 Task: Create a due date automation trigger when advanced on, 2 working days after a card is due add fields without custom field "Resume" set to a number lower than 1 and greater than 10 at 11:00 AM.
Action: Mouse moved to (1185, 362)
Screenshot: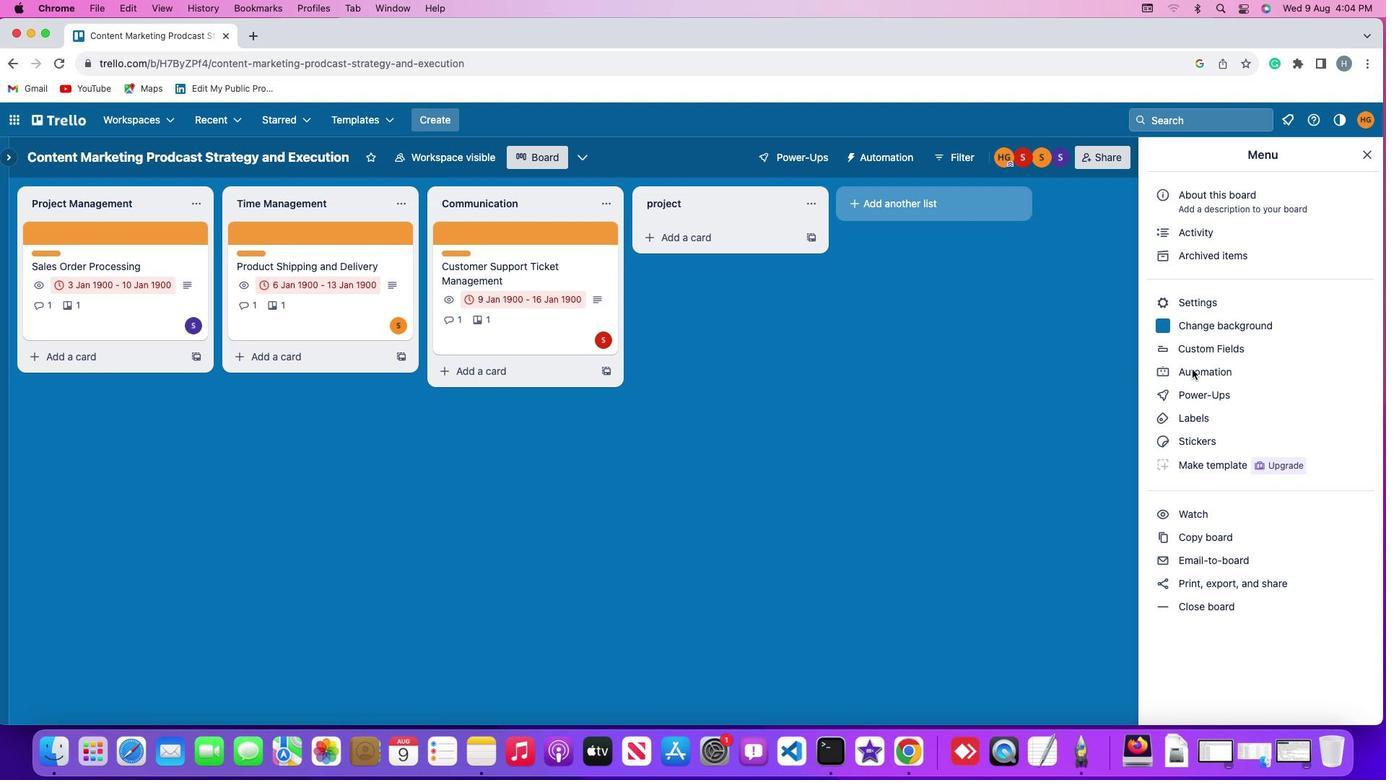 
Action: Mouse pressed left at (1185, 362)
Screenshot: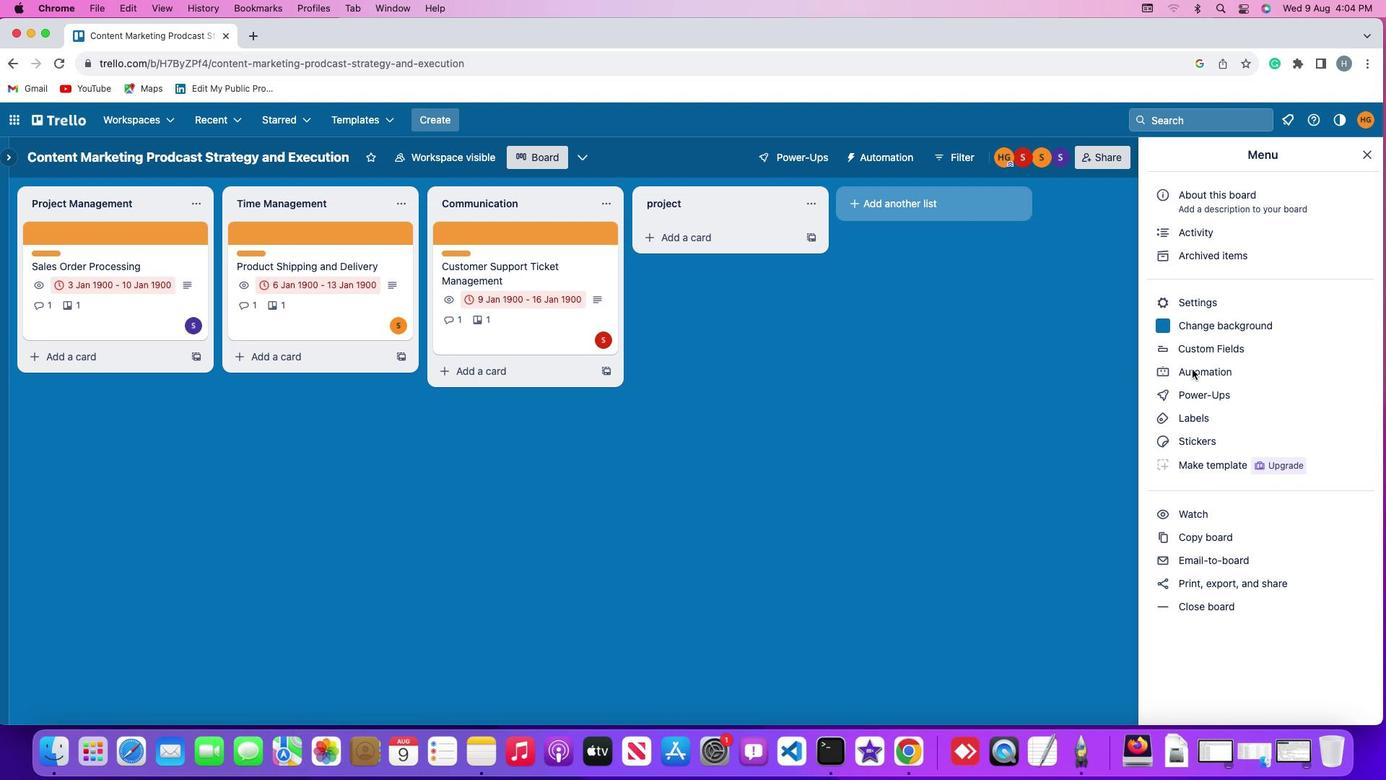 
Action: Mouse pressed left at (1185, 362)
Screenshot: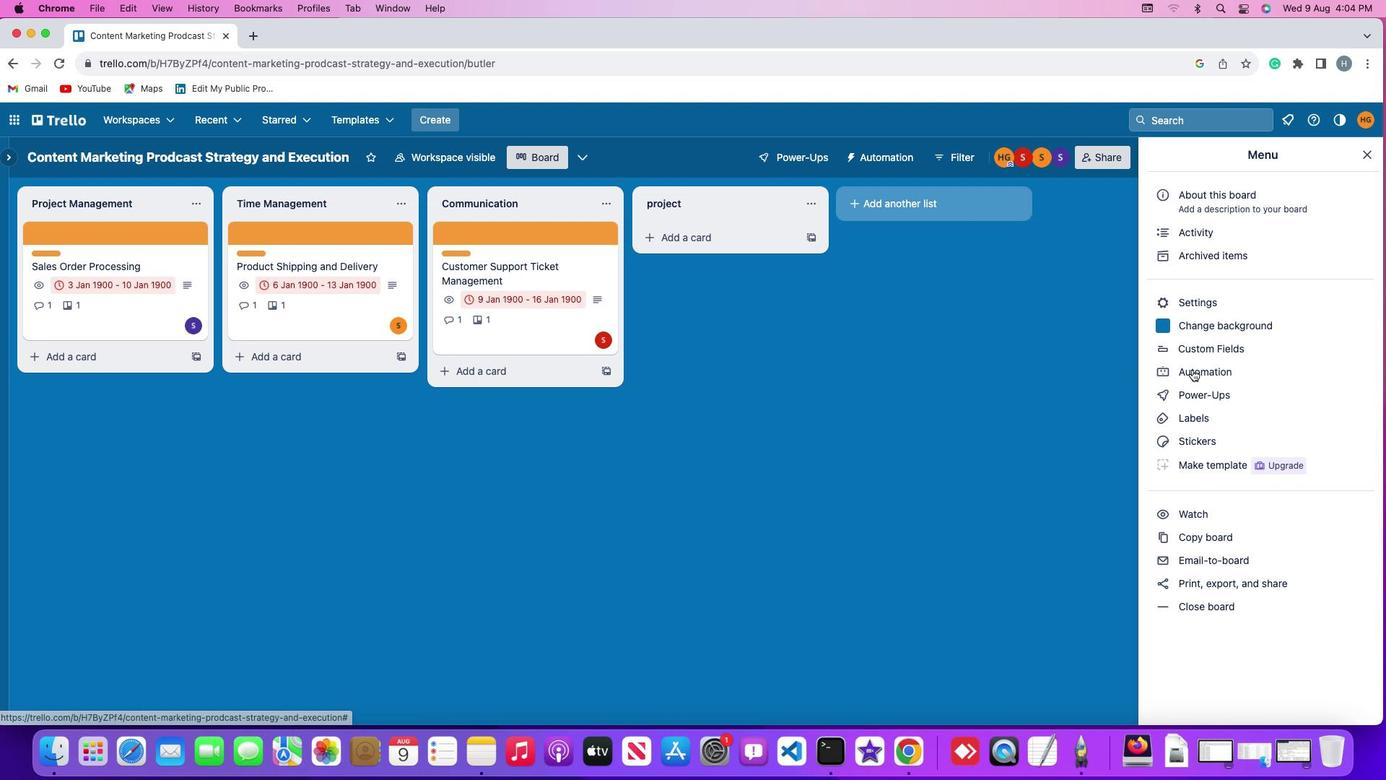 
Action: Mouse moved to (74, 335)
Screenshot: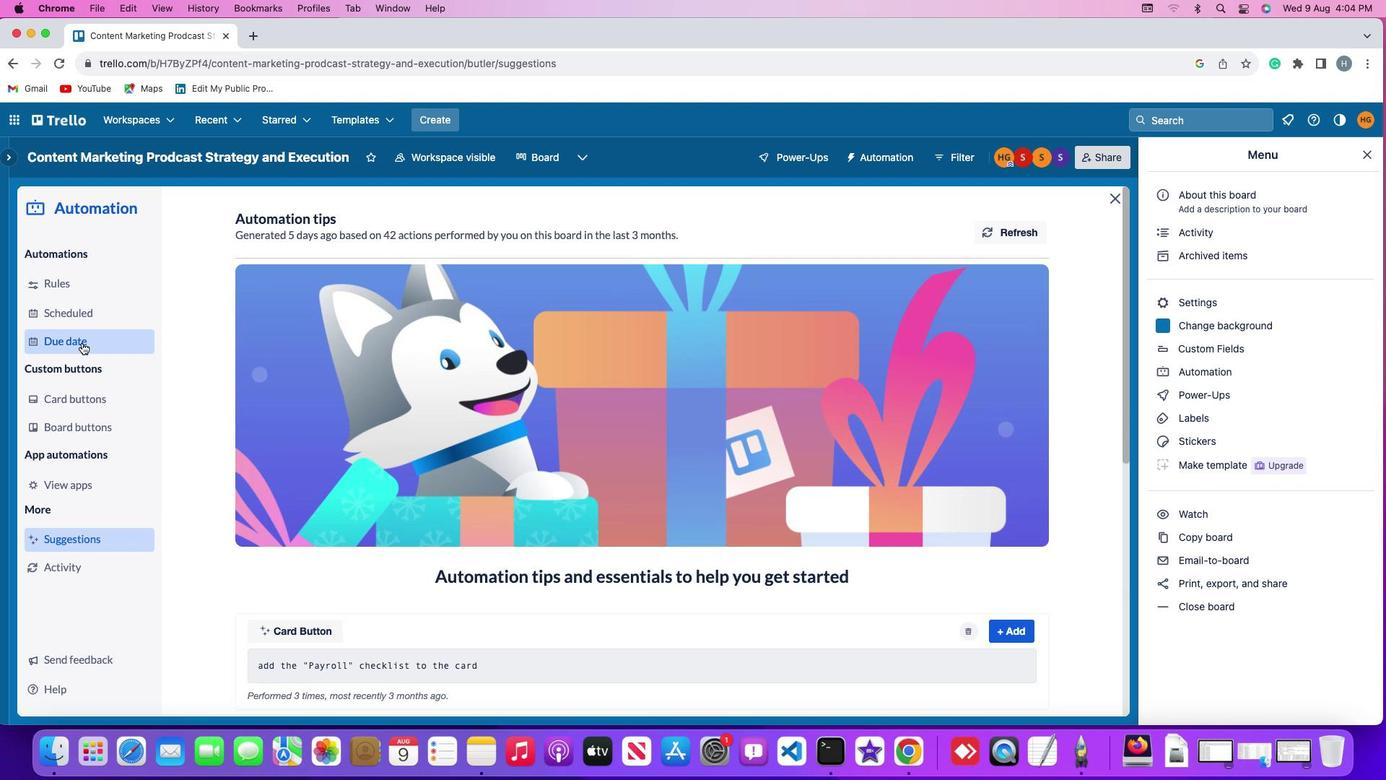 
Action: Mouse pressed left at (74, 335)
Screenshot: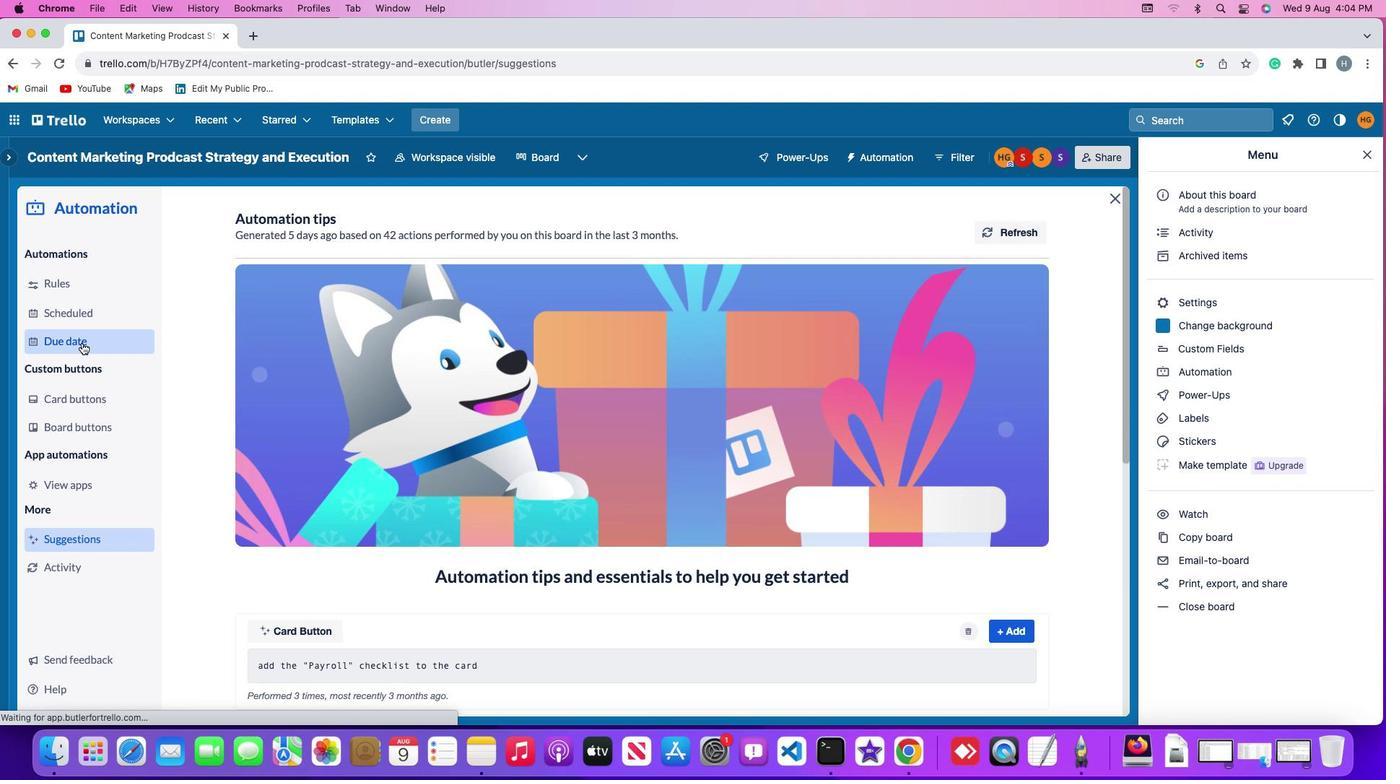 
Action: Mouse moved to (984, 211)
Screenshot: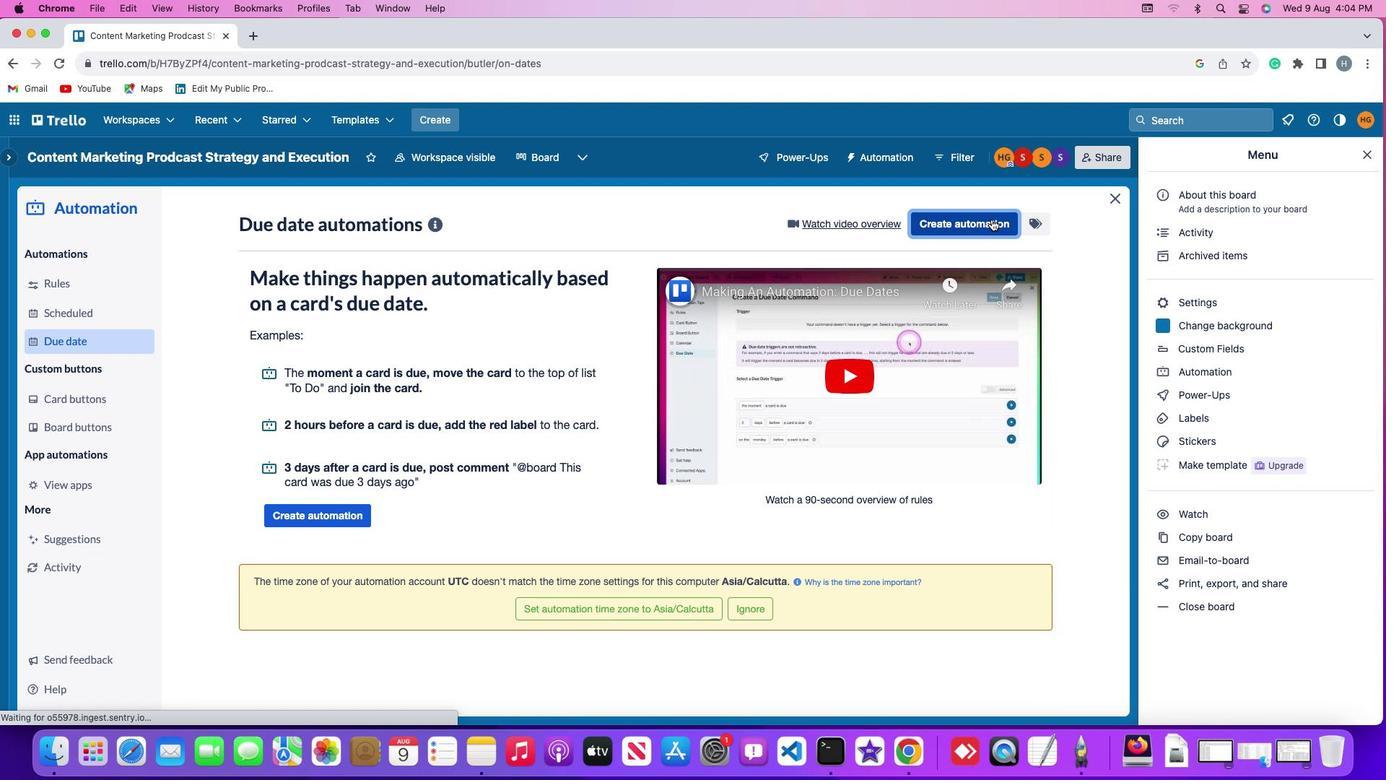 
Action: Mouse pressed left at (984, 211)
Screenshot: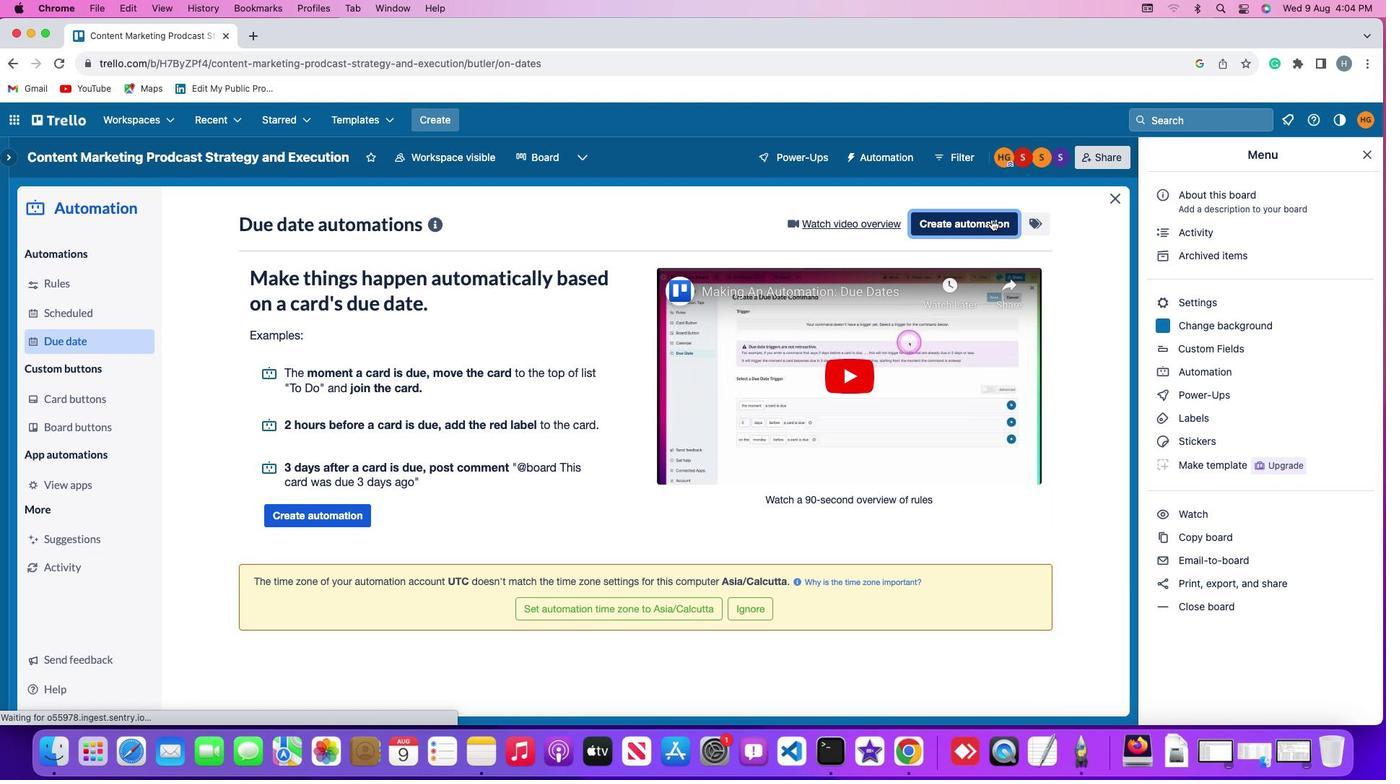 
Action: Mouse moved to (266, 353)
Screenshot: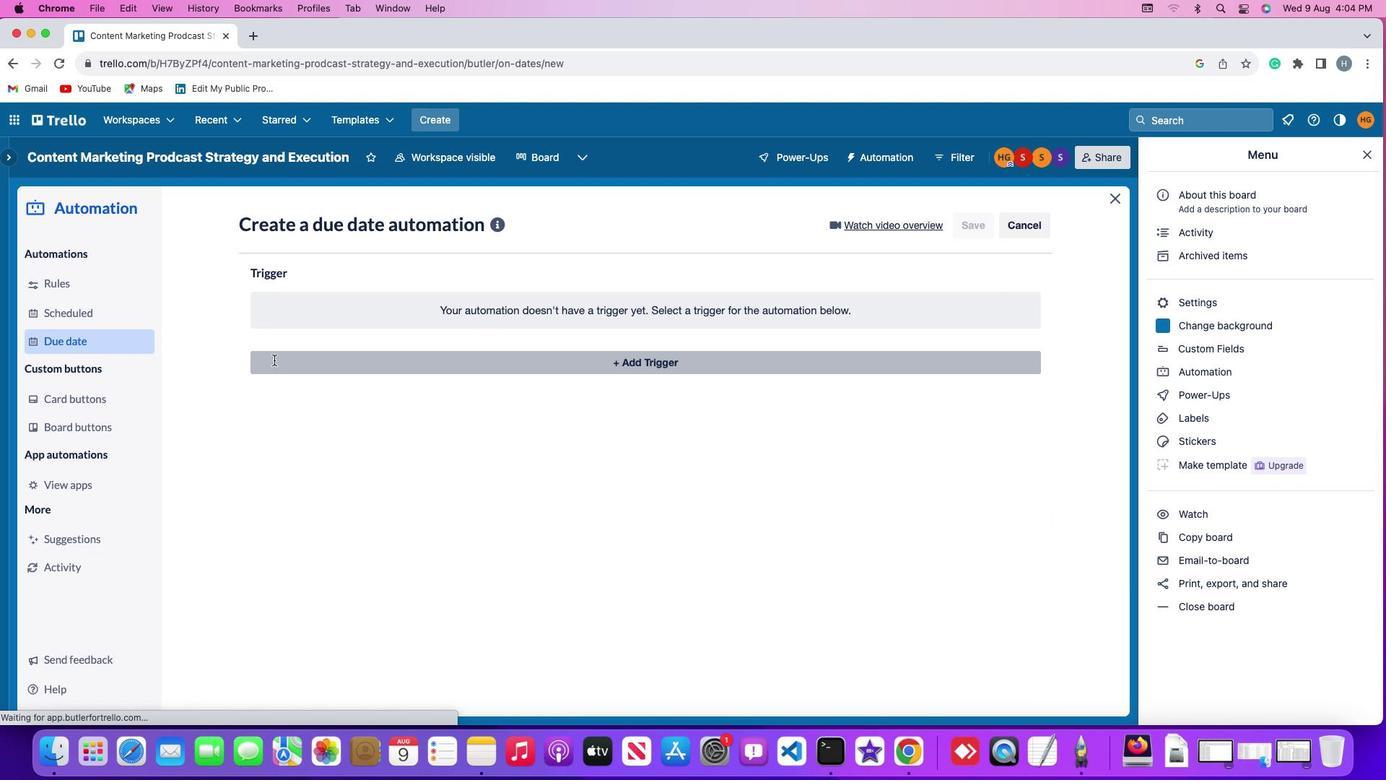 
Action: Mouse pressed left at (266, 353)
Screenshot: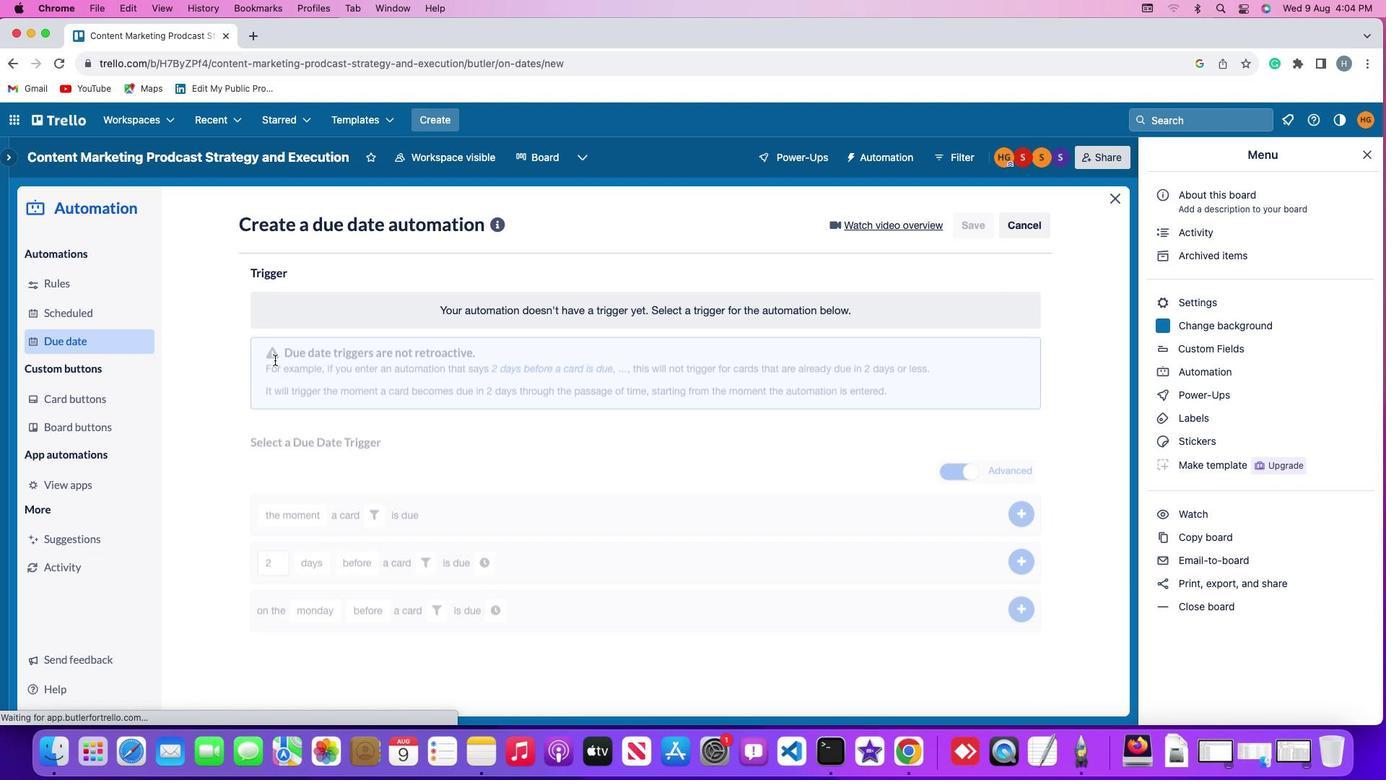 
Action: Mouse moved to (269, 571)
Screenshot: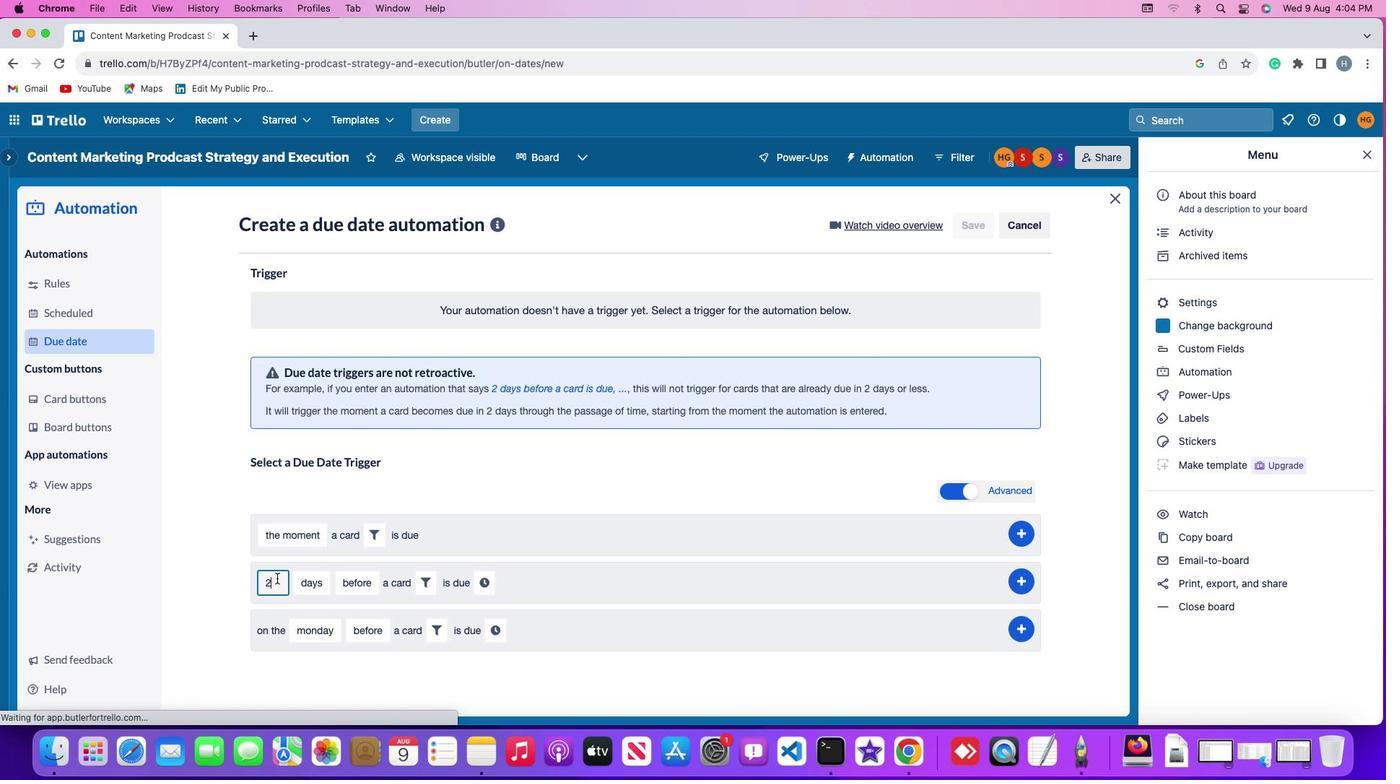 
Action: Mouse pressed left at (269, 571)
Screenshot: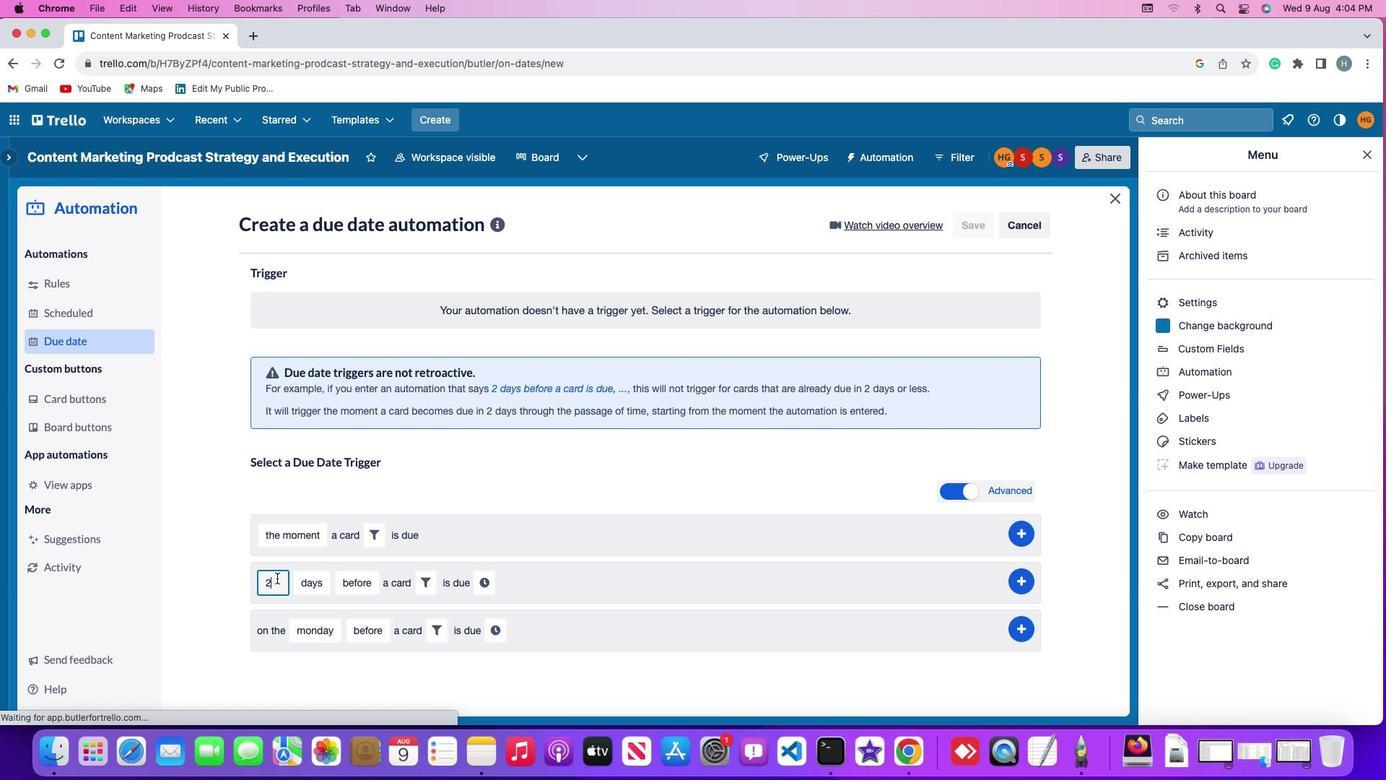 
Action: Mouse moved to (270, 571)
Screenshot: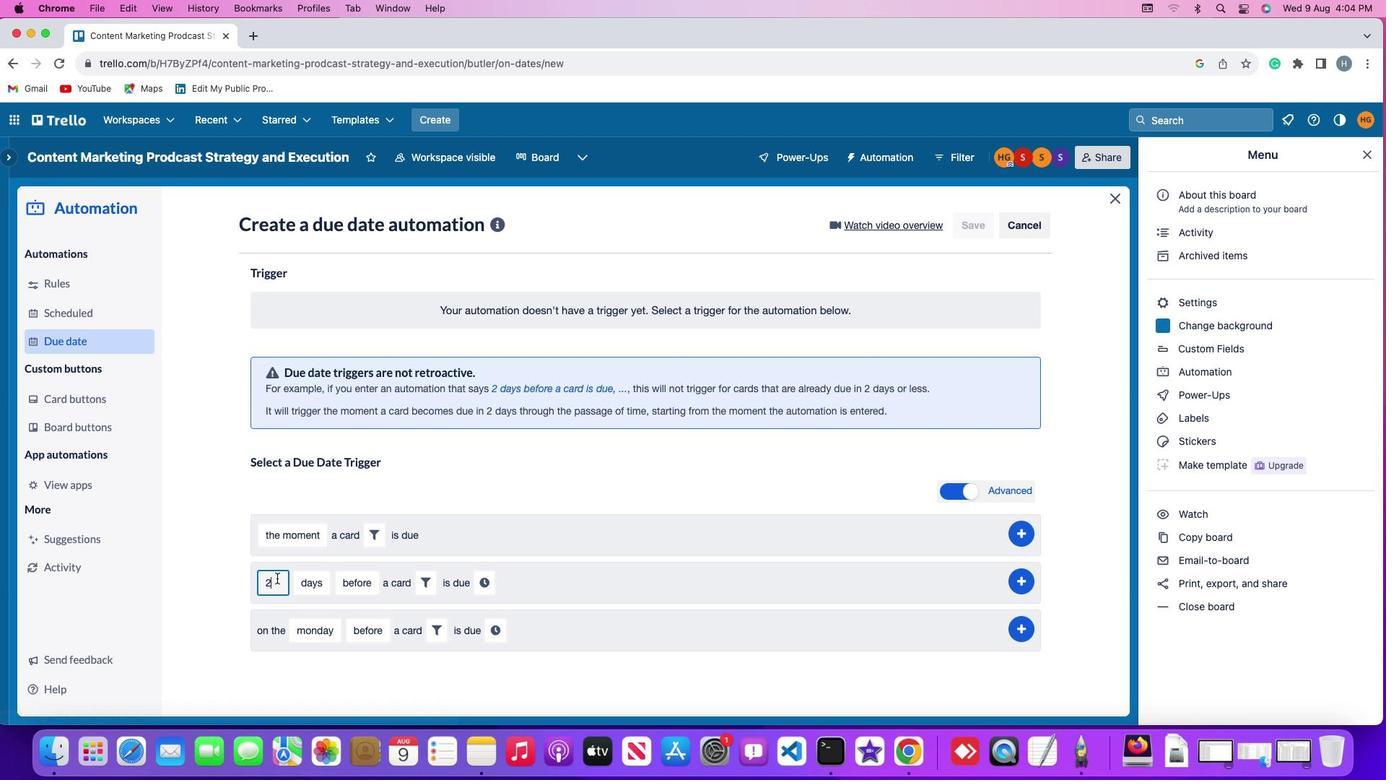 
Action: Key pressed Key.backspace
Screenshot: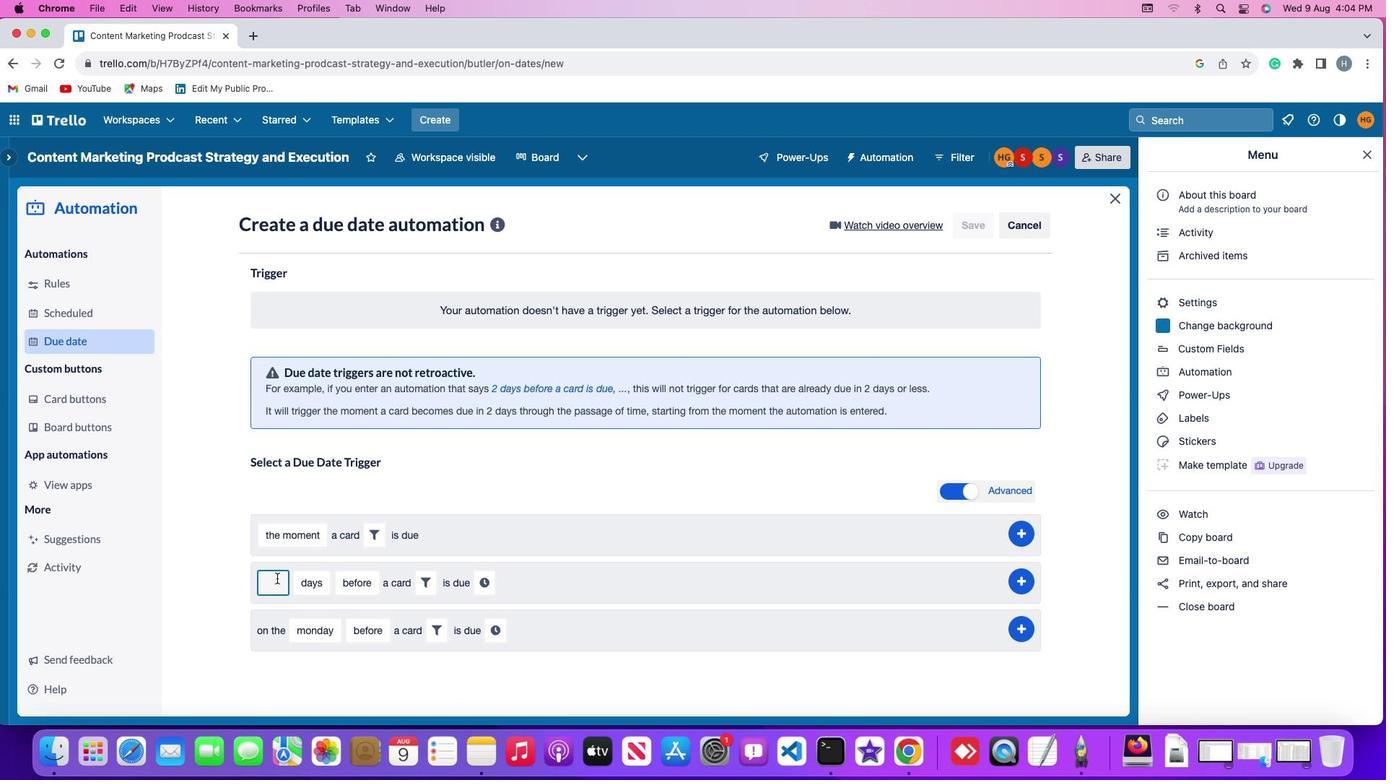 
Action: Mouse moved to (270, 571)
Screenshot: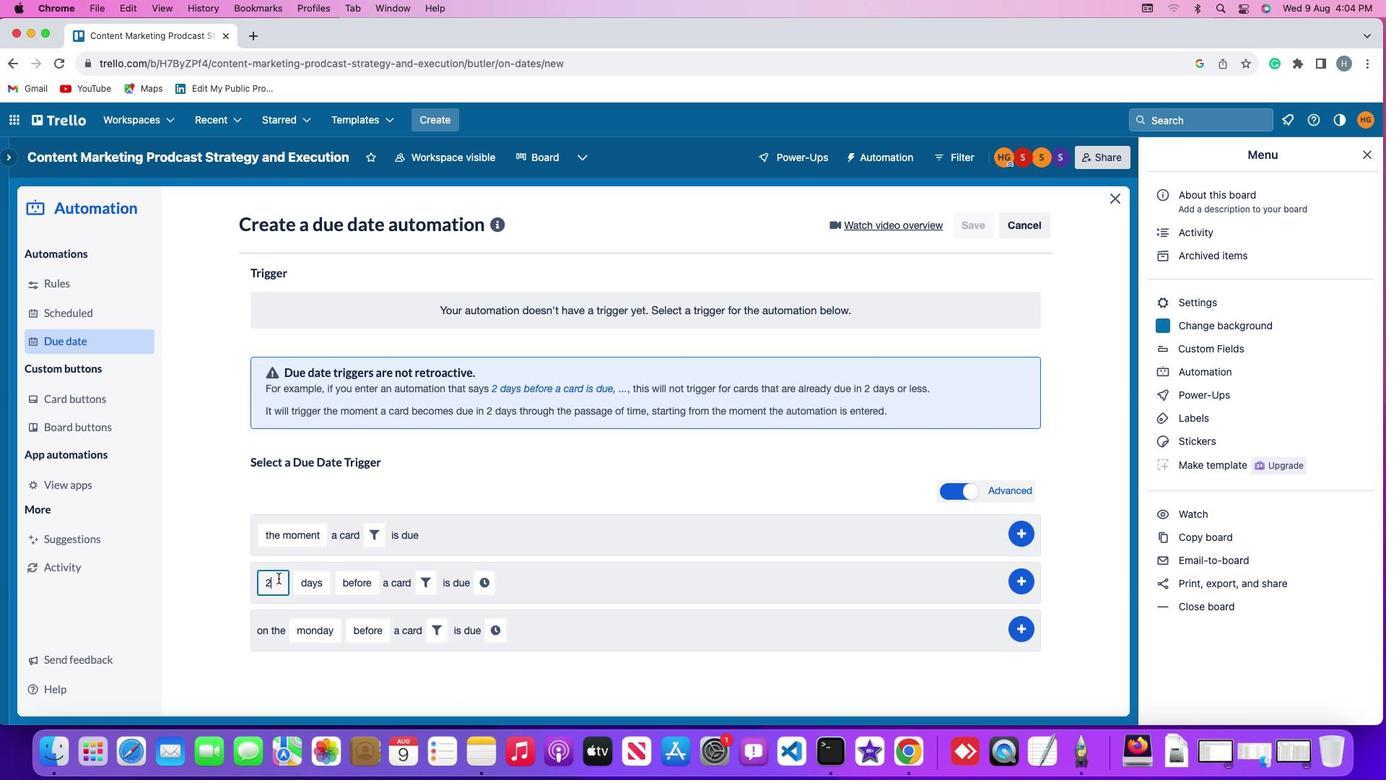 
Action: Key pressed '2'
Screenshot: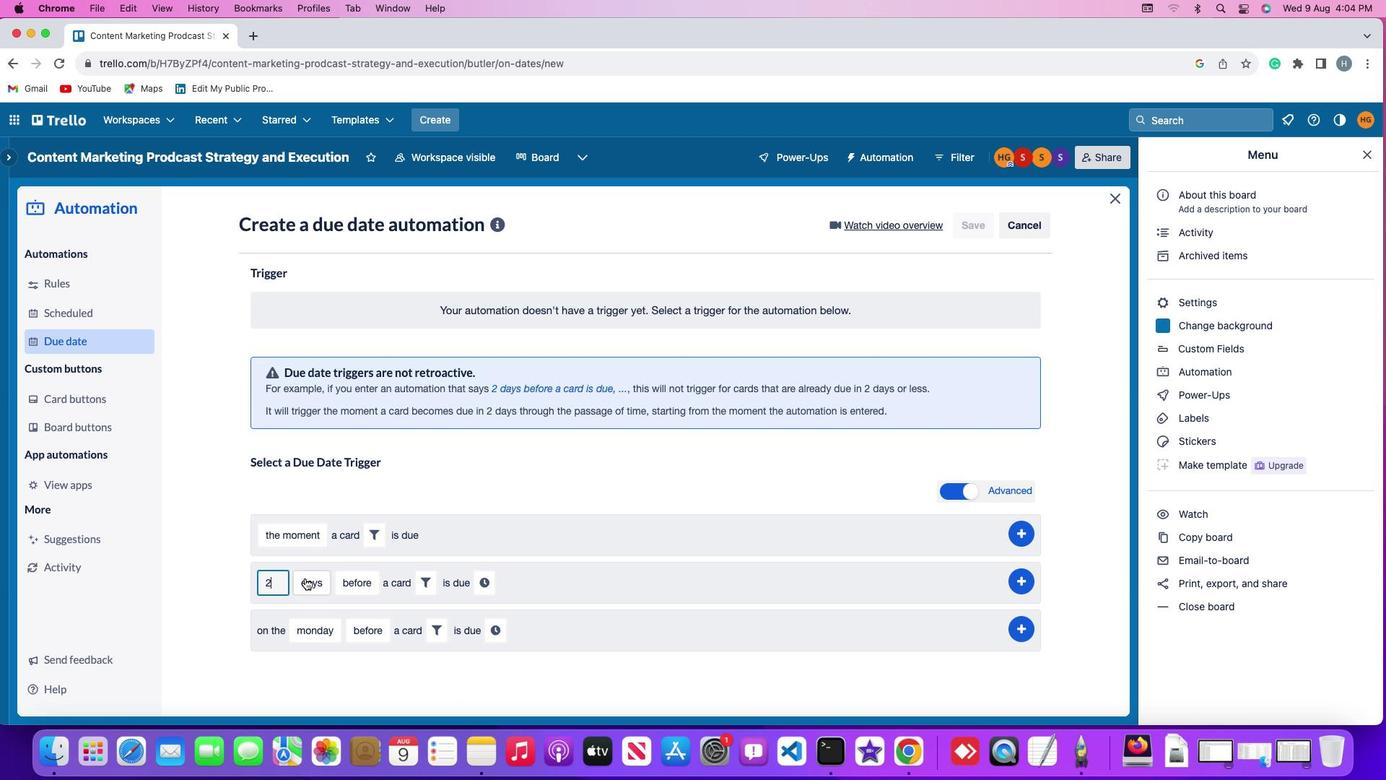 
Action: Mouse moved to (302, 572)
Screenshot: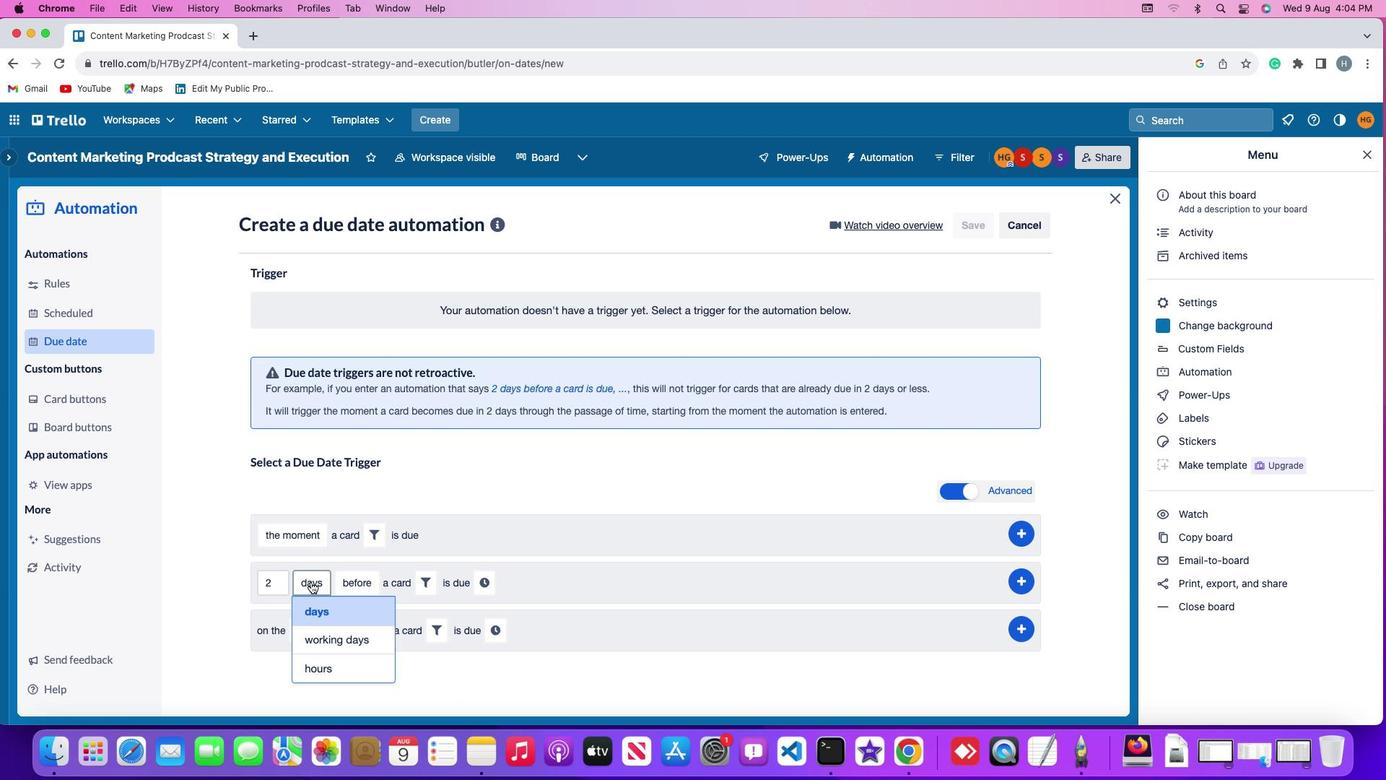 
Action: Mouse pressed left at (302, 572)
Screenshot: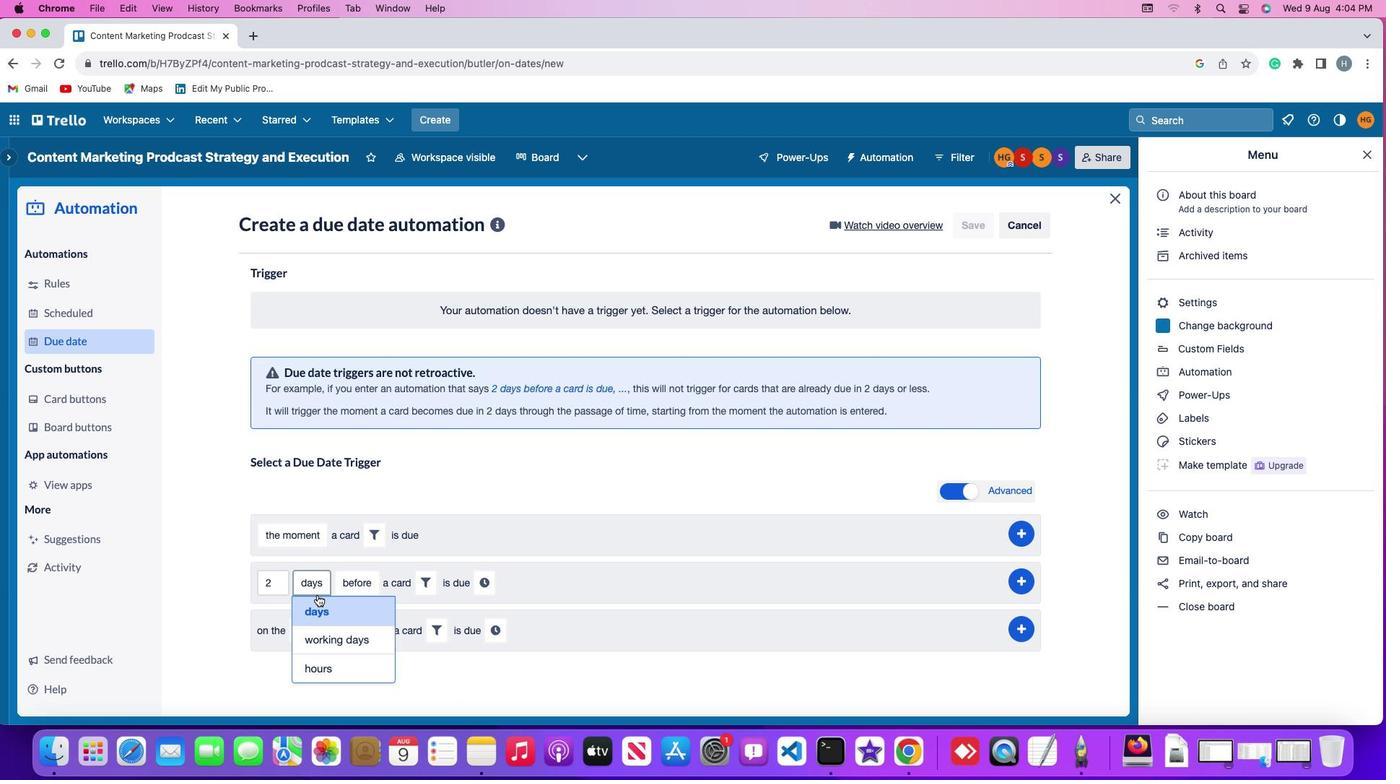 
Action: Mouse moved to (323, 628)
Screenshot: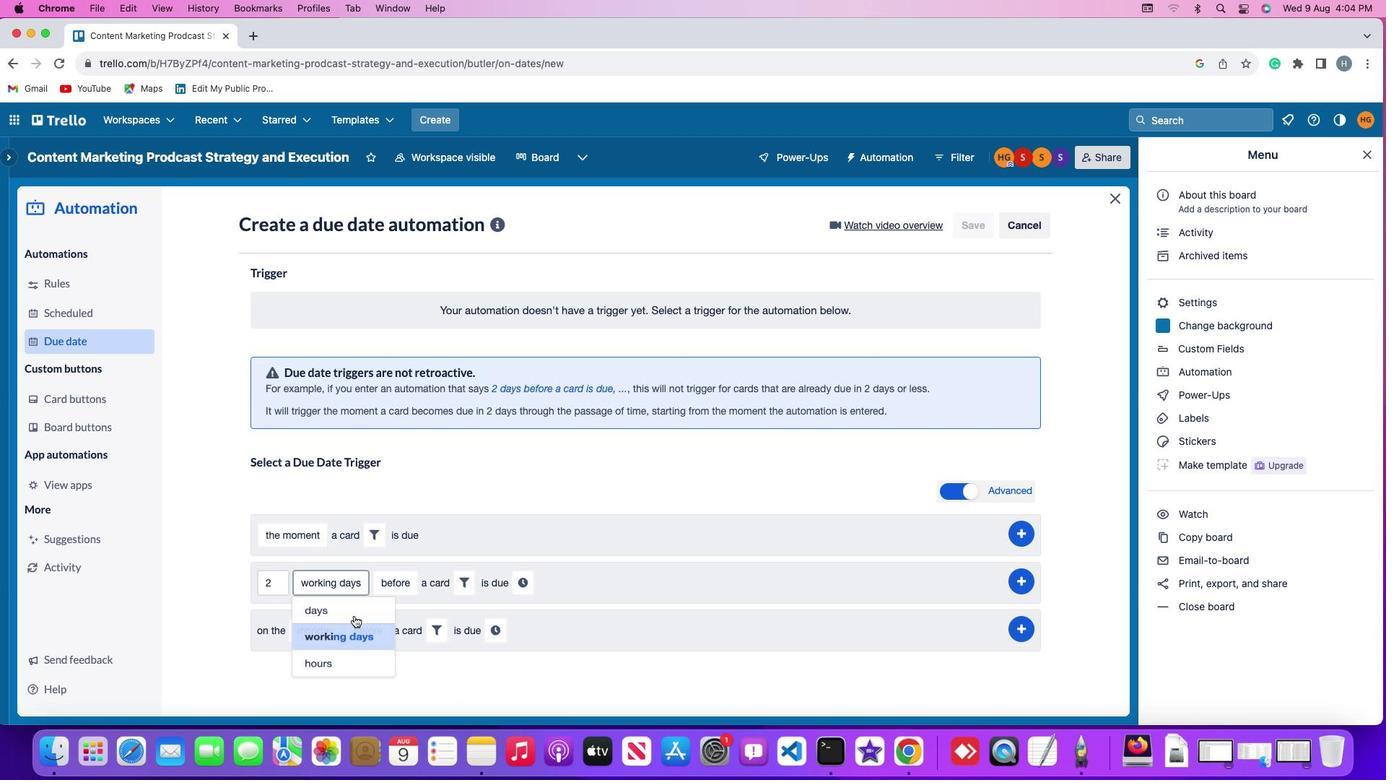 
Action: Mouse pressed left at (323, 628)
Screenshot: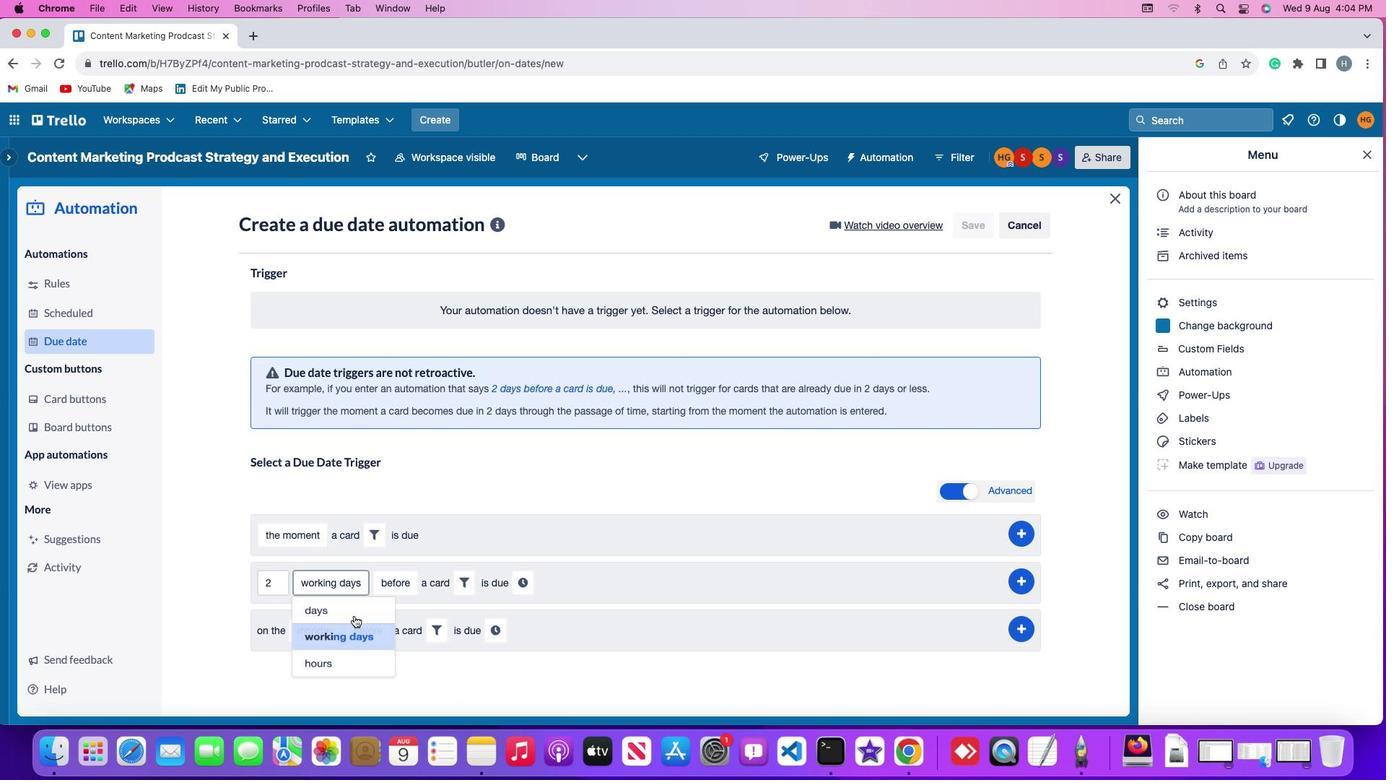 
Action: Mouse moved to (398, 580)
Screenshot: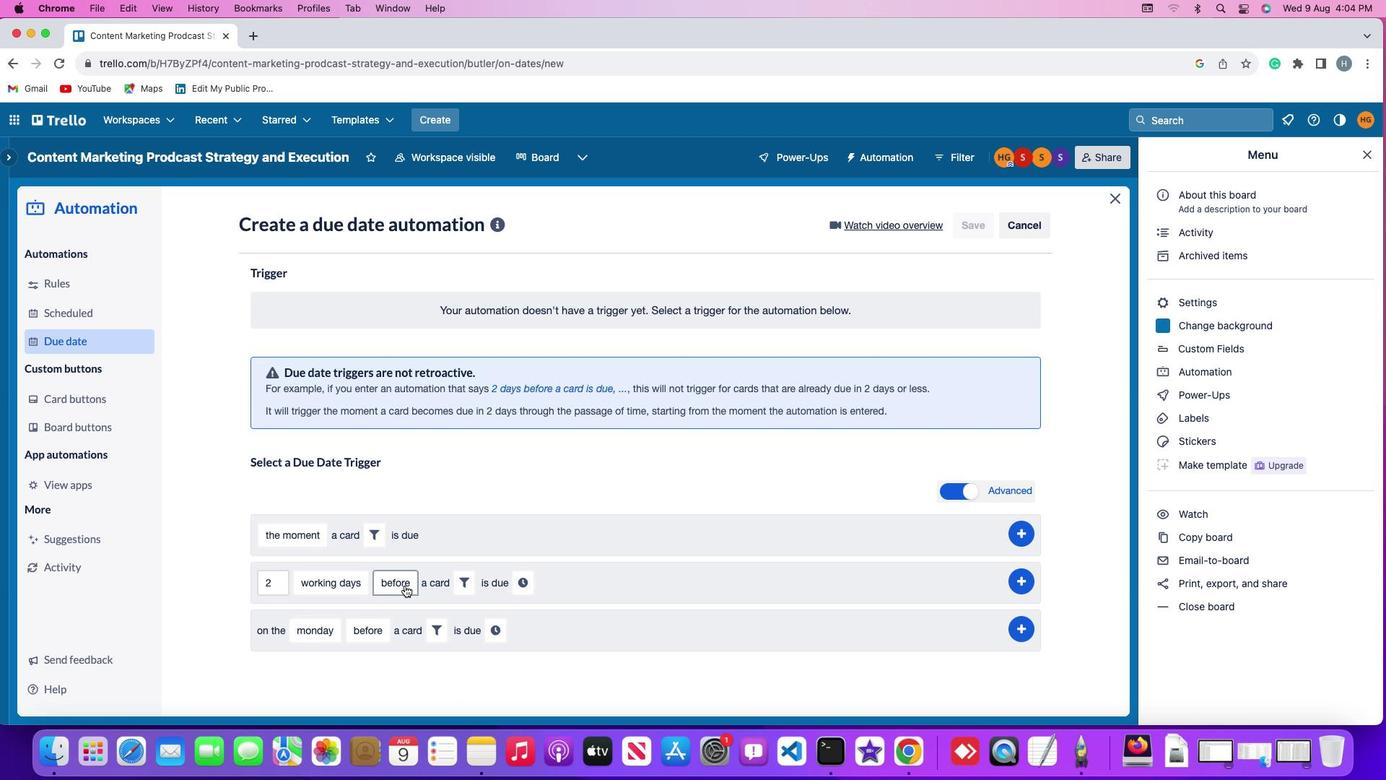 
Action: Mouse pressed left at (398, 580)
Screenshot: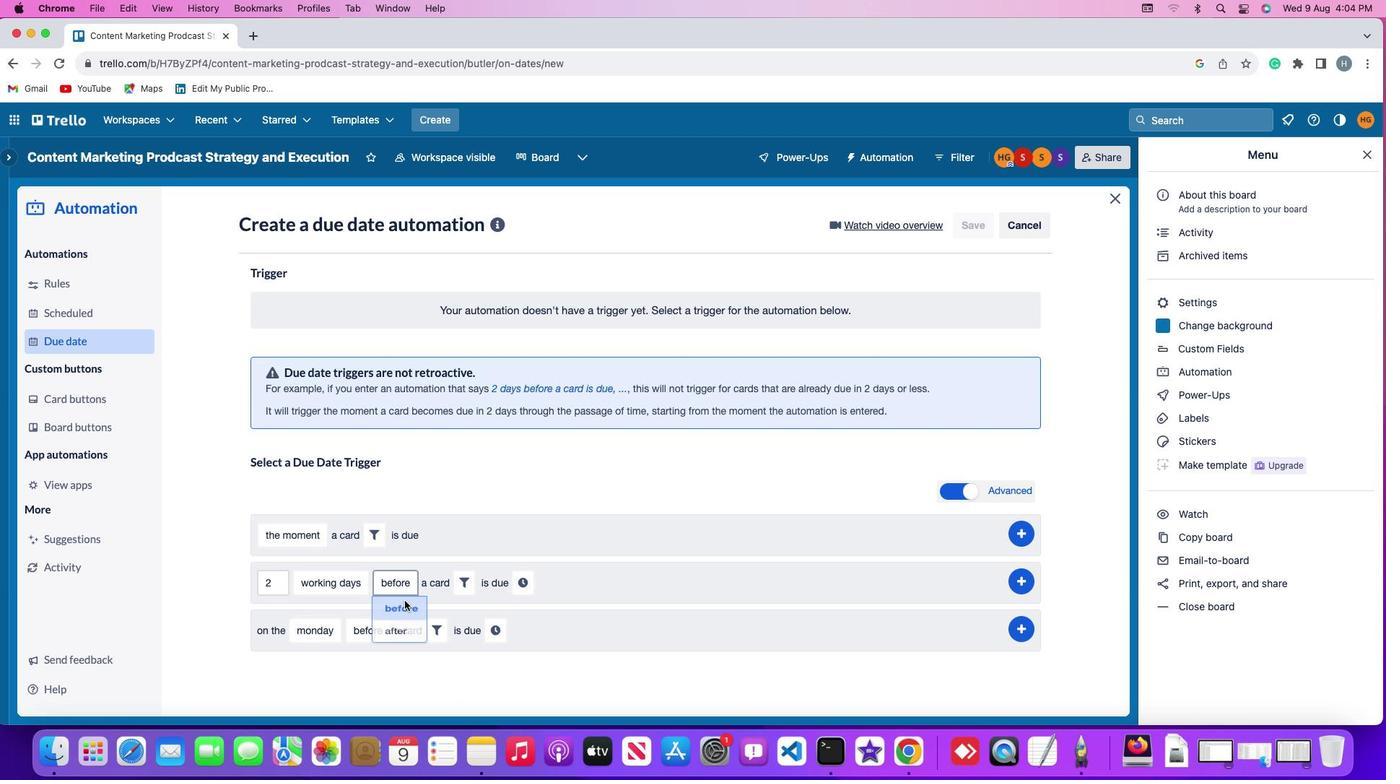 
Action: Mouse moved to (395, 627)
Screenshot: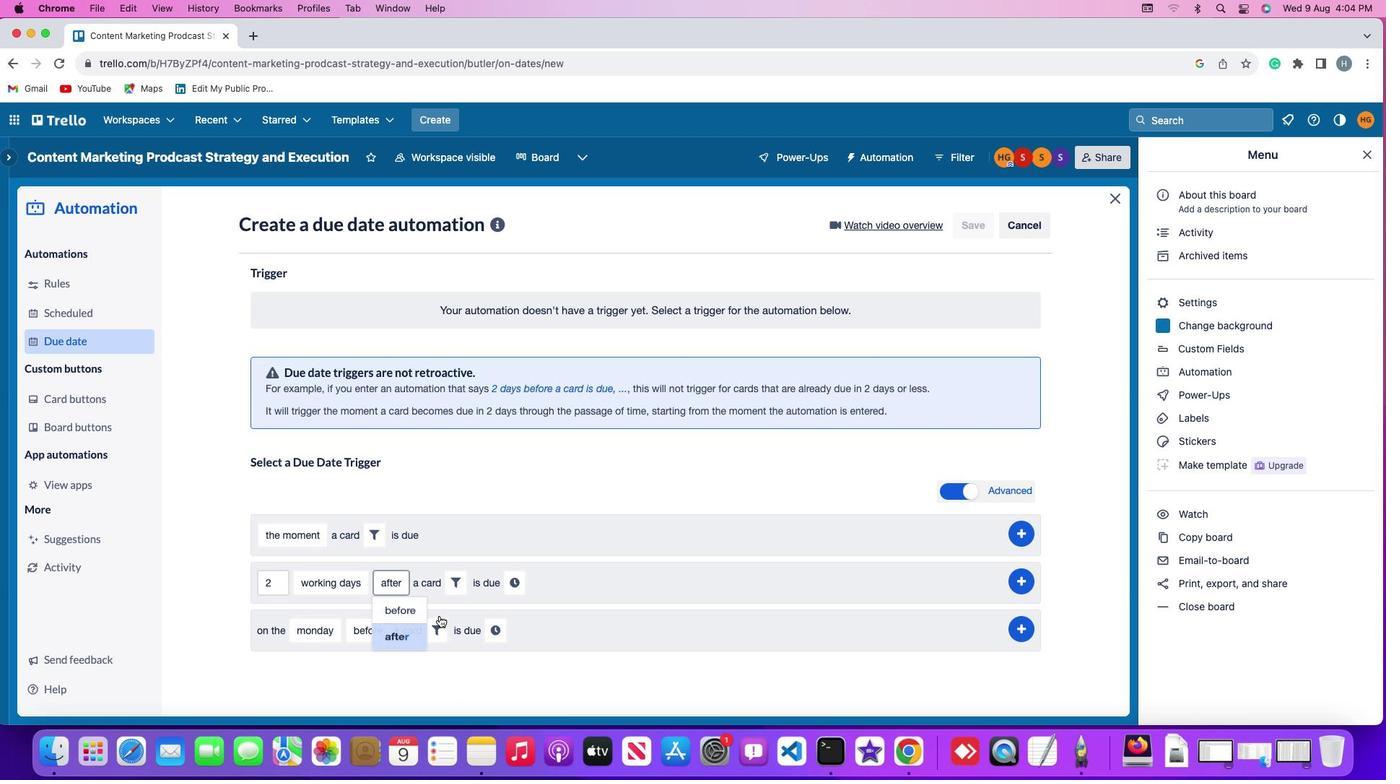 
Action: Mouse pressed left at (395, 627)
Screenshot: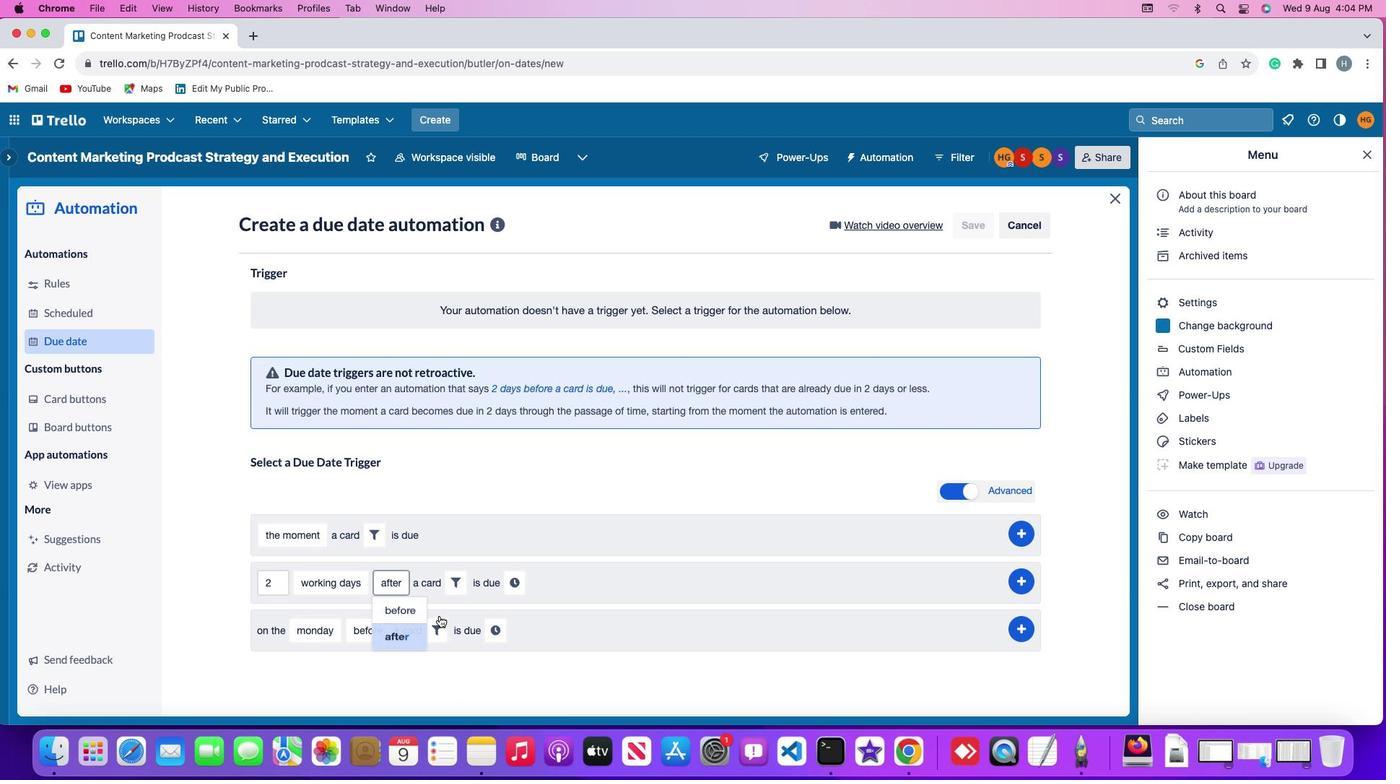 
Action: Mouse moved to (455, 577)
Screenshot: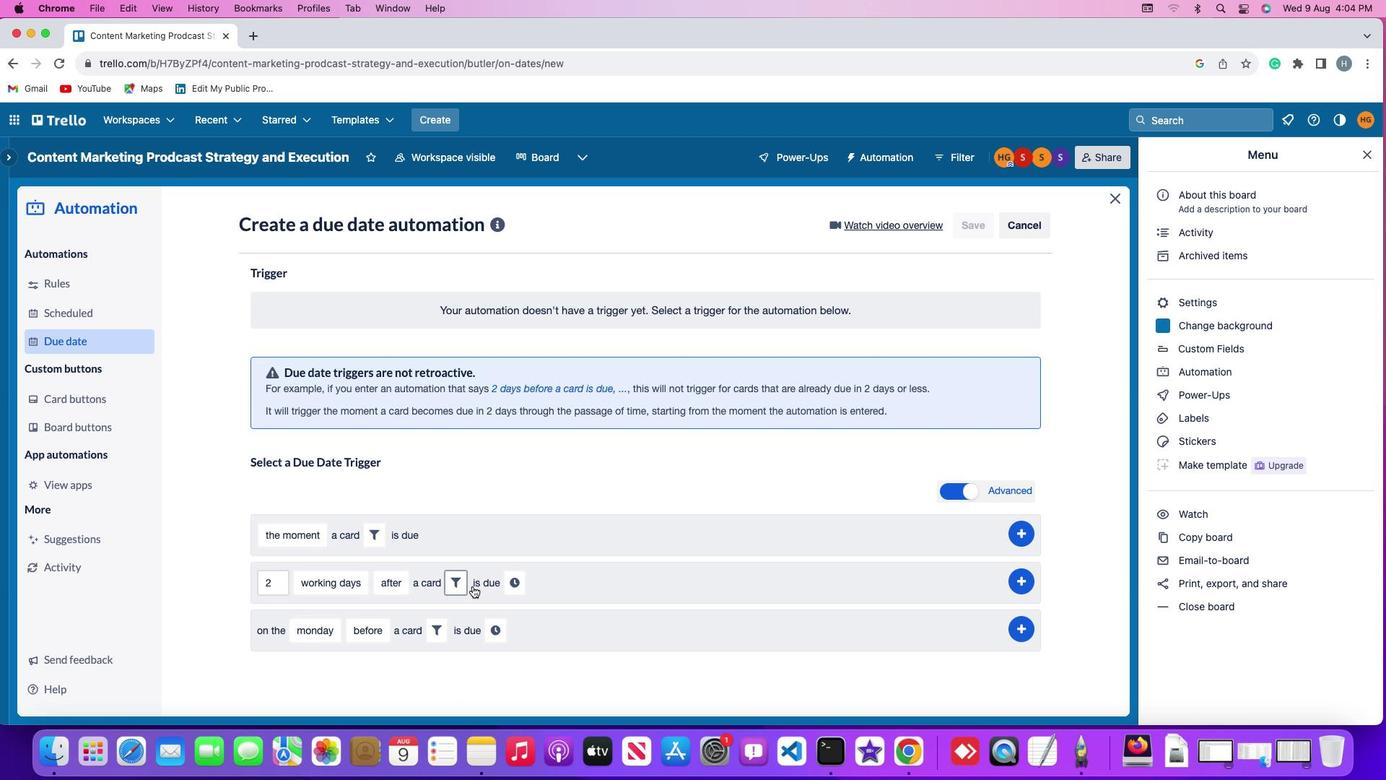 
Action: Mouse pressed left at (455, 577)
Screenshot: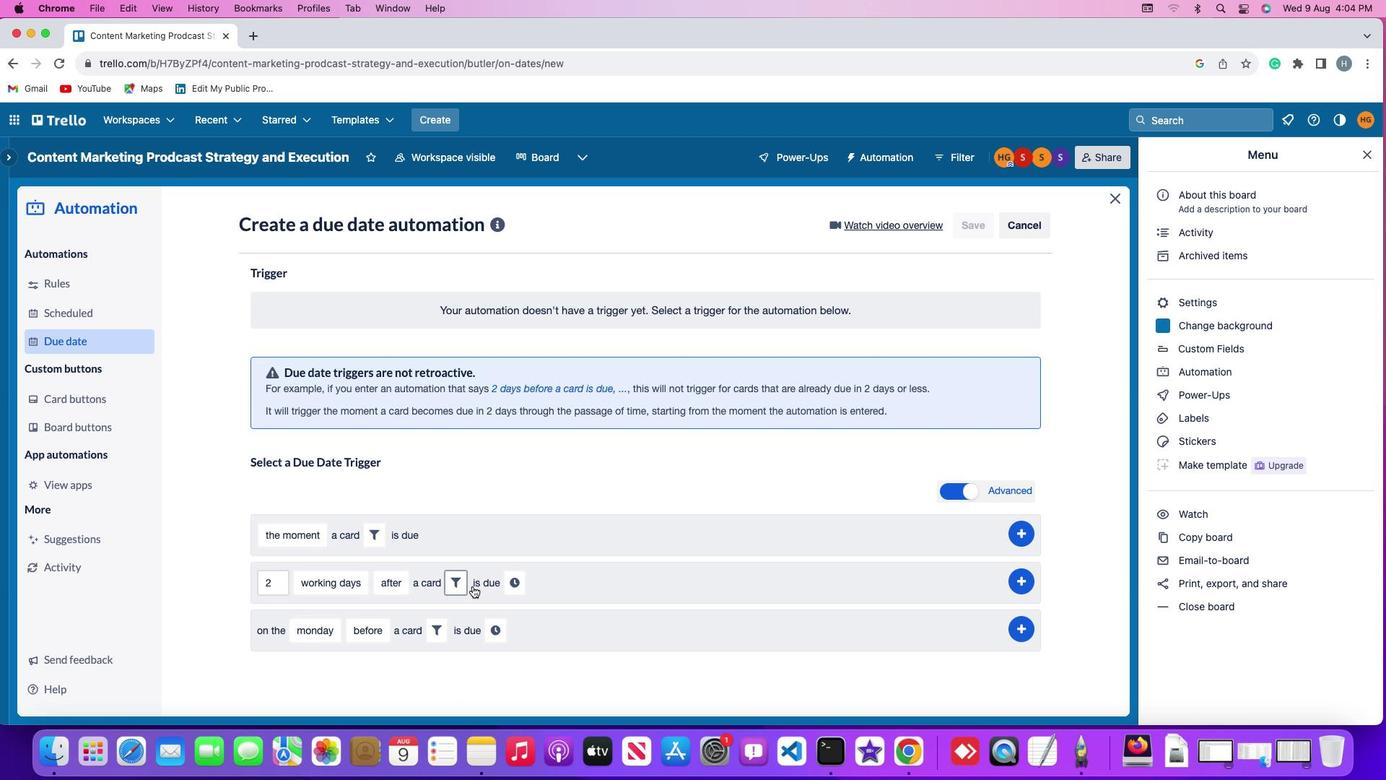 
Action: Mouse moved to (687, 616)
Screenshot: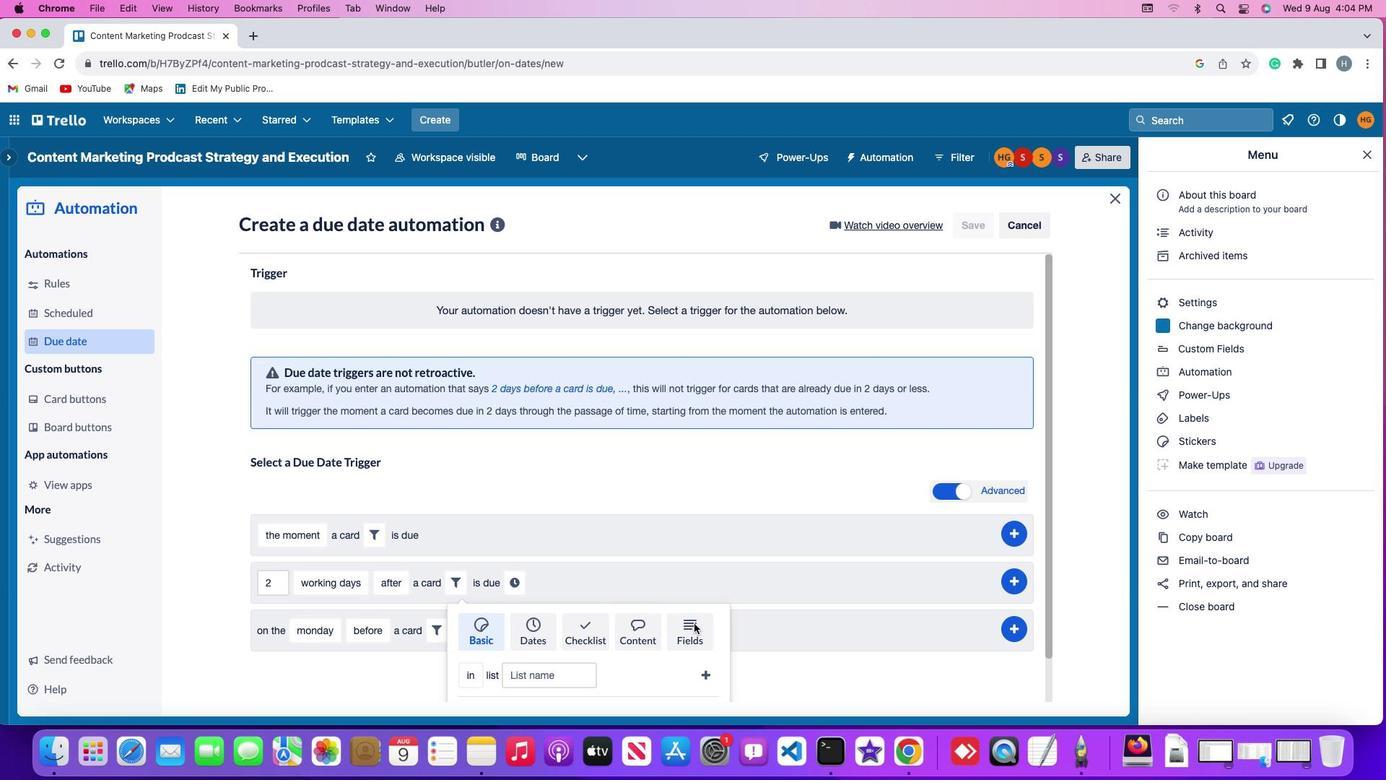 
Action: Mouse pressed left at (687, 616)
Screenshot: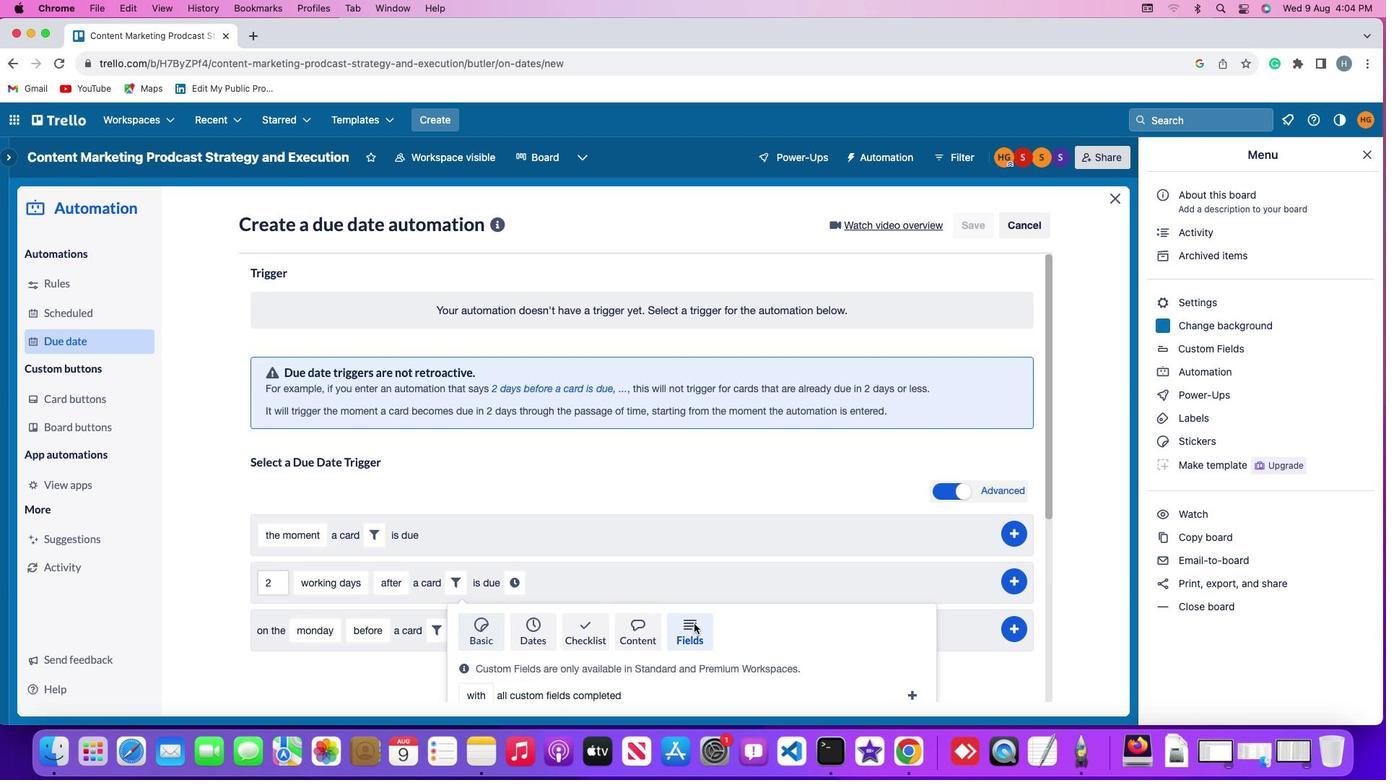 
Action: Mouse moved to (411, 664)
Screenshot: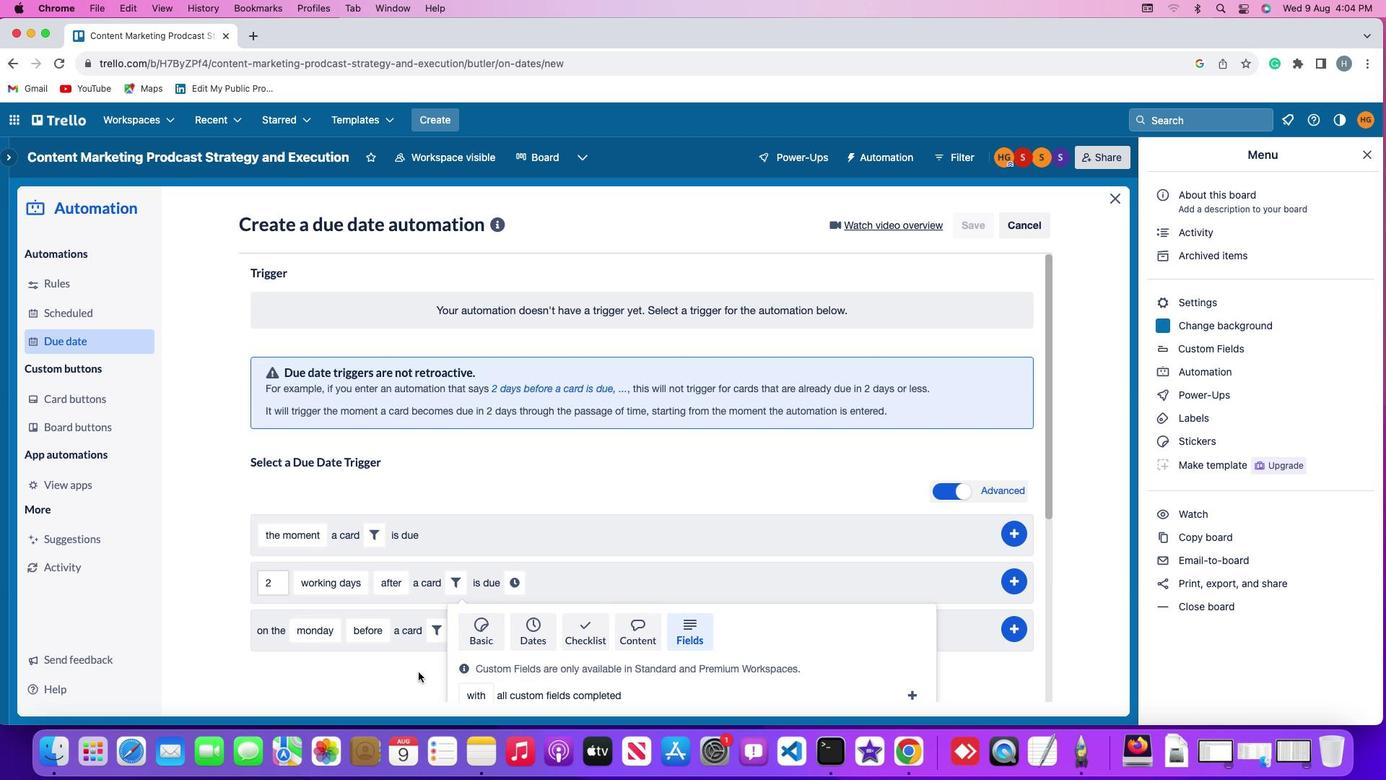 
Action: Mouse scrolled (411, 664) with delta (-6, -7)
Screenshot: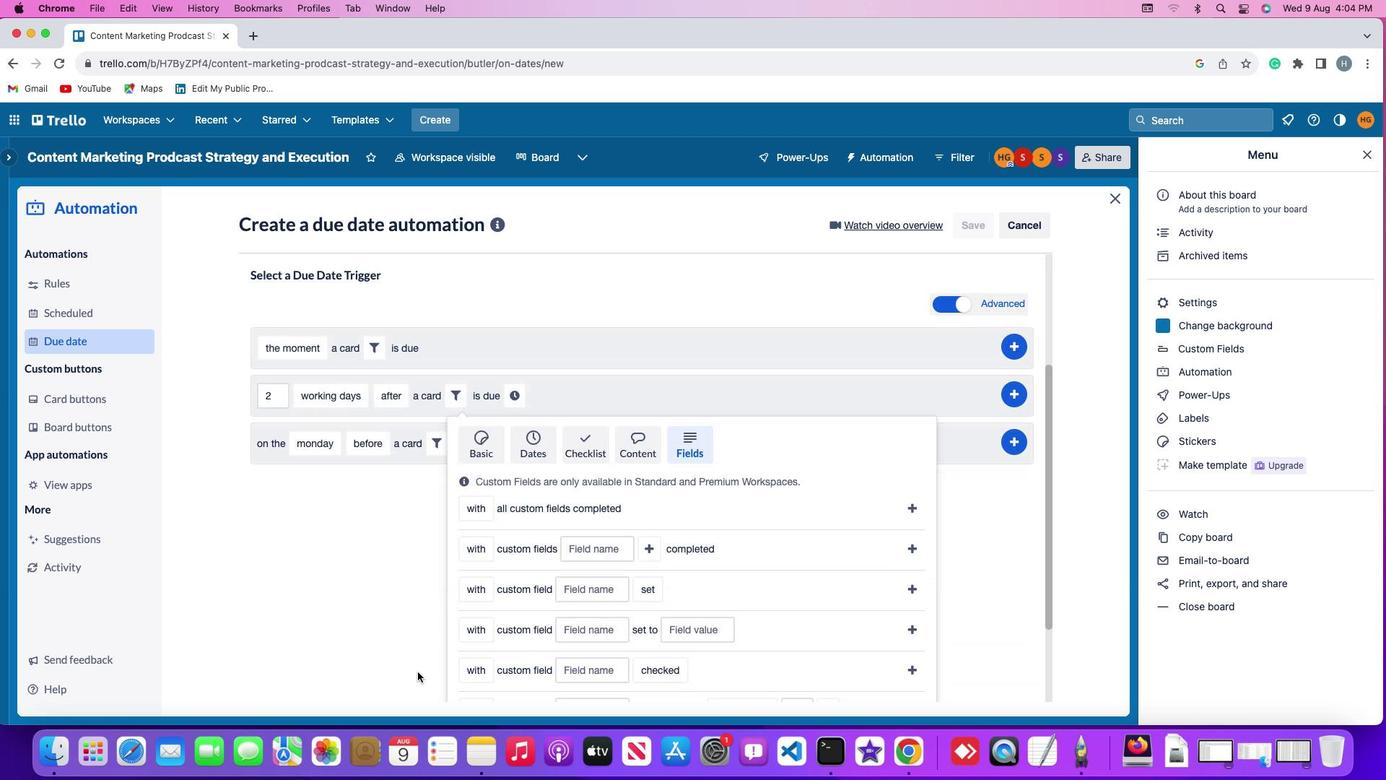 
Action: Mouse scrolled (411, 664) with delta (-6, -7)
Screenshot: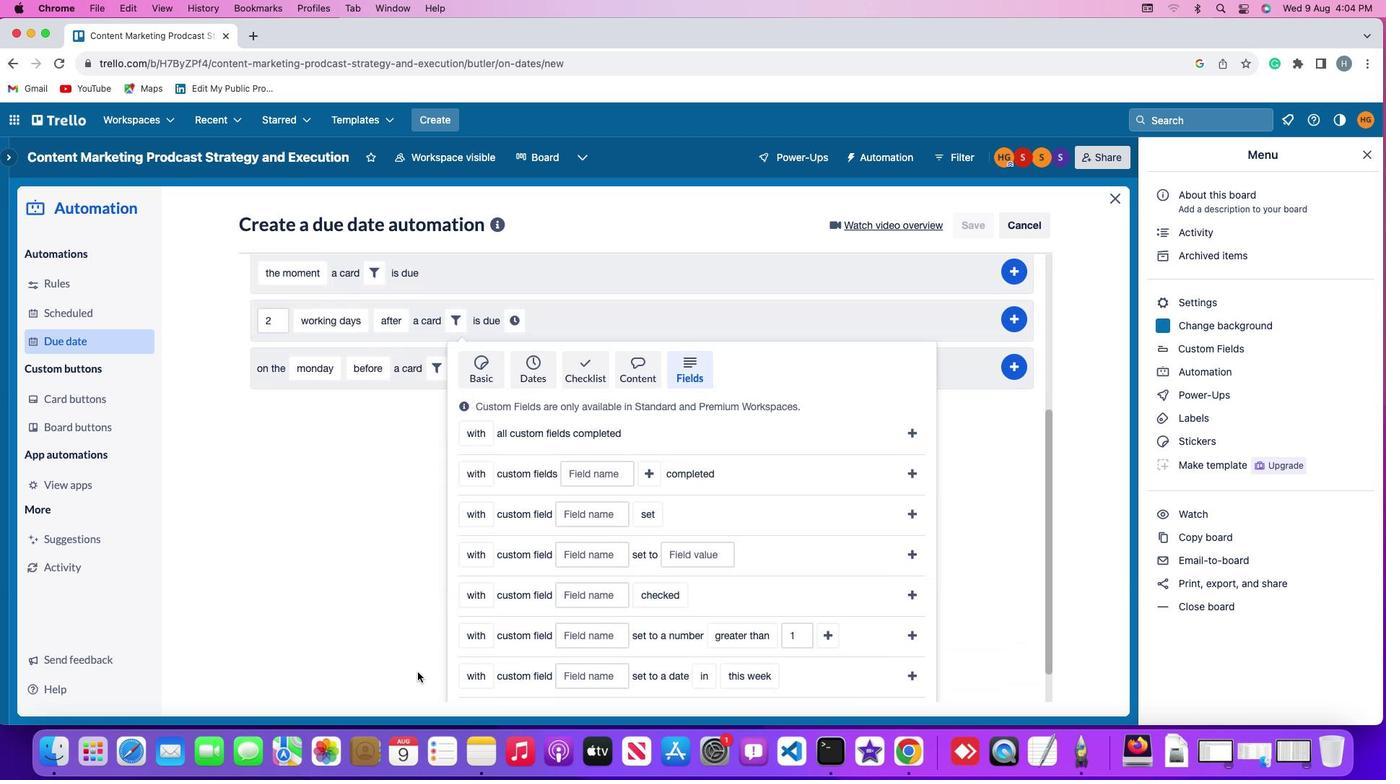 
Action: Mouse scrolled (411, 664) with delta (-6, -8)
Screenshot: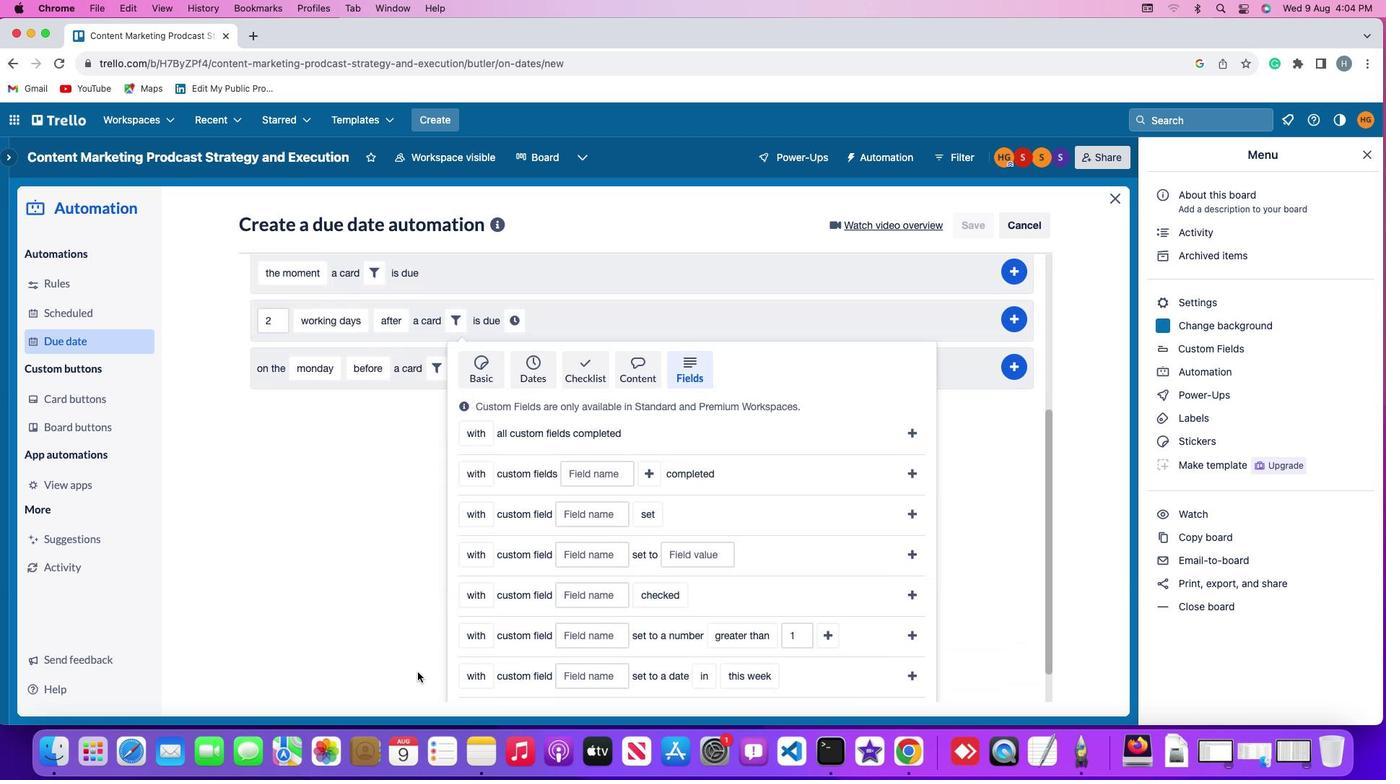 
Action: Mouse scrolled (411, 664) with delta (-6, -10)
Screenshot: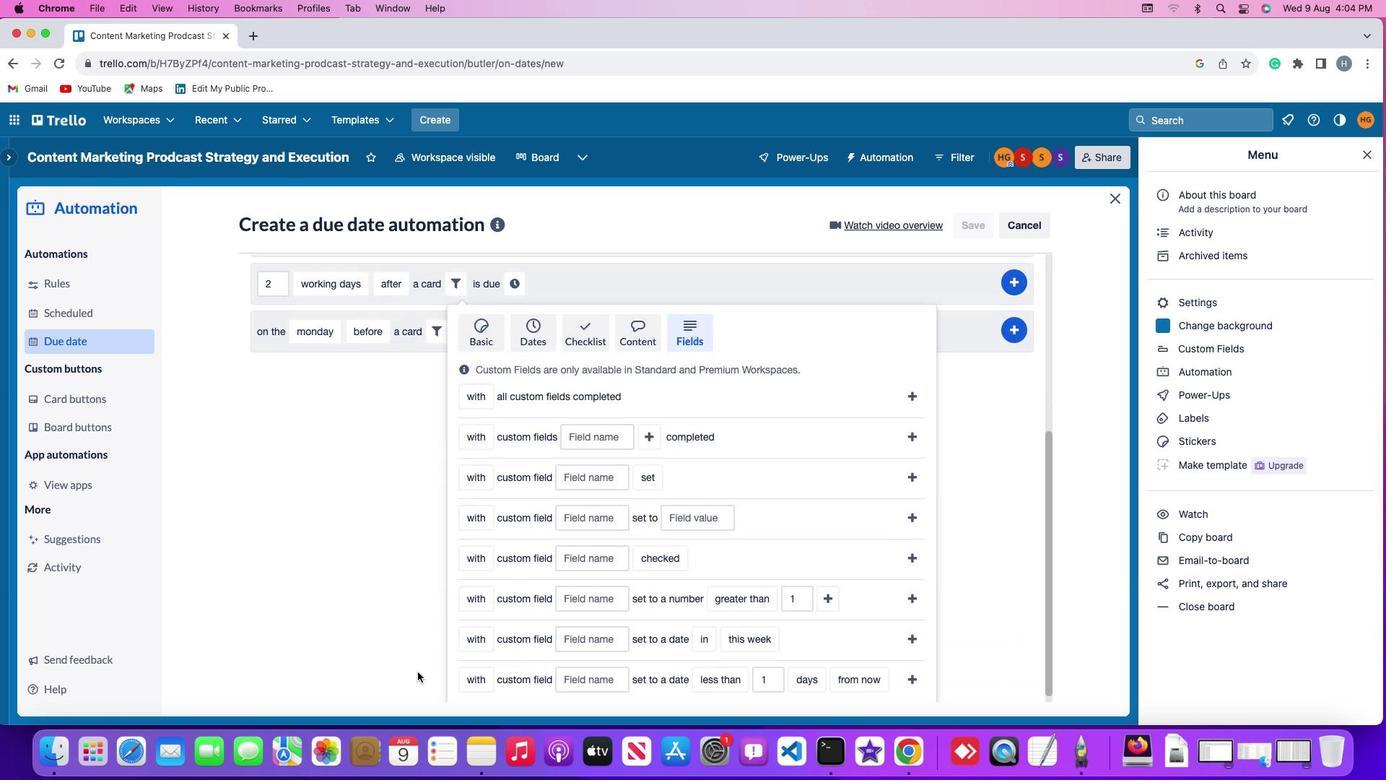 
Action: Mouse moved to (411, 664)
Screenshot: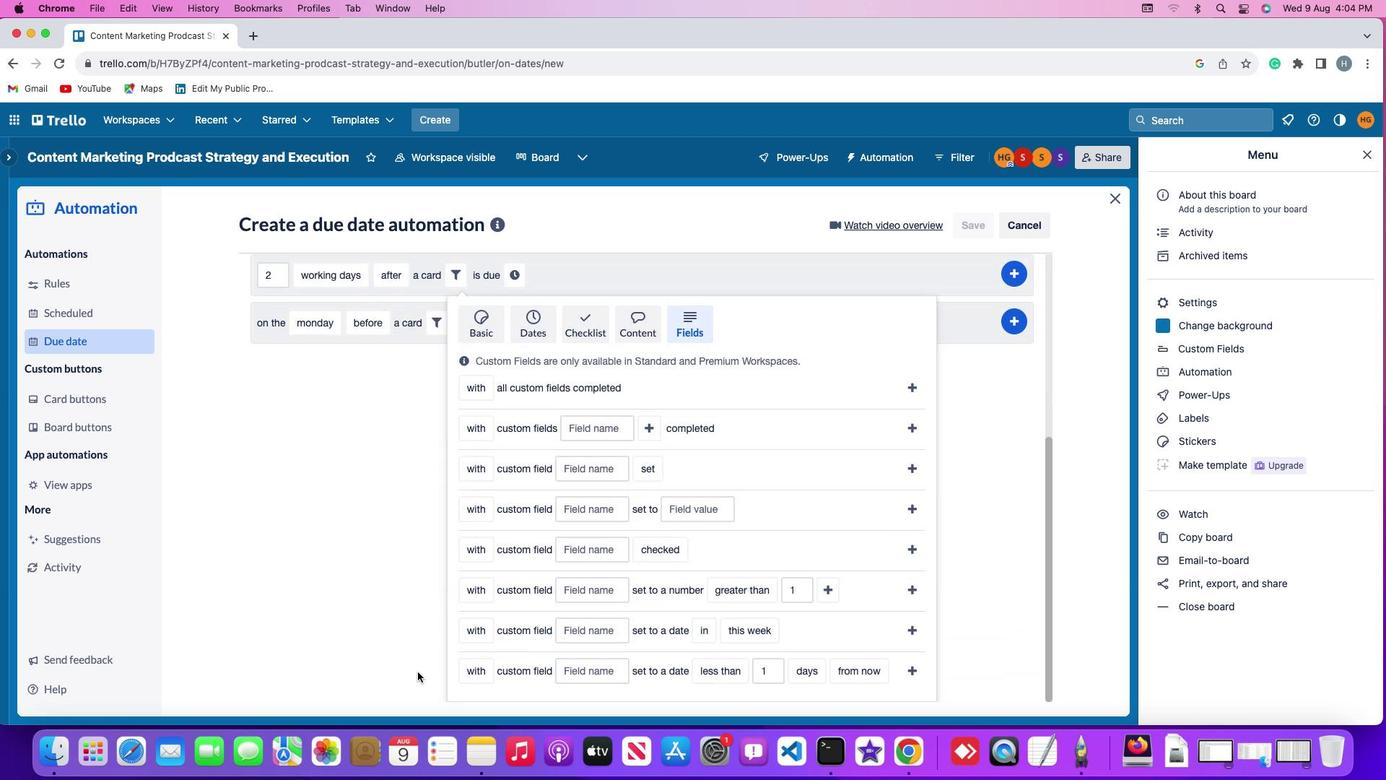 
Action: Mouse scrolled (411, 664) with delta (-6, -10)
Screenshot: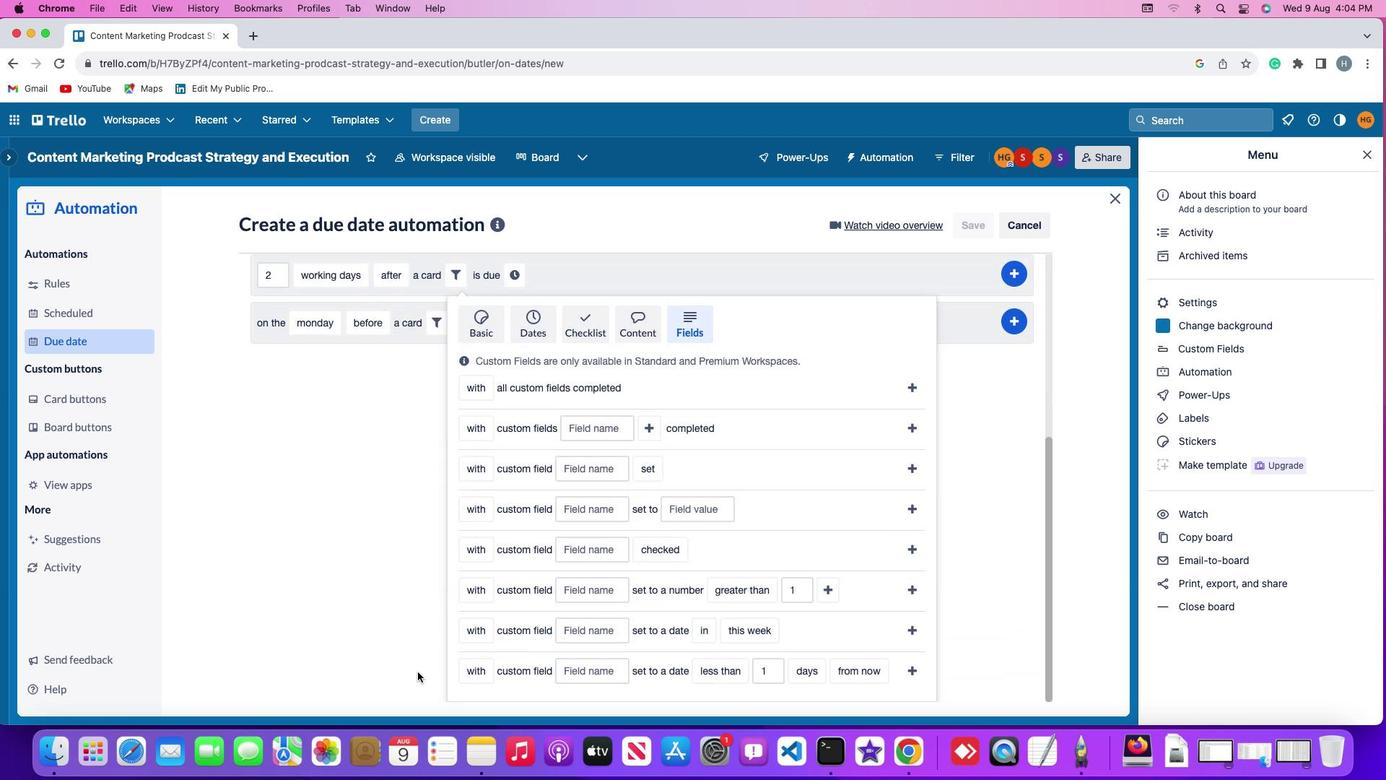 
Action: Mouse scrolled (411, 664) with delta (-6, -7)
Screenshot: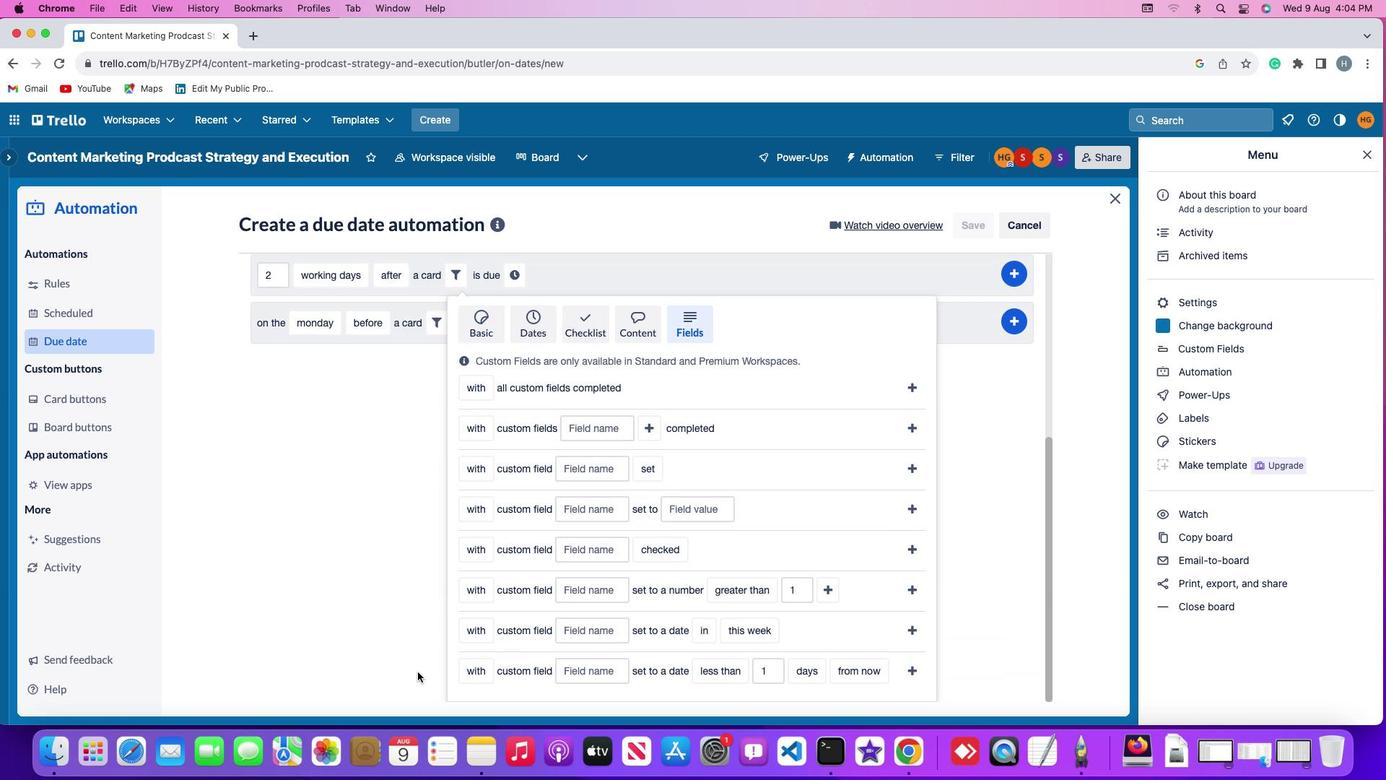 
Action: Mouse scrolled (411, 664) with delta (-6, -7)
Screenshot: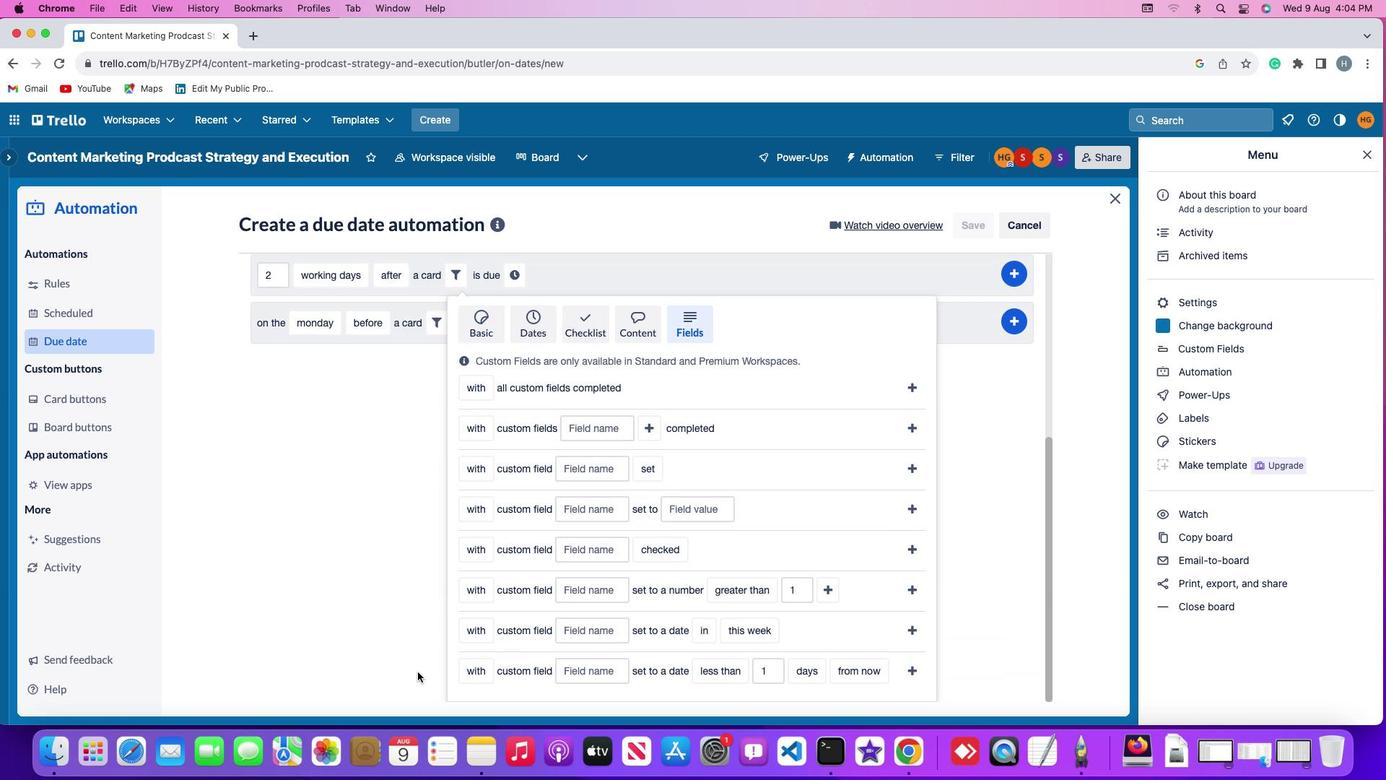 
Action: Mouse scrolled (411, 664) with delta (-6, -9)
Screenshot: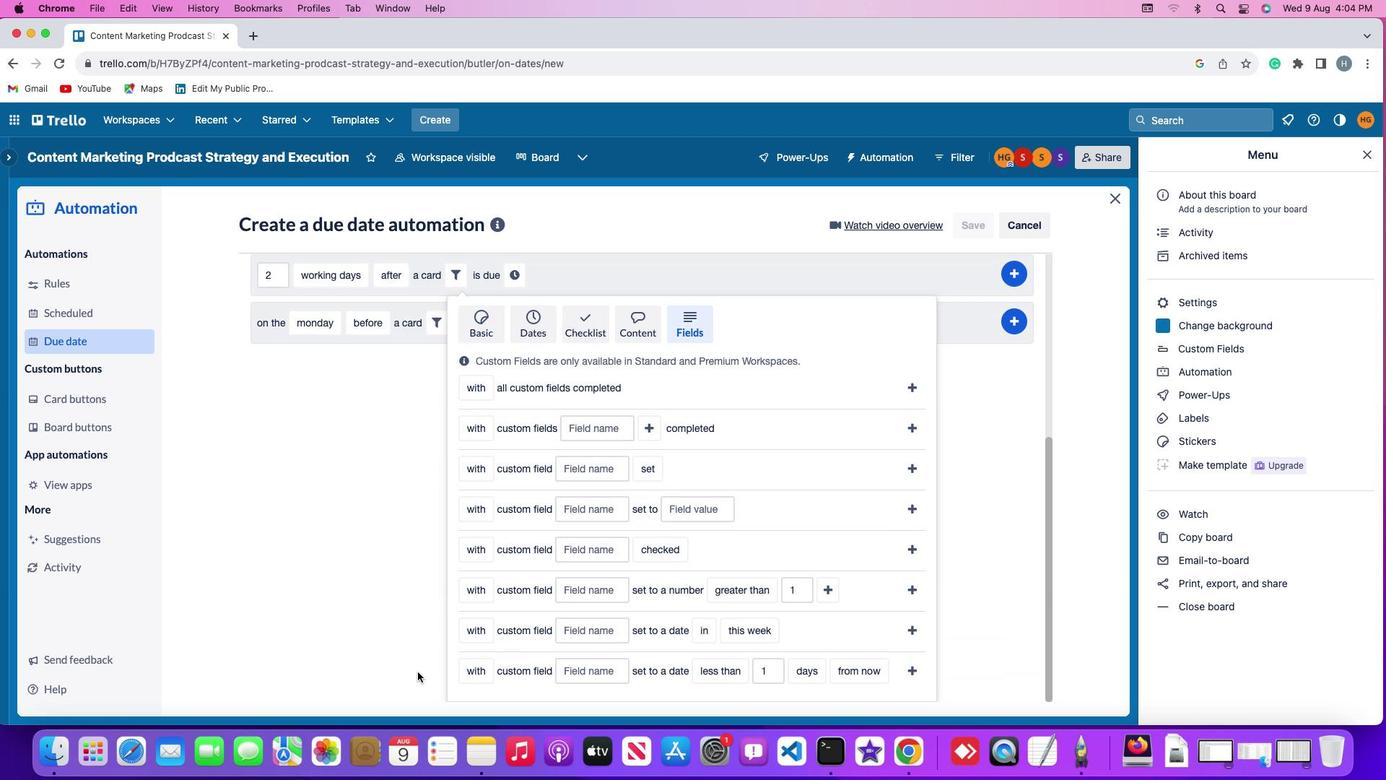 
Action: Mouse scrolled (411, 664) with delta (-6, -10)
Screenshot: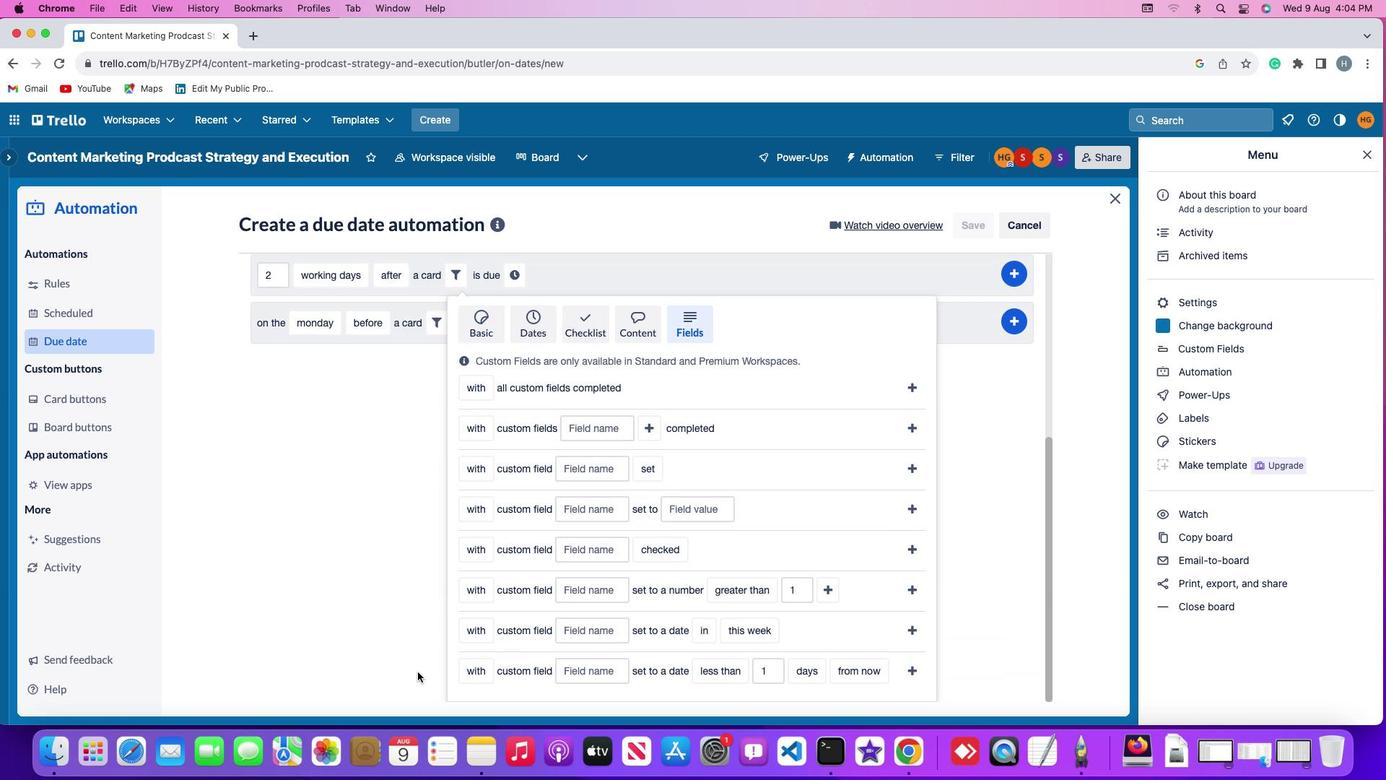 
Action: Mouse scrolled (411, 664) with delta (-6, -10)
Screenshot: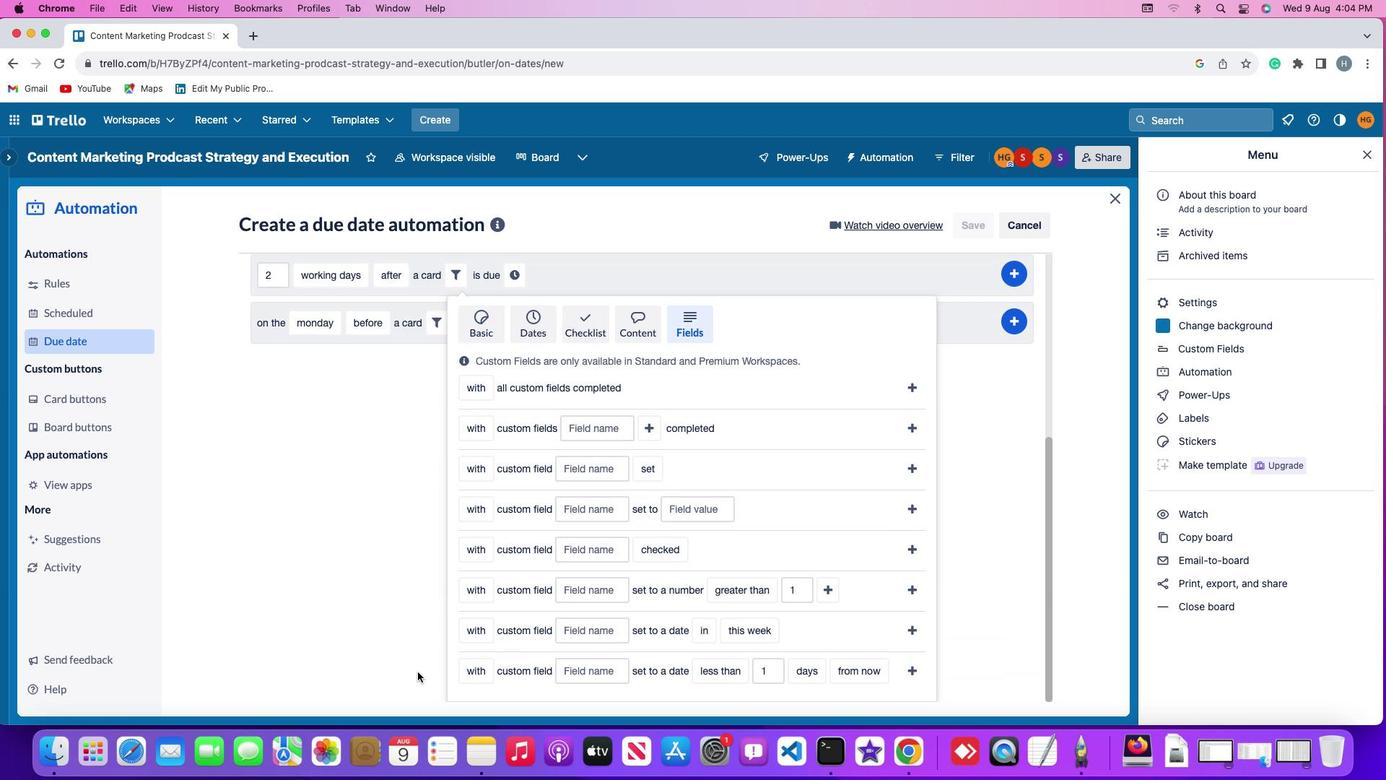 
Action: Mouse moved to (465, 588)
Screenshot: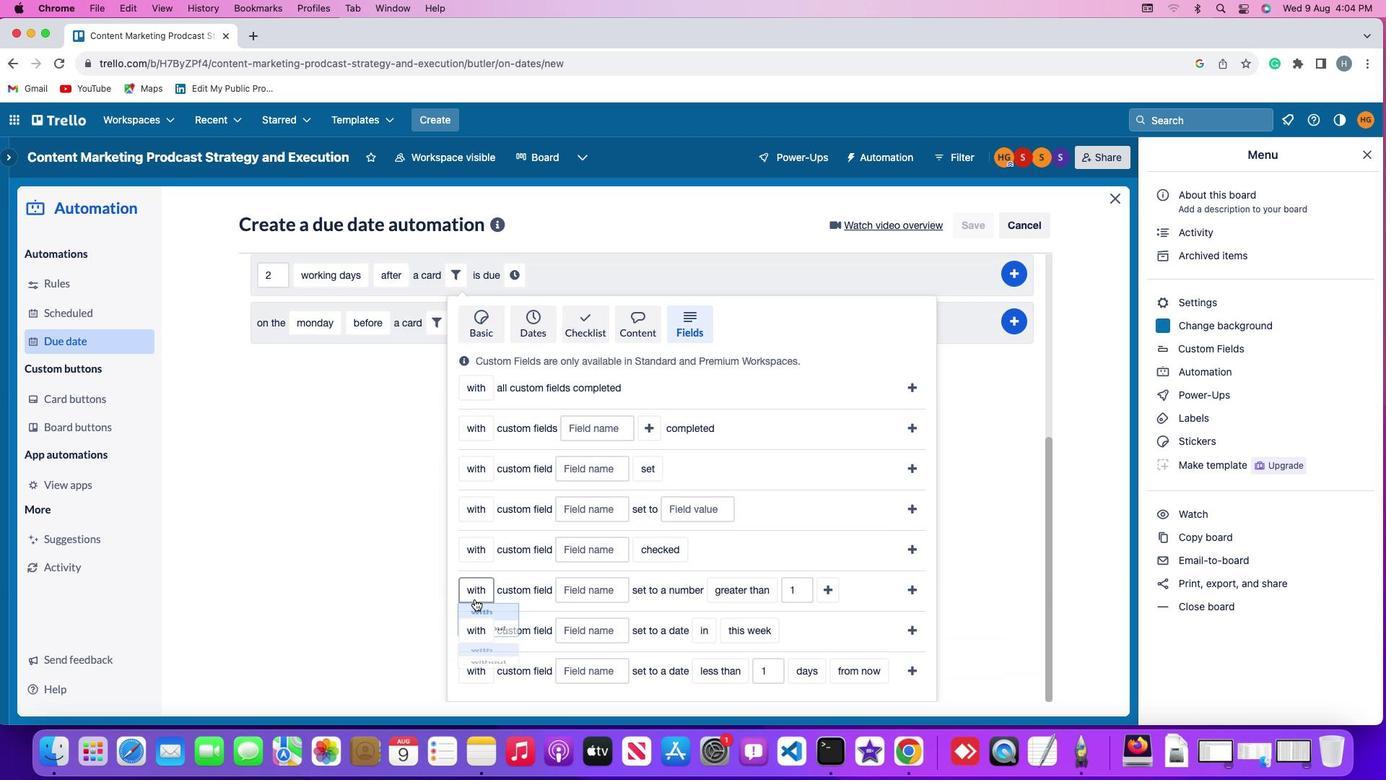 
Action: Mouse pressed left at (465, 588)
Screenshot: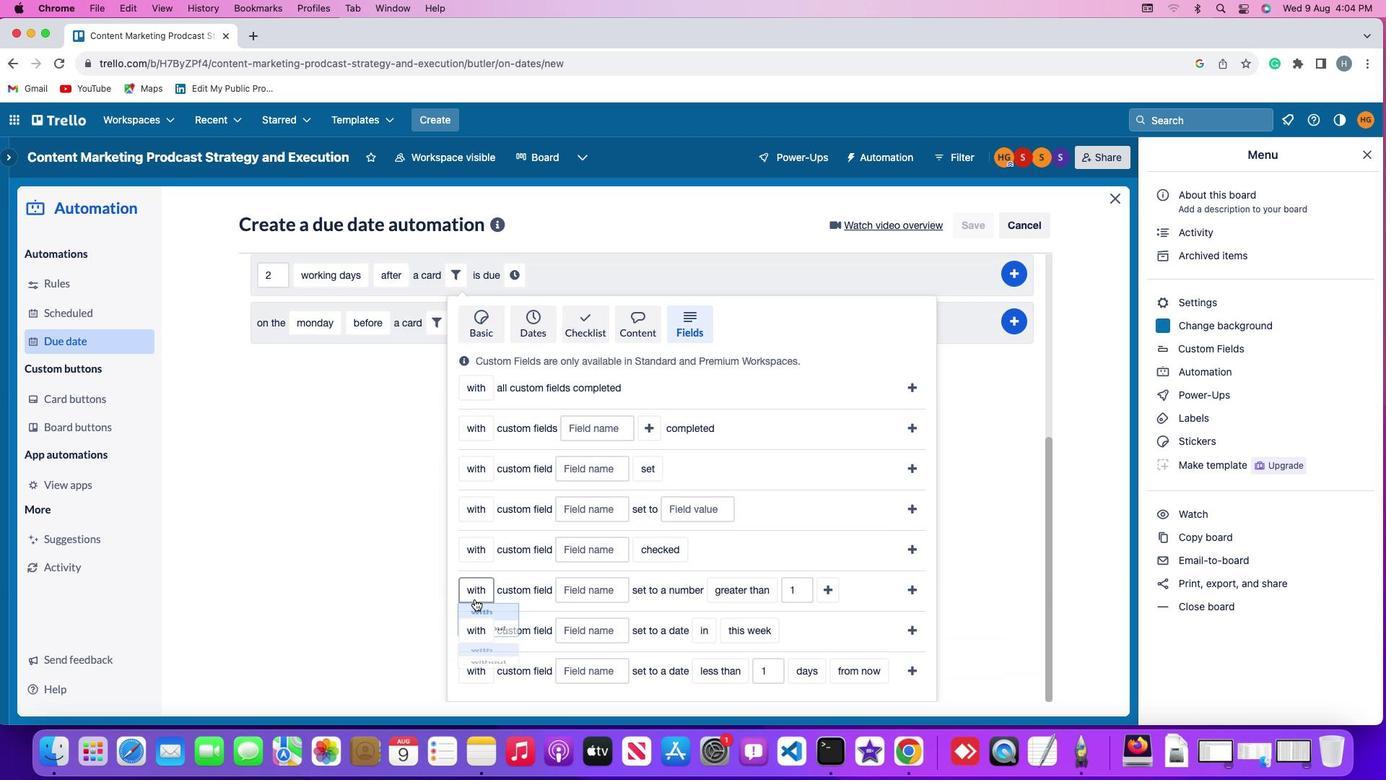 
Action: Mouse moved to (474, 633)
Screenshot: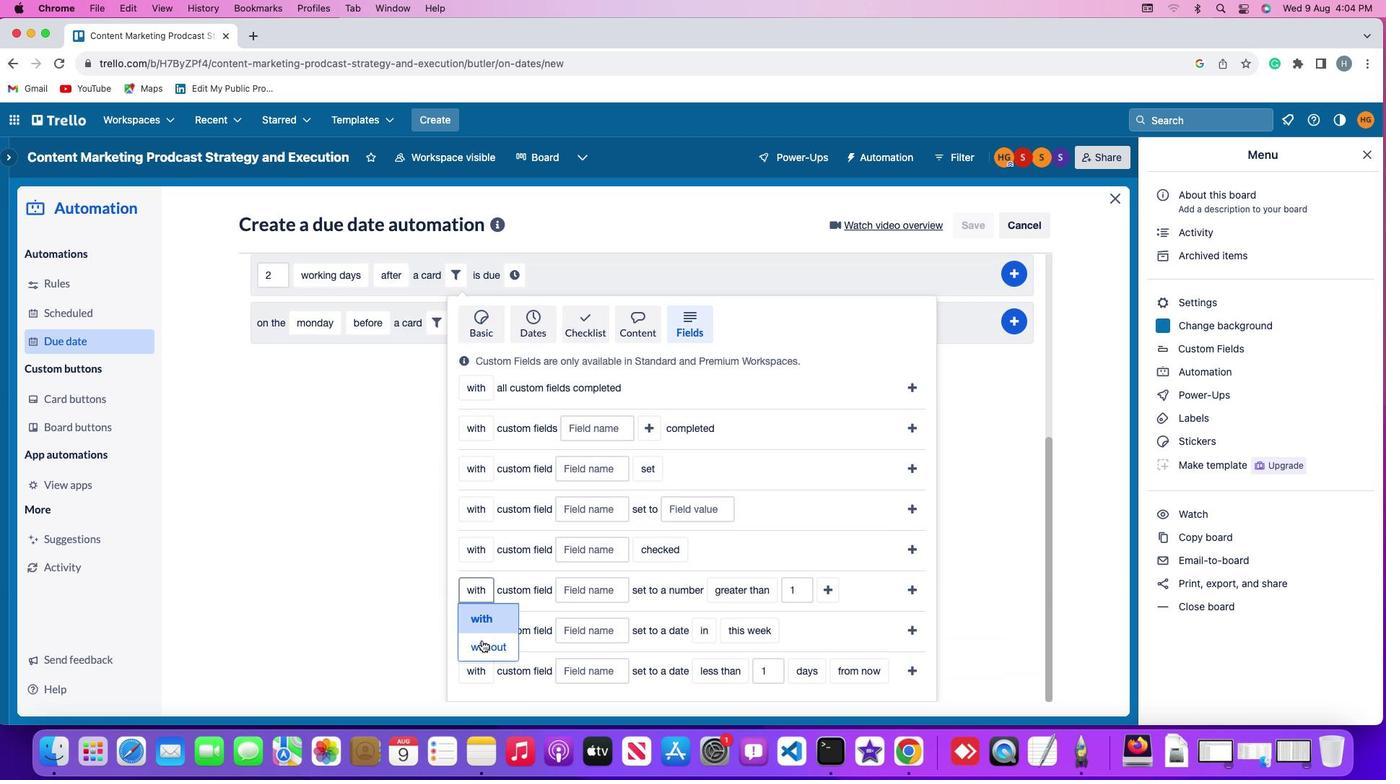 
Action: Mouse pressed left at (474, 633)
Screenshot: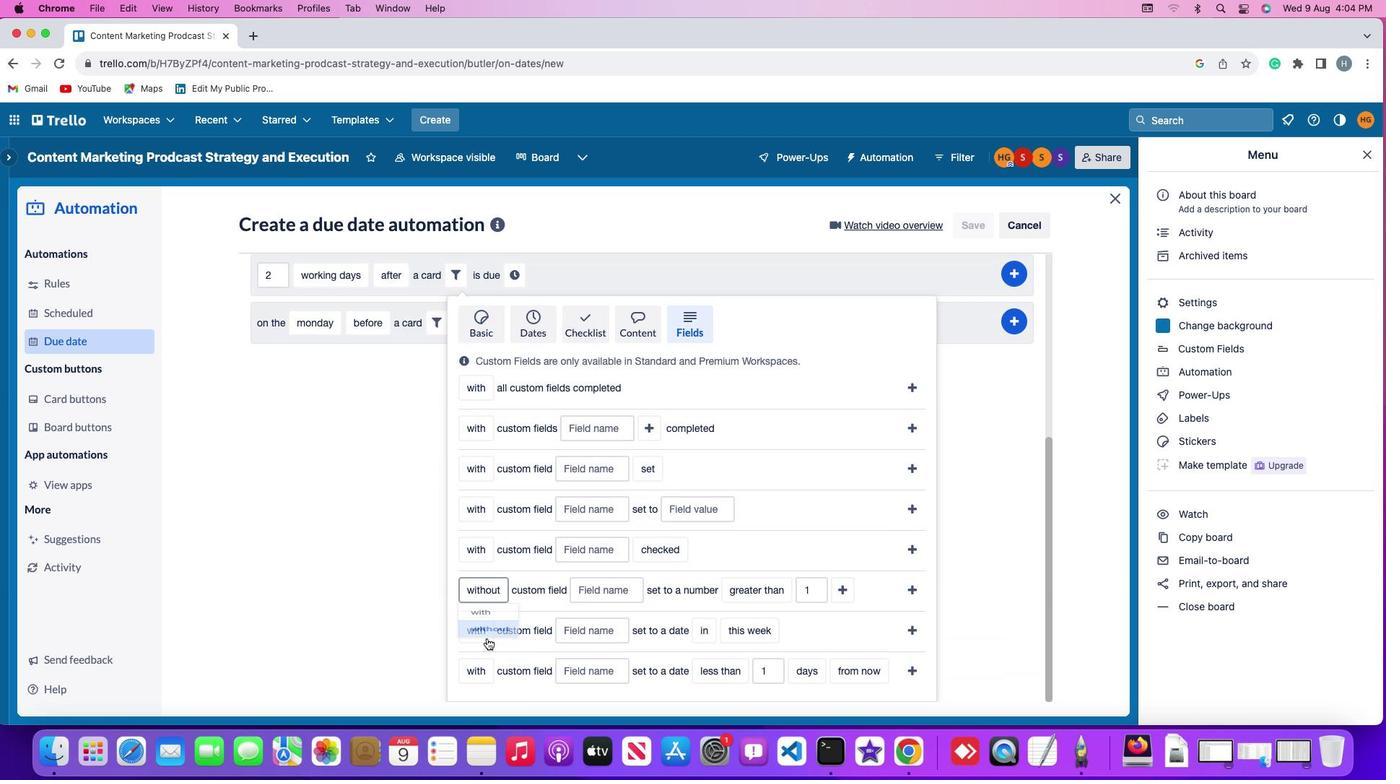 
Action: Mouse moved to (588, 584)
Screenshot: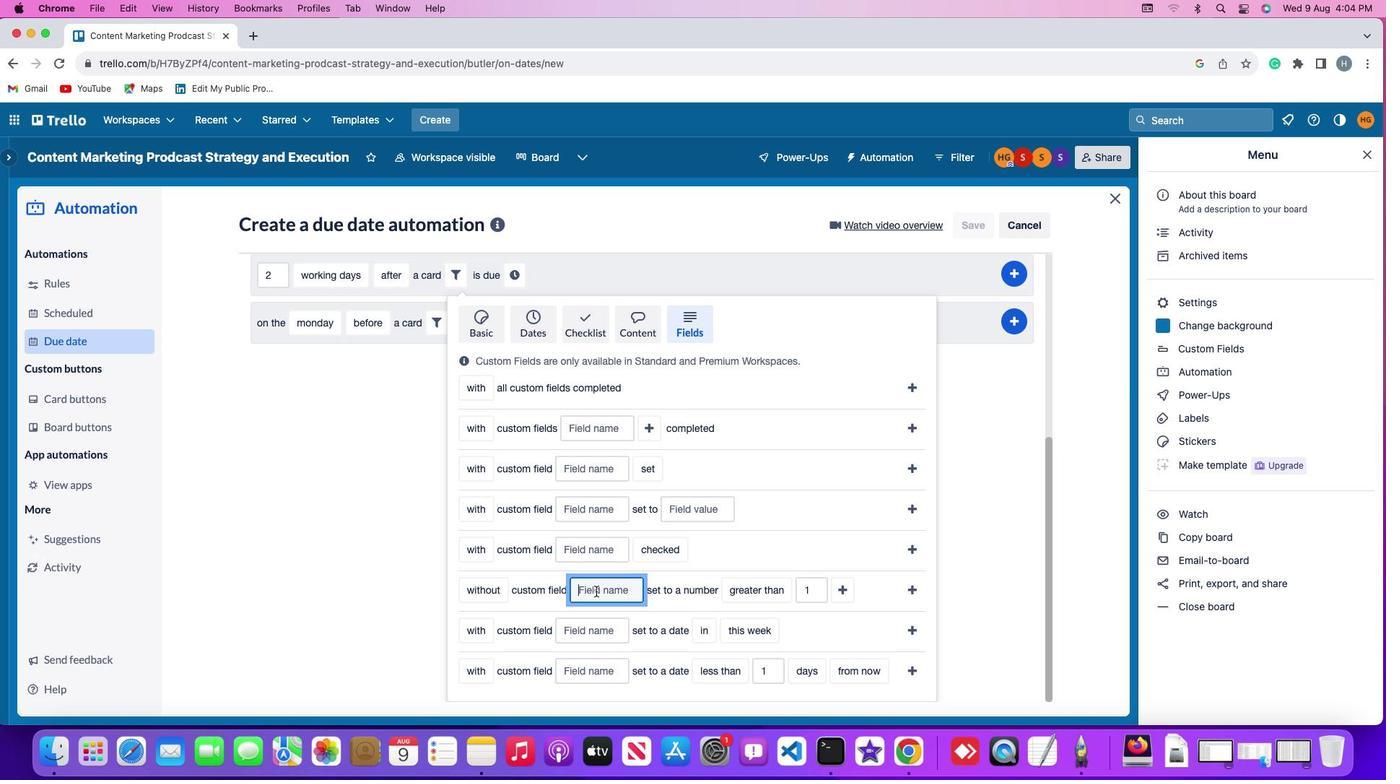 
Action: Mouse pressed left at (588, 584)
Screenshot: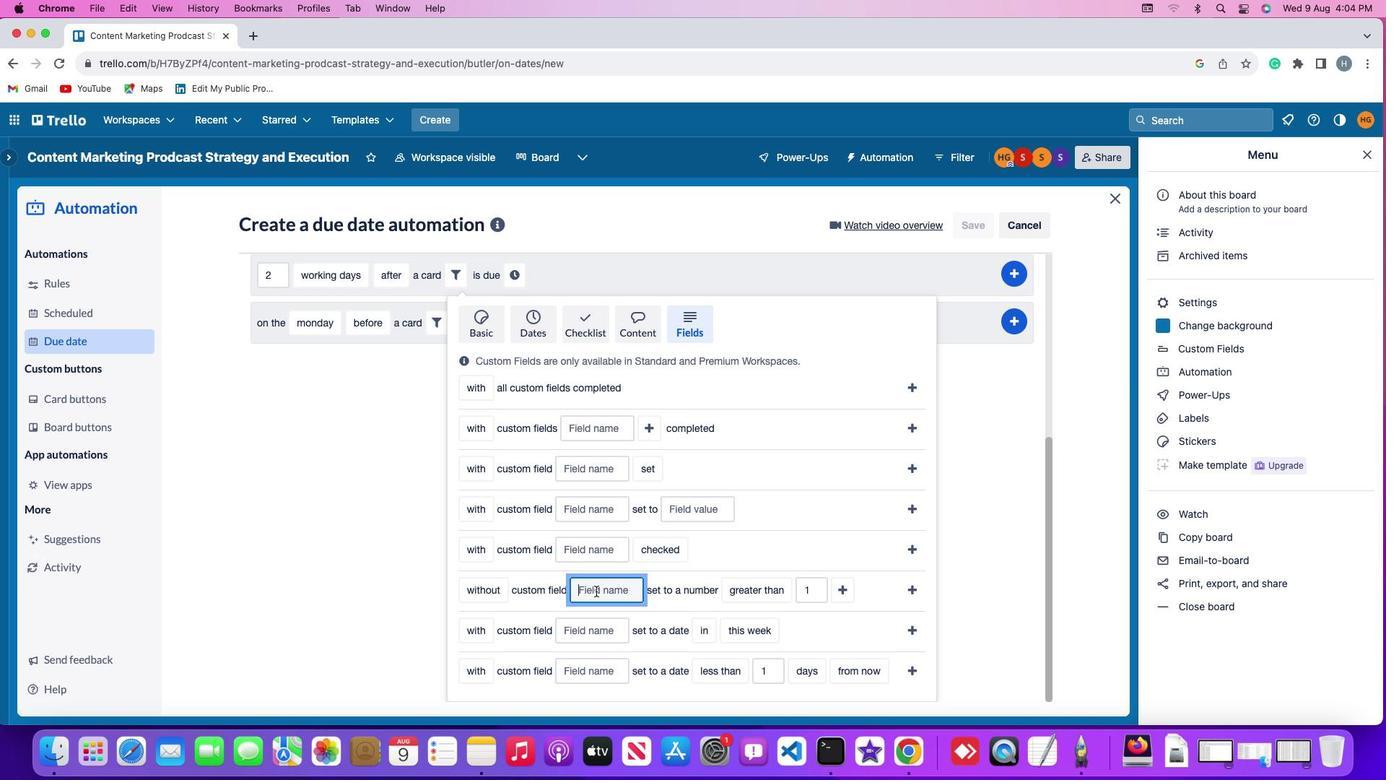 
Action: Key pressed Key.shift'R''e''s''u''m''e'
Screenshot: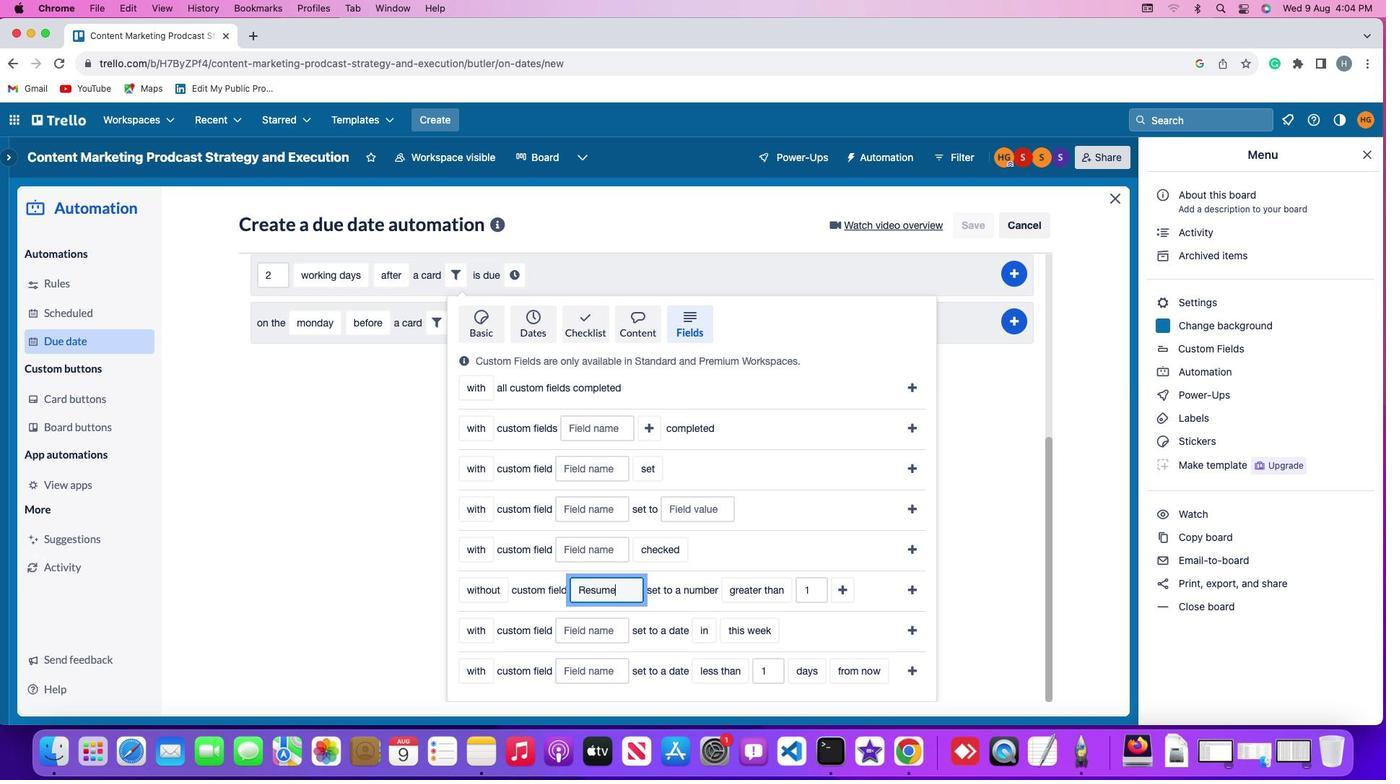 
Action: Mouse moved to (746, 580)
Screenshot: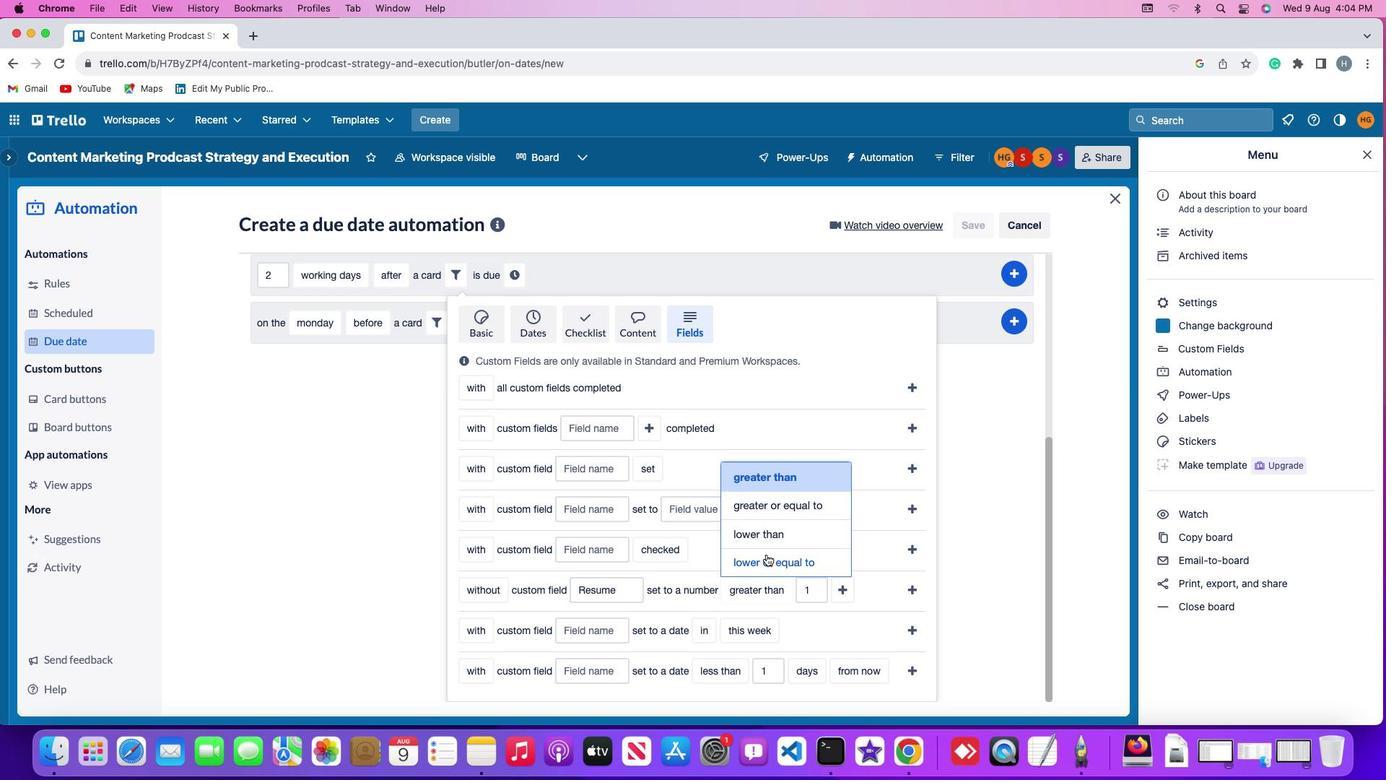 
Action: Mouse pressed left at (746, 580)
Screenshot: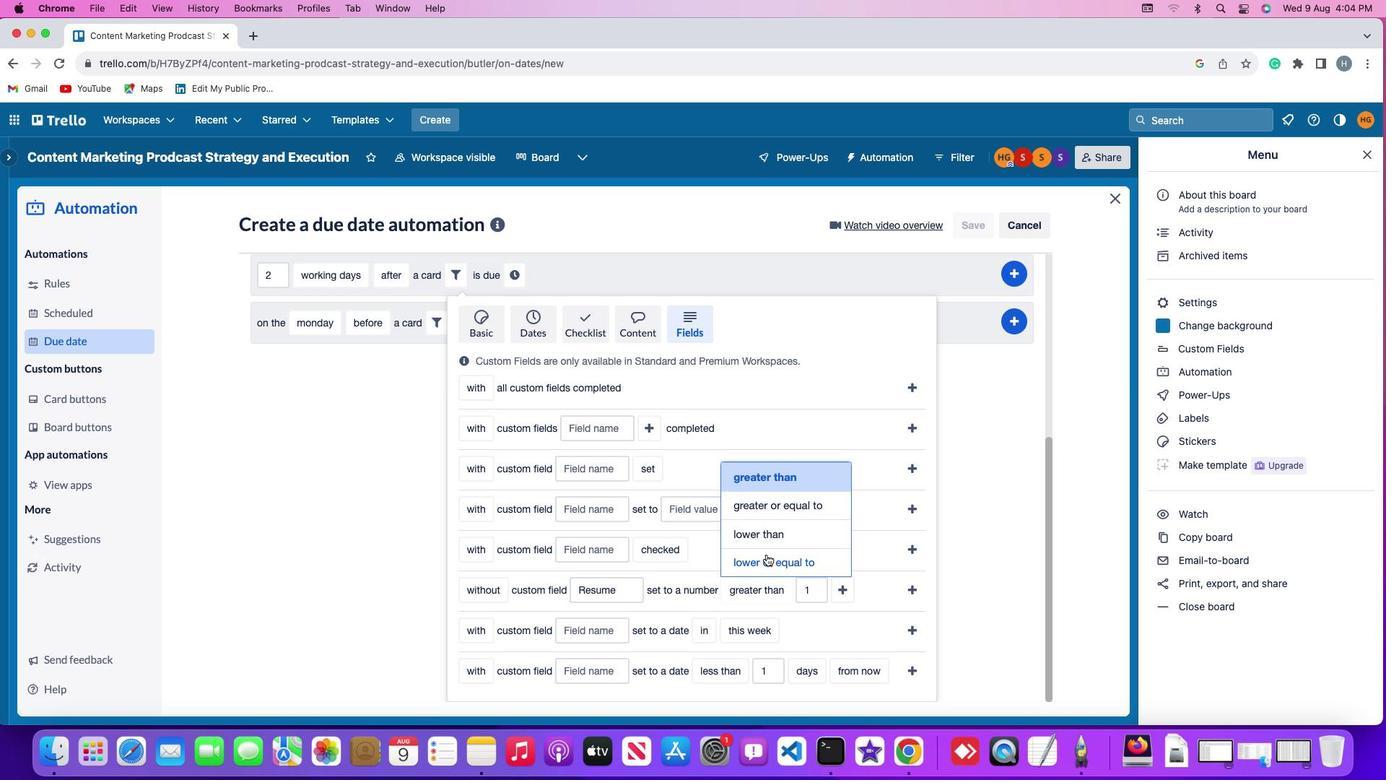 
Action: Mouse moved to (769, 528)
Screenshot: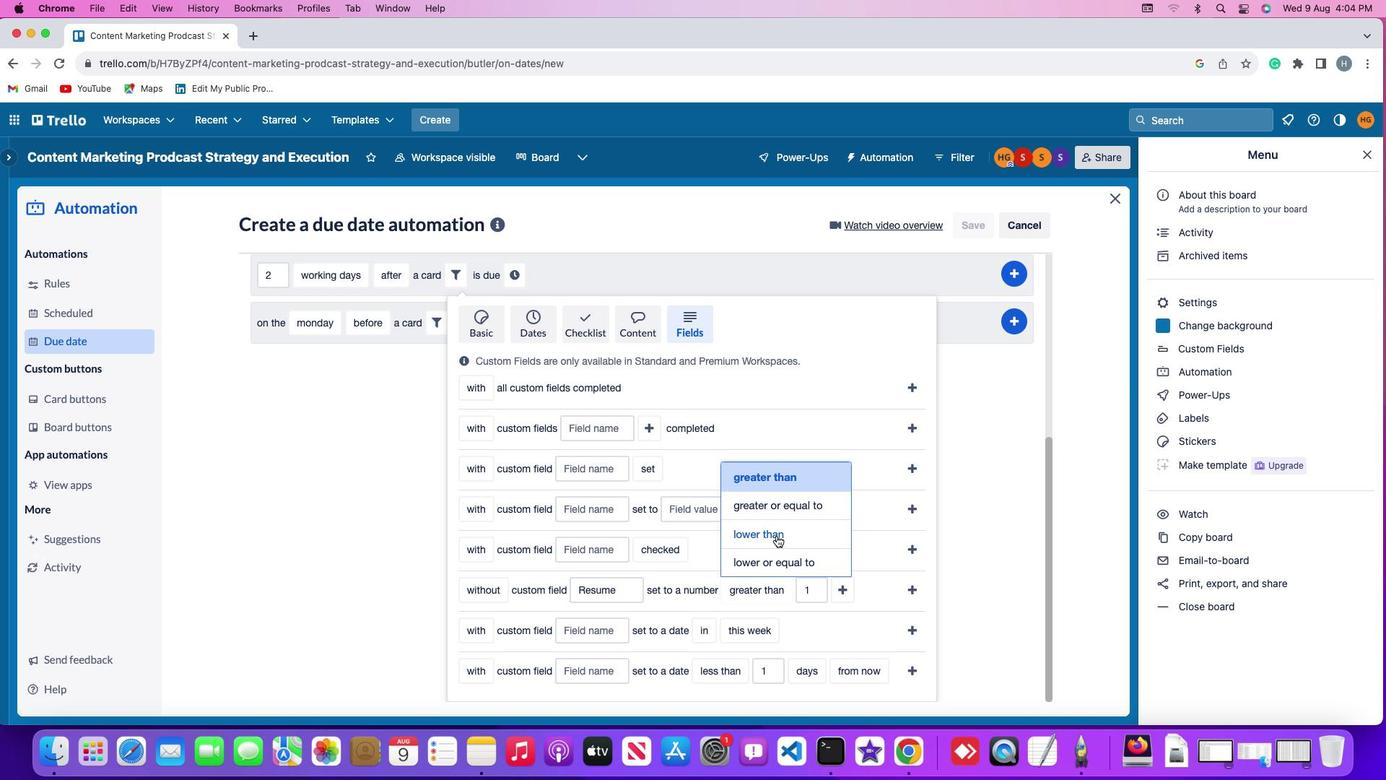 
Action: Mouse pressed left at (769, 528)
Screenshot: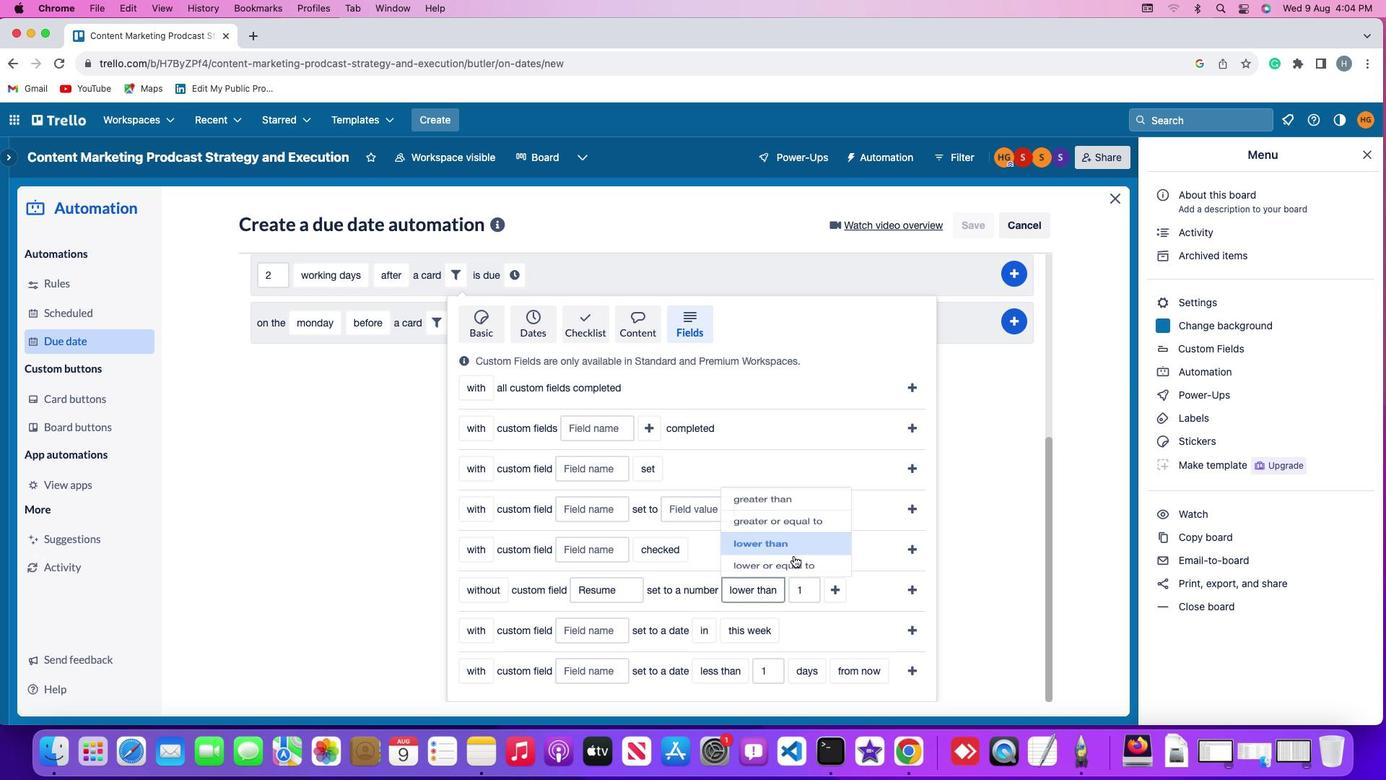 
Action: Mouse moved to (806, 584)
Screenshot: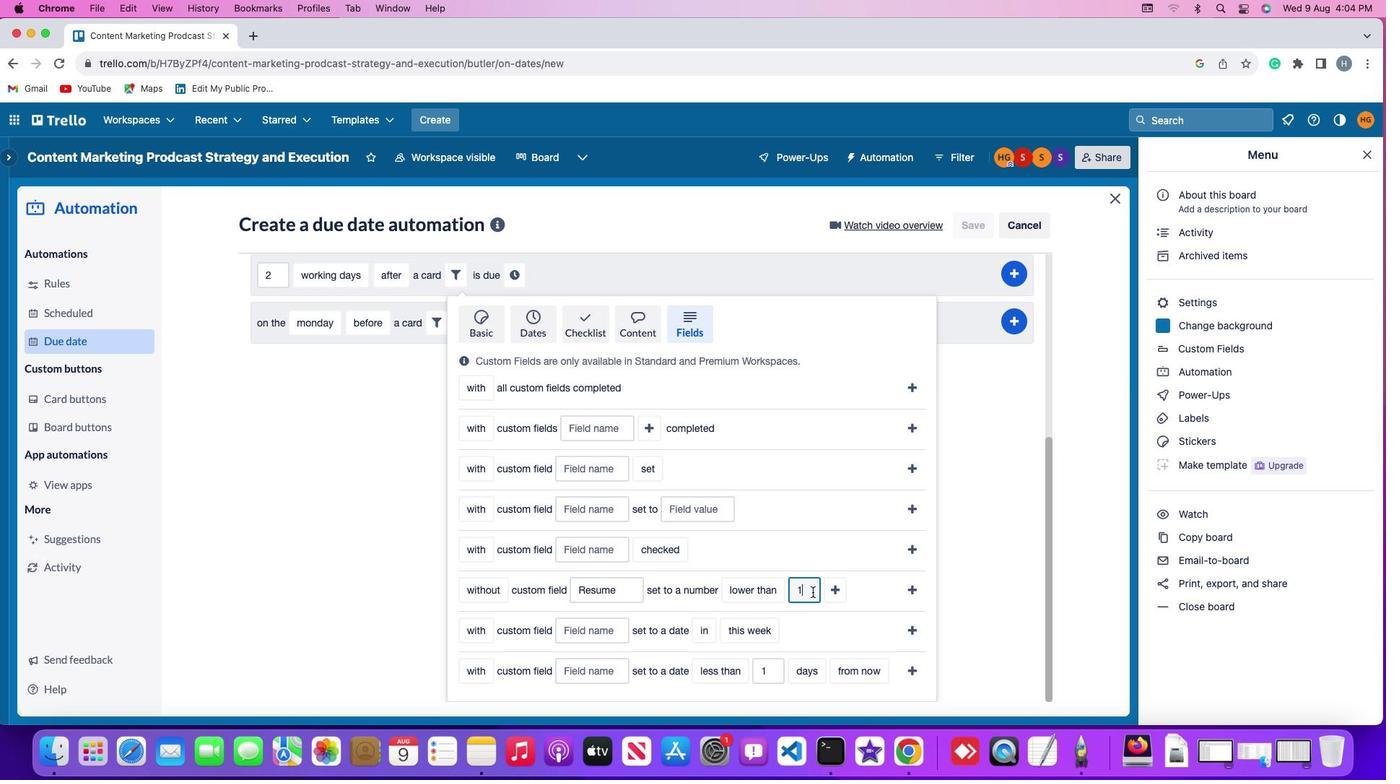
Action: Mouse pressed left at (806, 584)
Screenshot: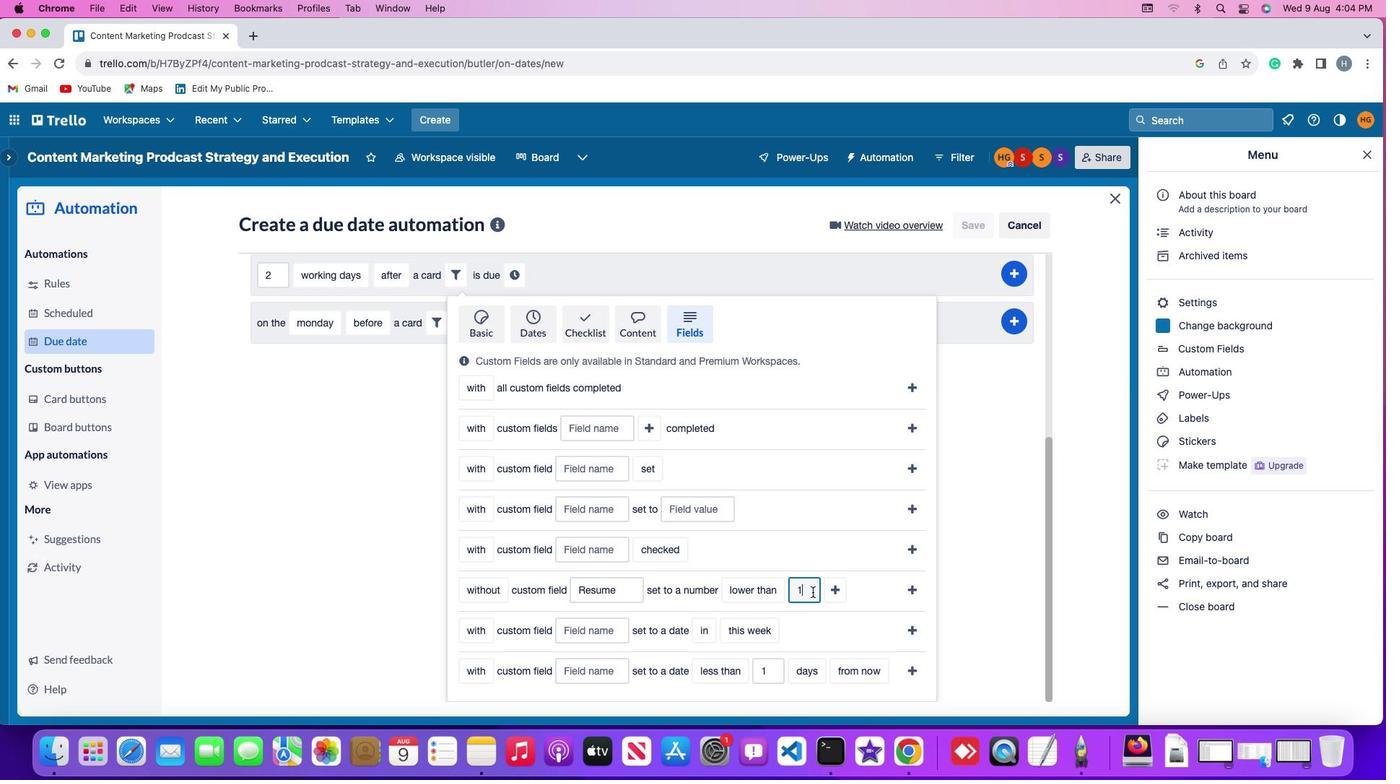 
Action: Mouse moved to (807, 586)
Screenshot: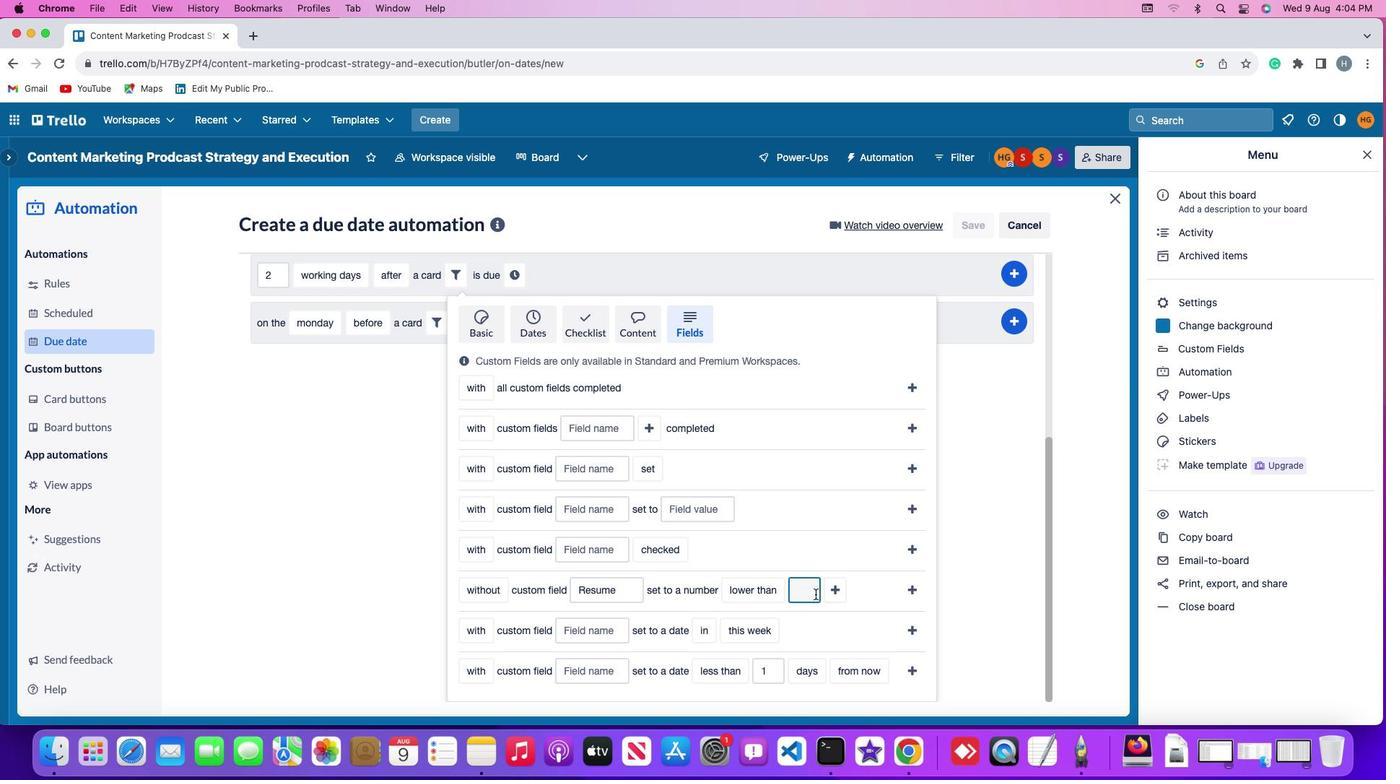 
Action: Key pressed Key.backspace
Screenshot: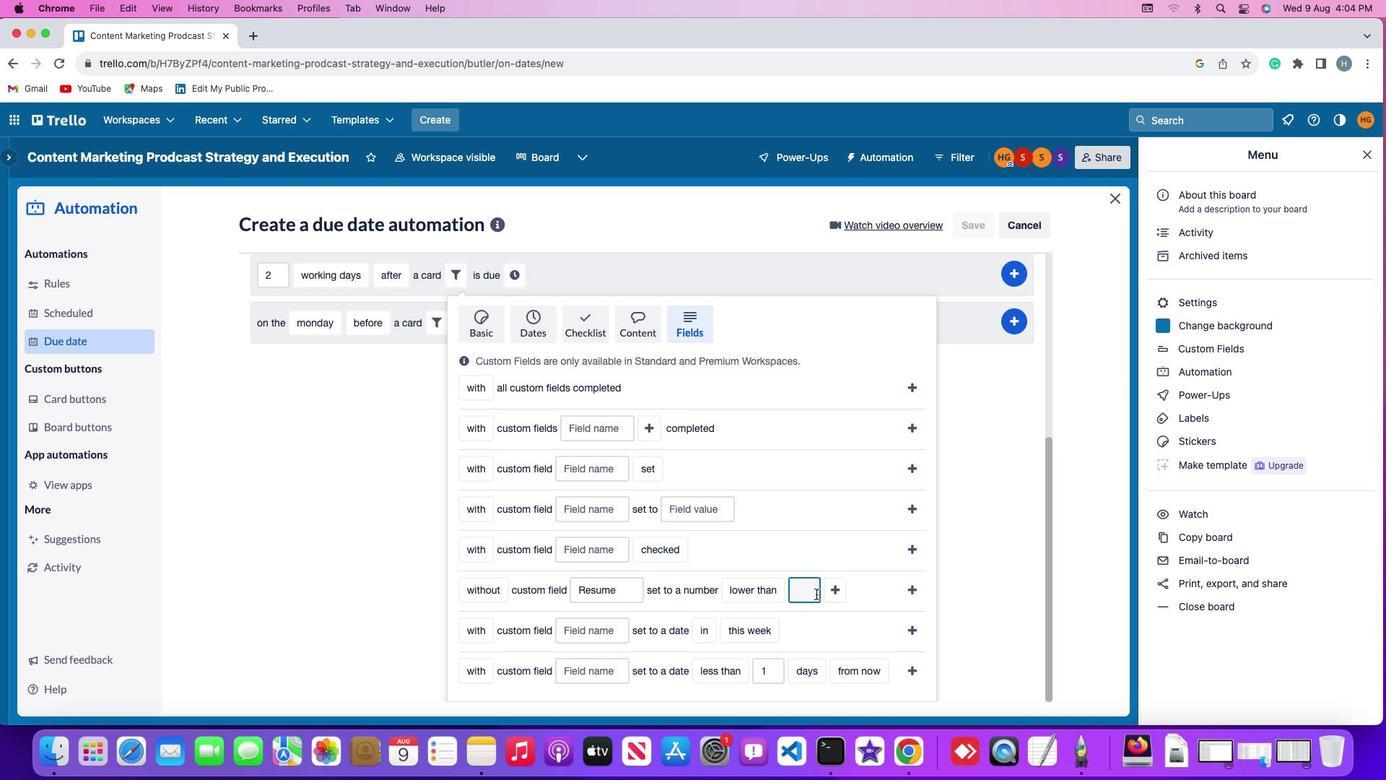 
Action: Mouse moved to (809, 586)
Screenshot: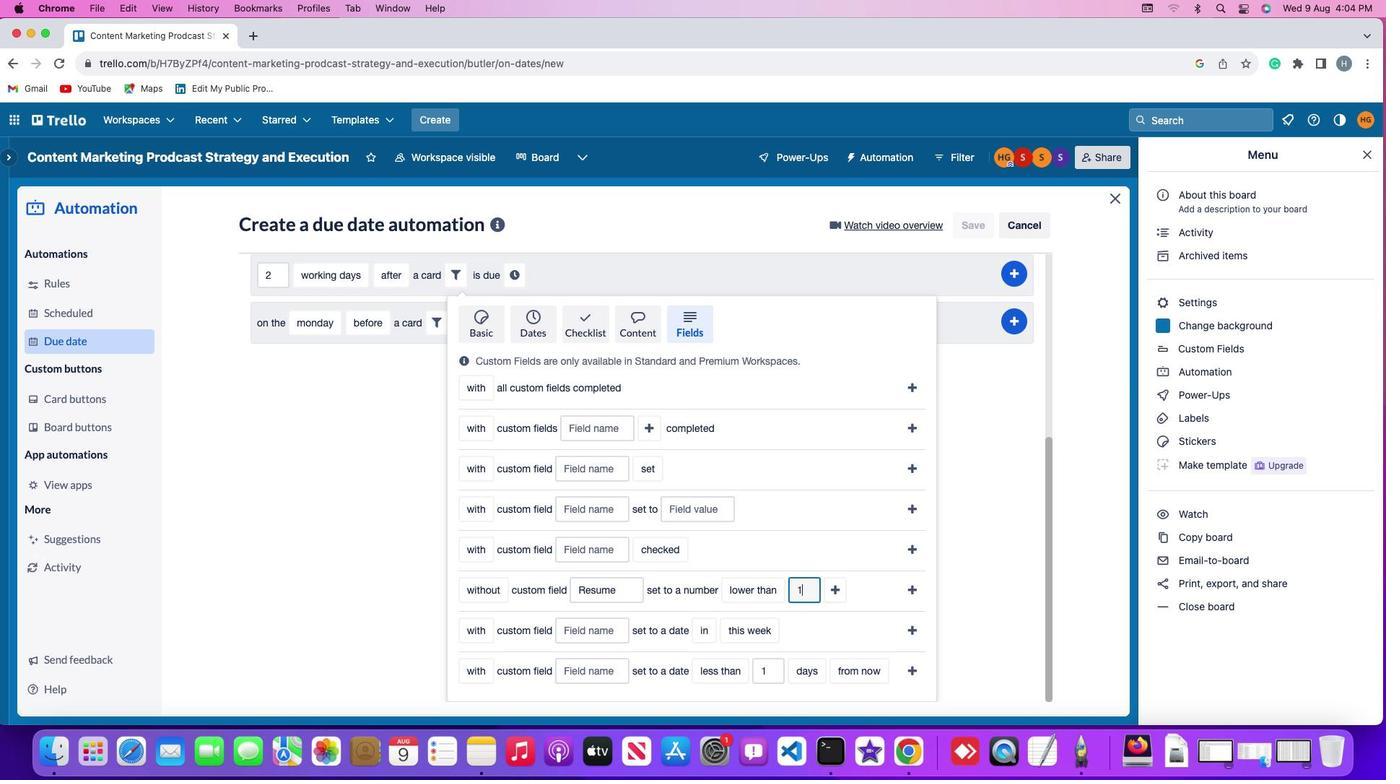 
Action: Key pressed '1'
Screenshot: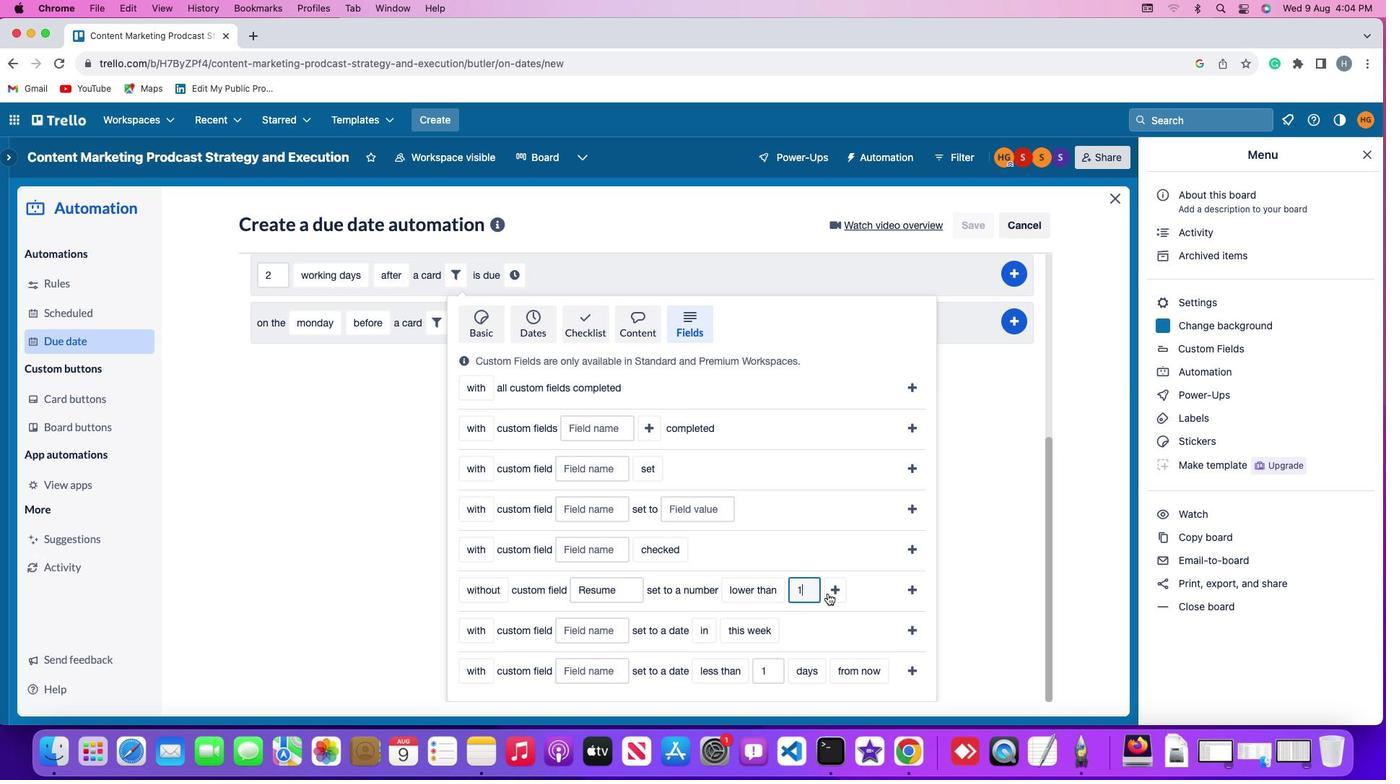 
Action: Mouse moved to (831, 584)
Screenshot: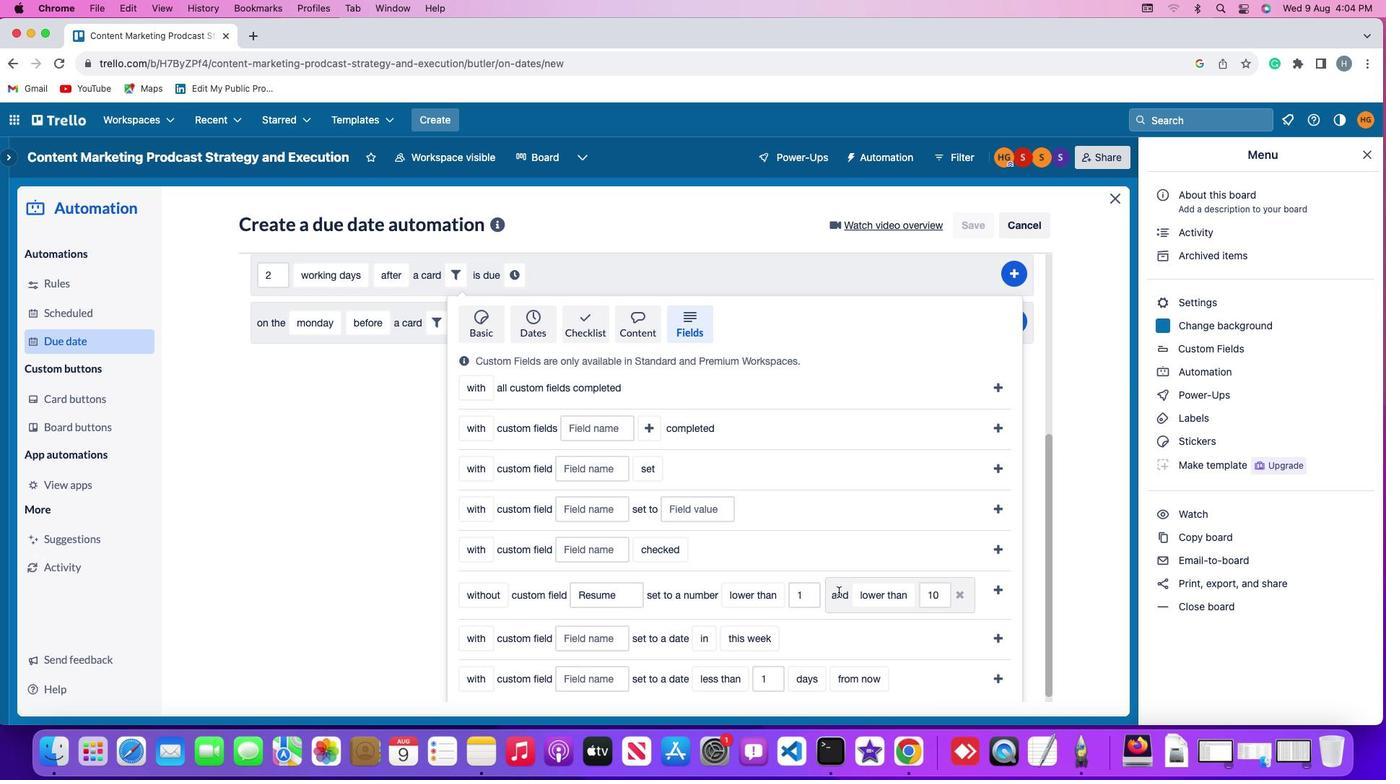 
Action: Mouse pressed left at (831, 584)
Screenshot: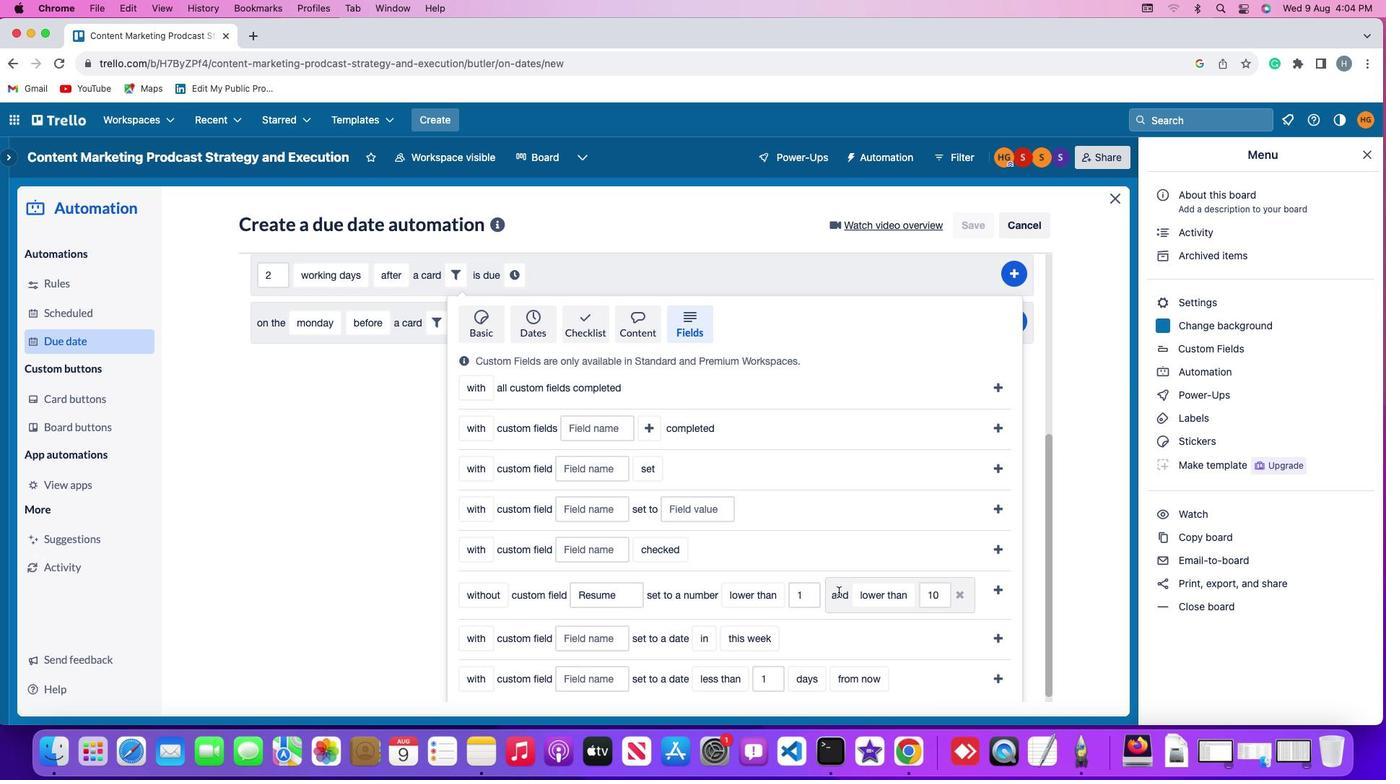 
Action: Mouse moved to (871, 587)
Screenshot: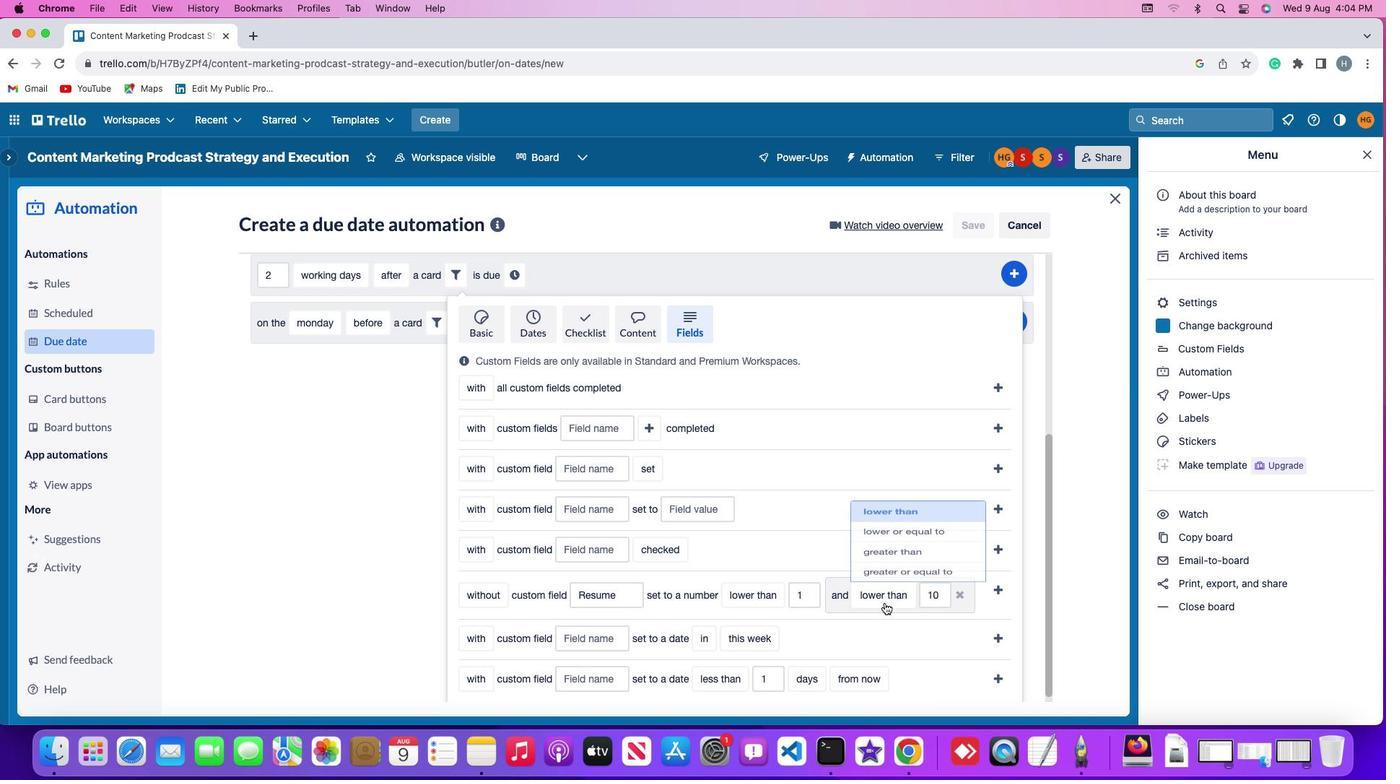 
Action: Mouse pressed left at (871, 587)
Screenshot: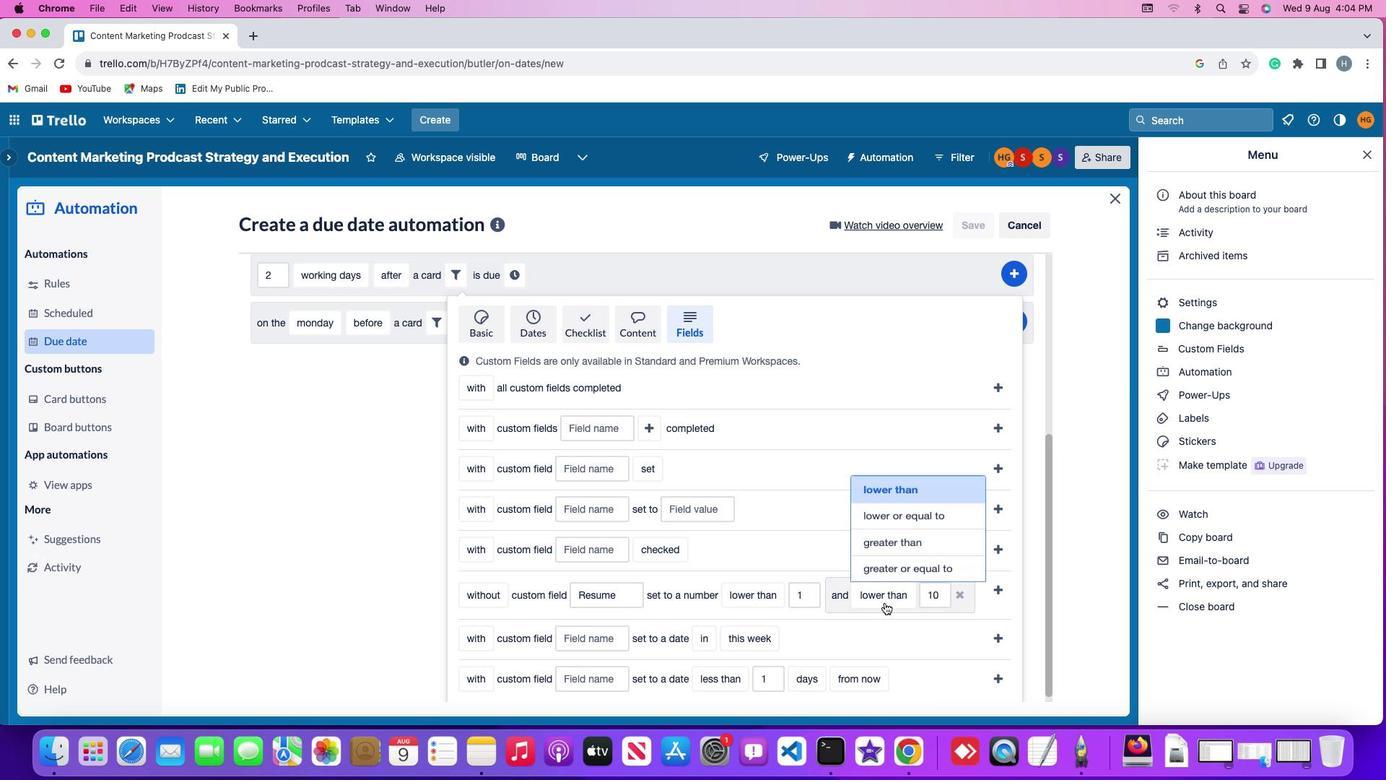 
Action: Mouse moved to (897, 530)
Screenshot: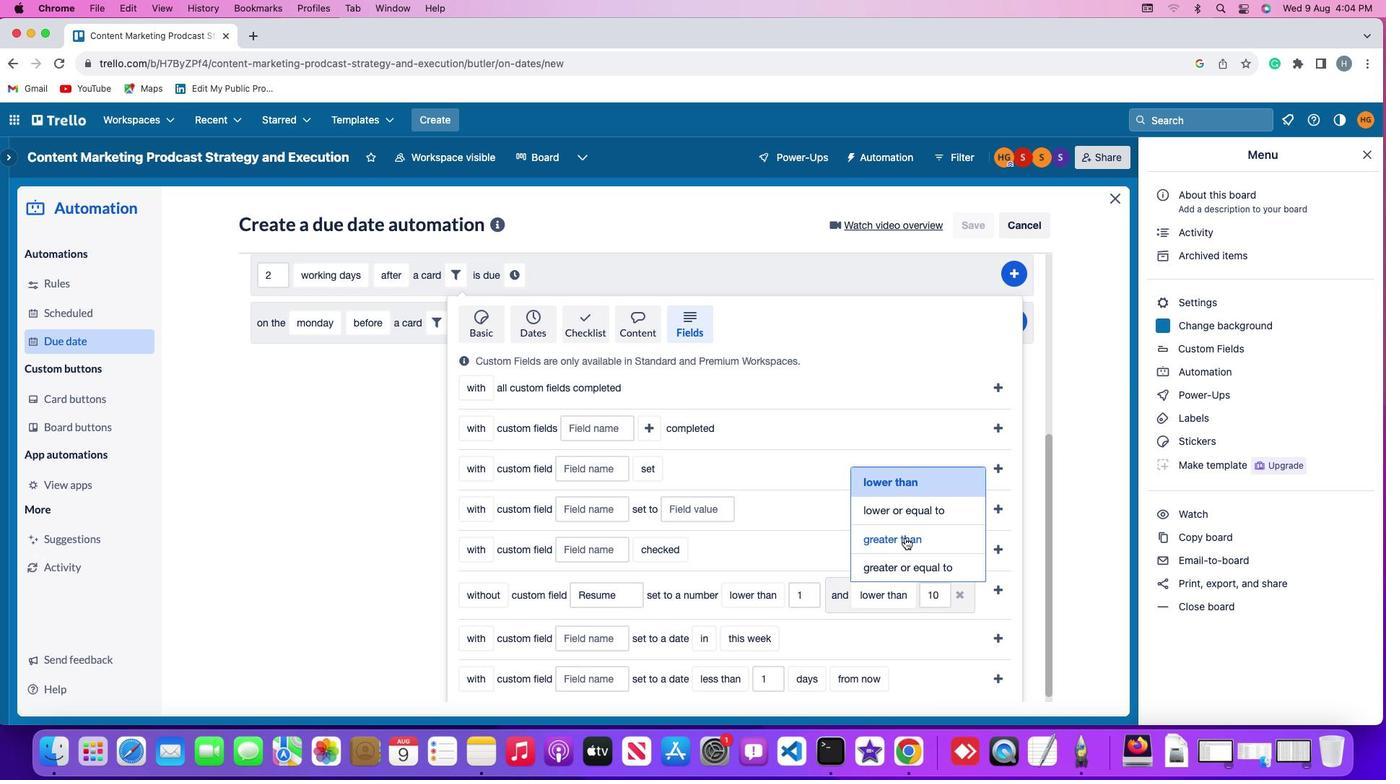 
Action: Mouse pressed left at (897, 530)
Screenshot: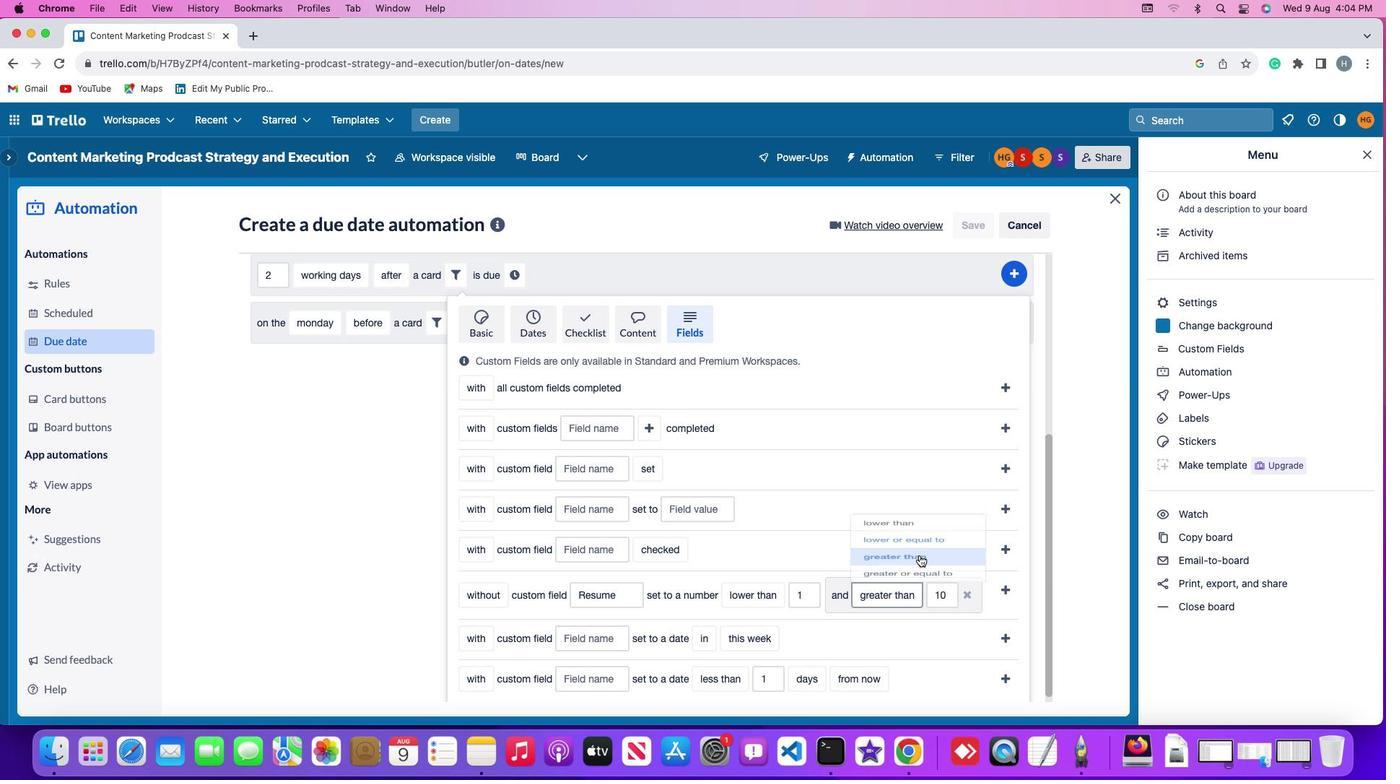 
Action: Mouse moved to (944, 587)
Screenshot: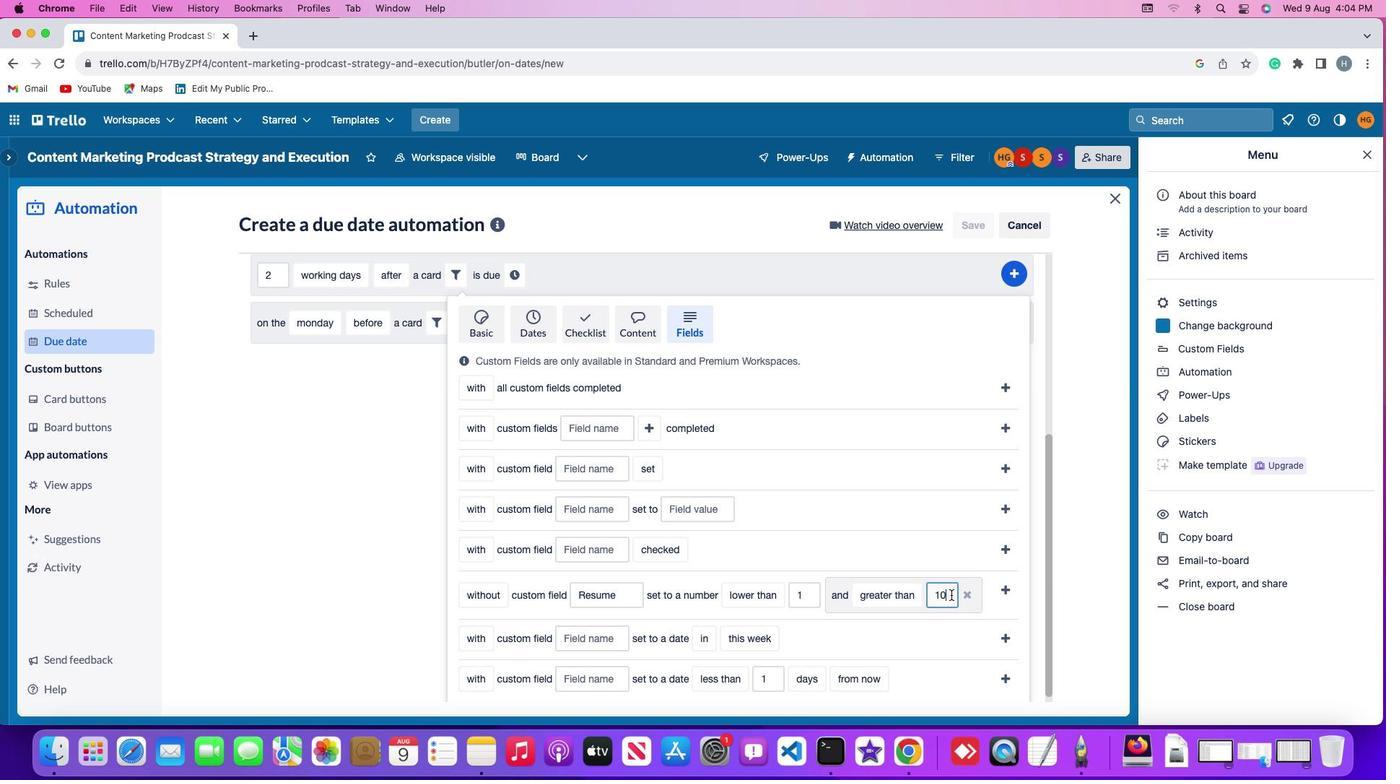 
Action: Mouse pressed left at (944, 587)
Screenshot: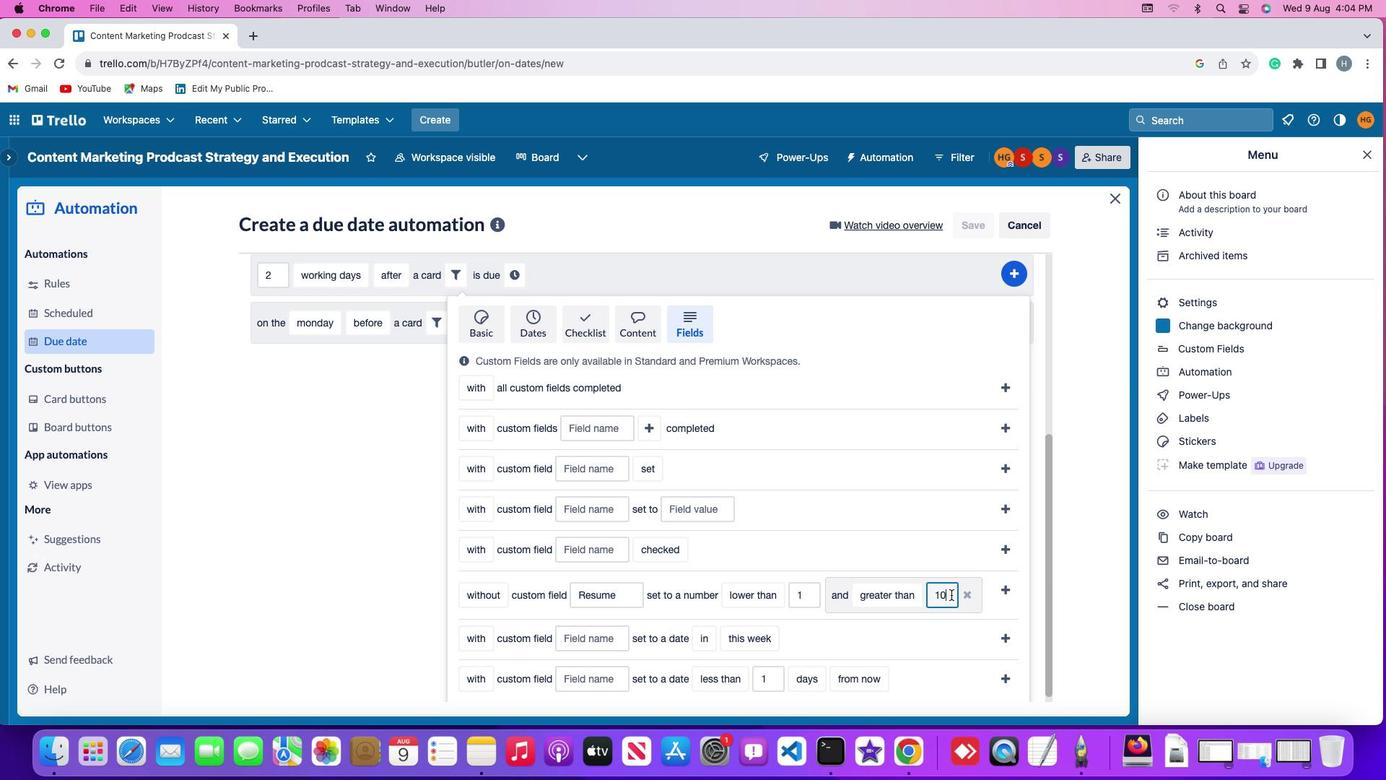 
Action: Key pressed Key.backspace
Screenshot: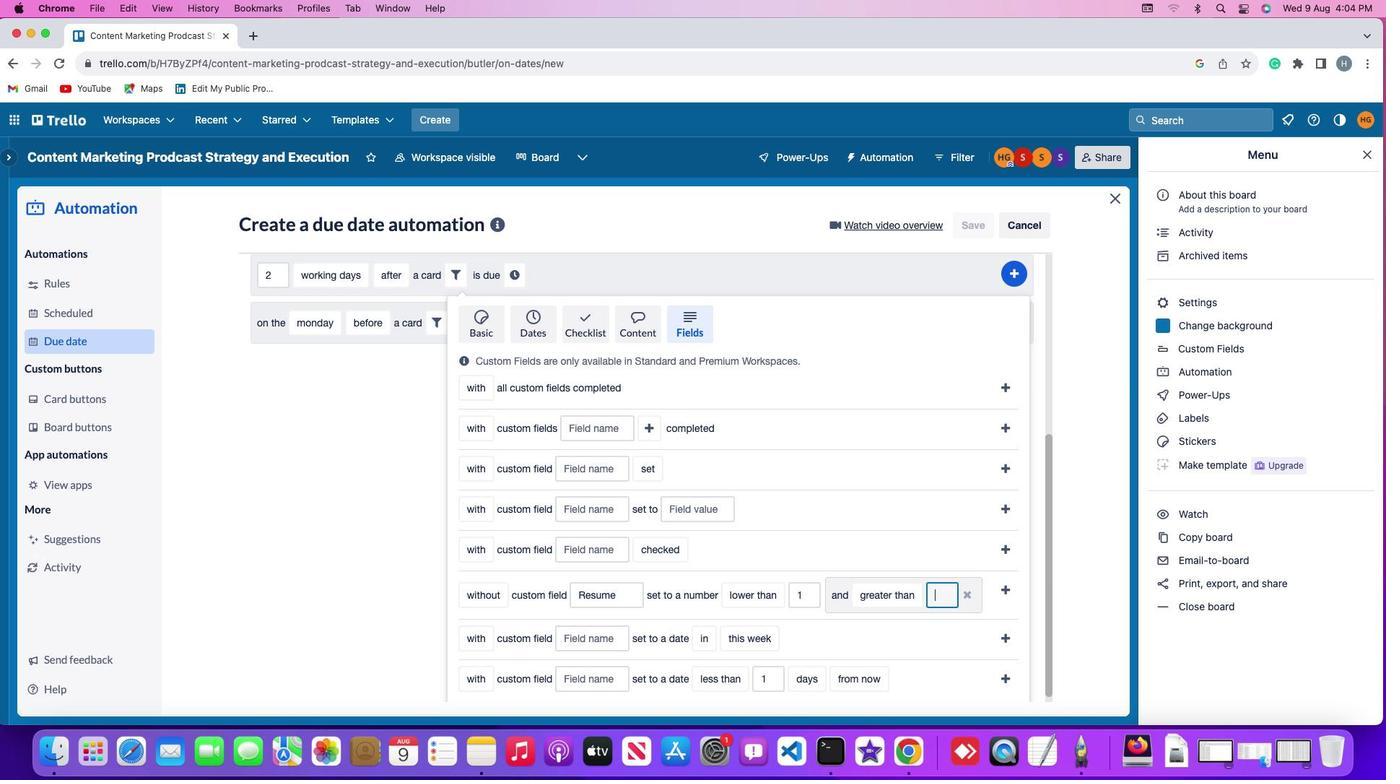 
Action: Mouse moved to (944, 587)
Screenshot: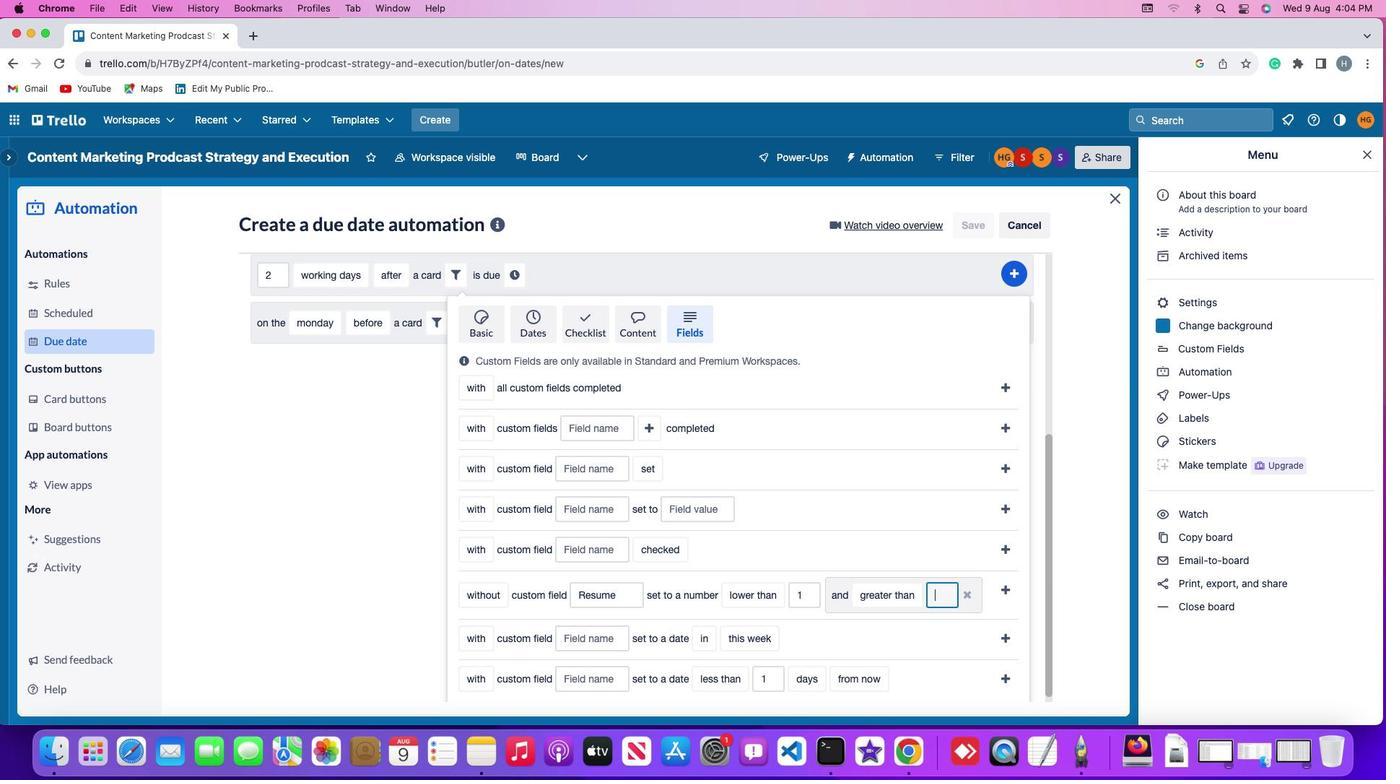 
Action: Key pressed Key.backspace'1''0'
Screenshot: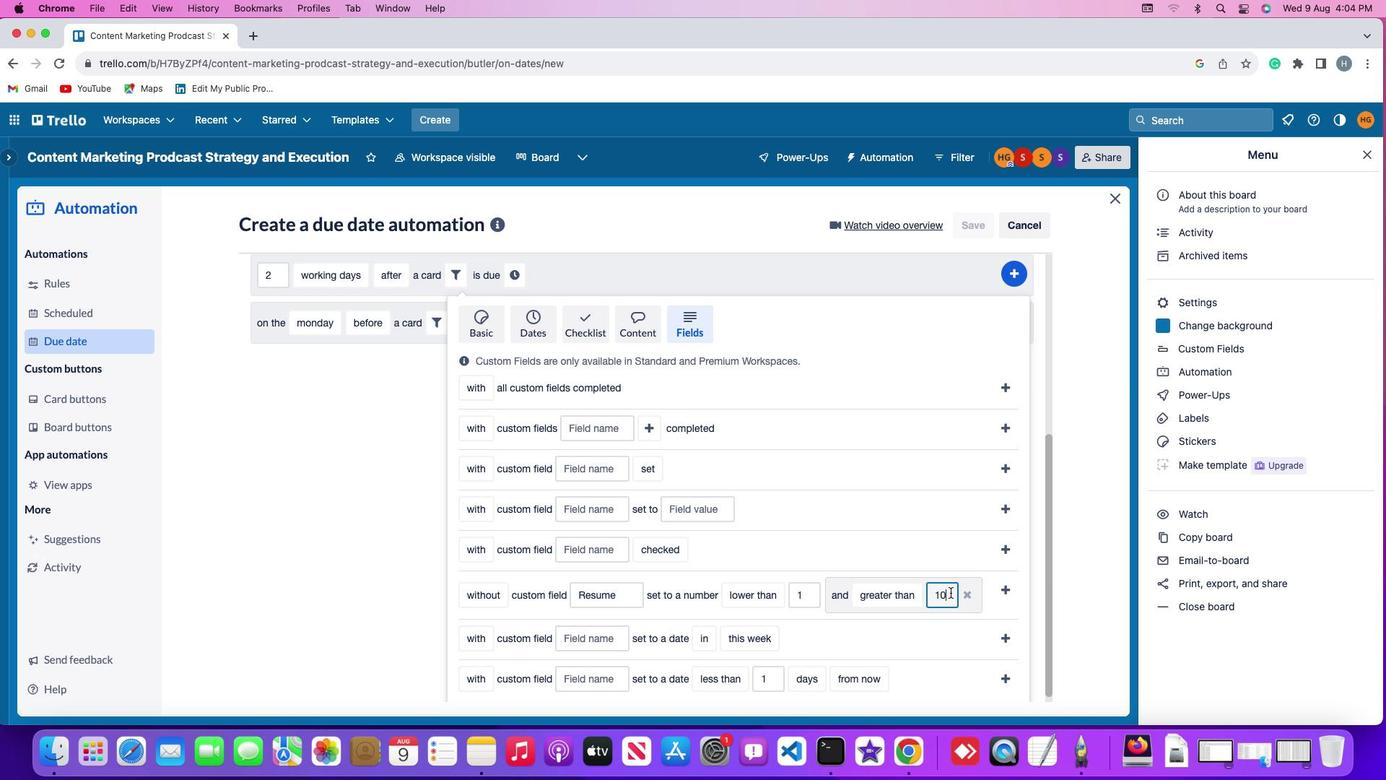 
Action: Mouse moved to (1001, 580)
Screenshot: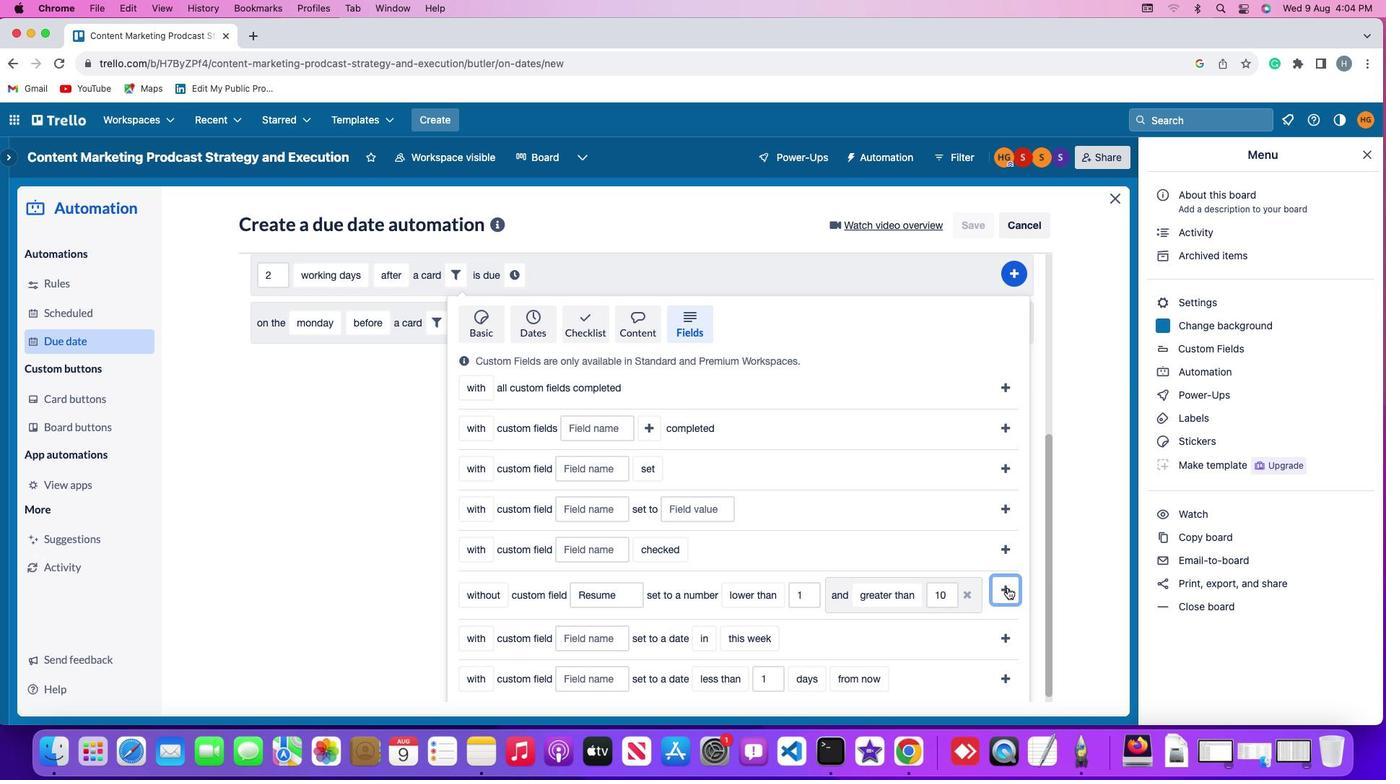 
Action: Mouse pressed left at (1001, 580)
Screenshot: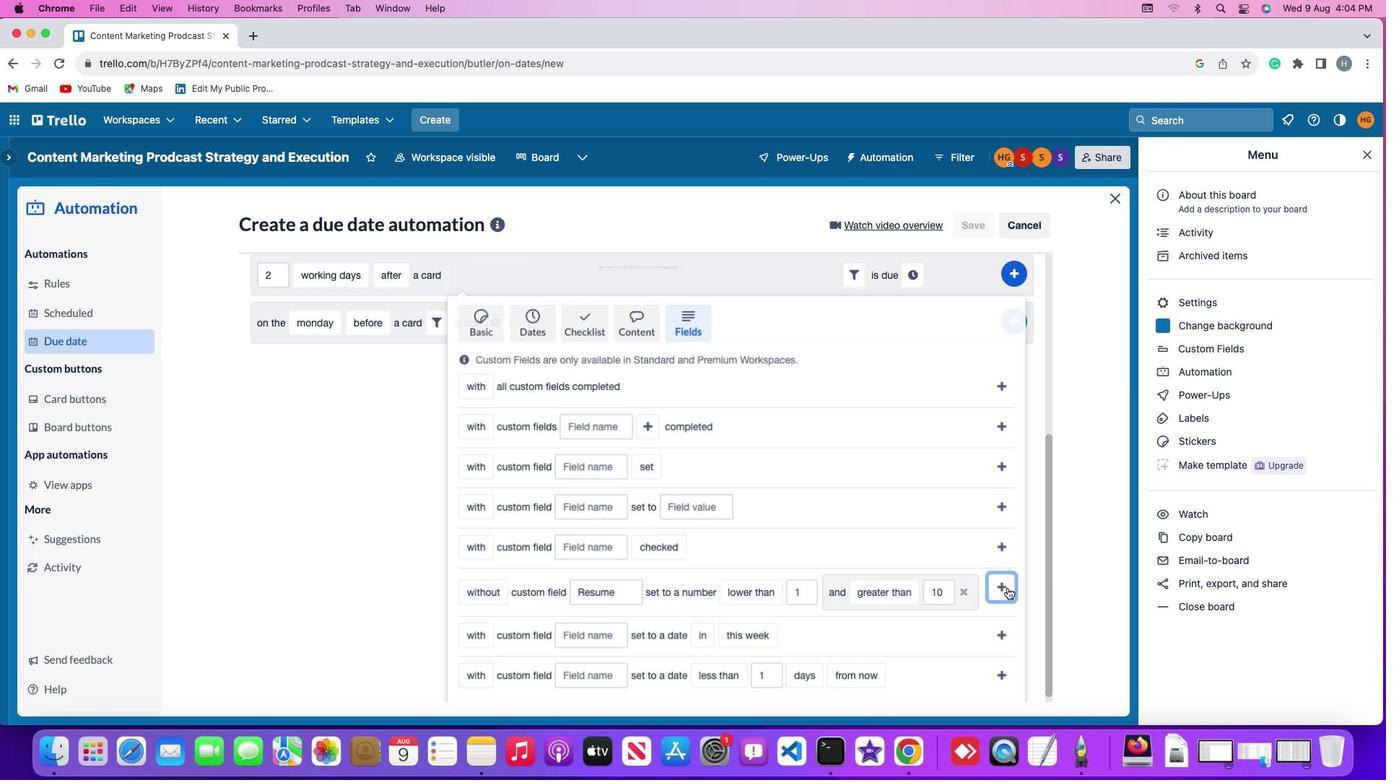 
Action: Mouse moved to (909, 570)
Screenshot: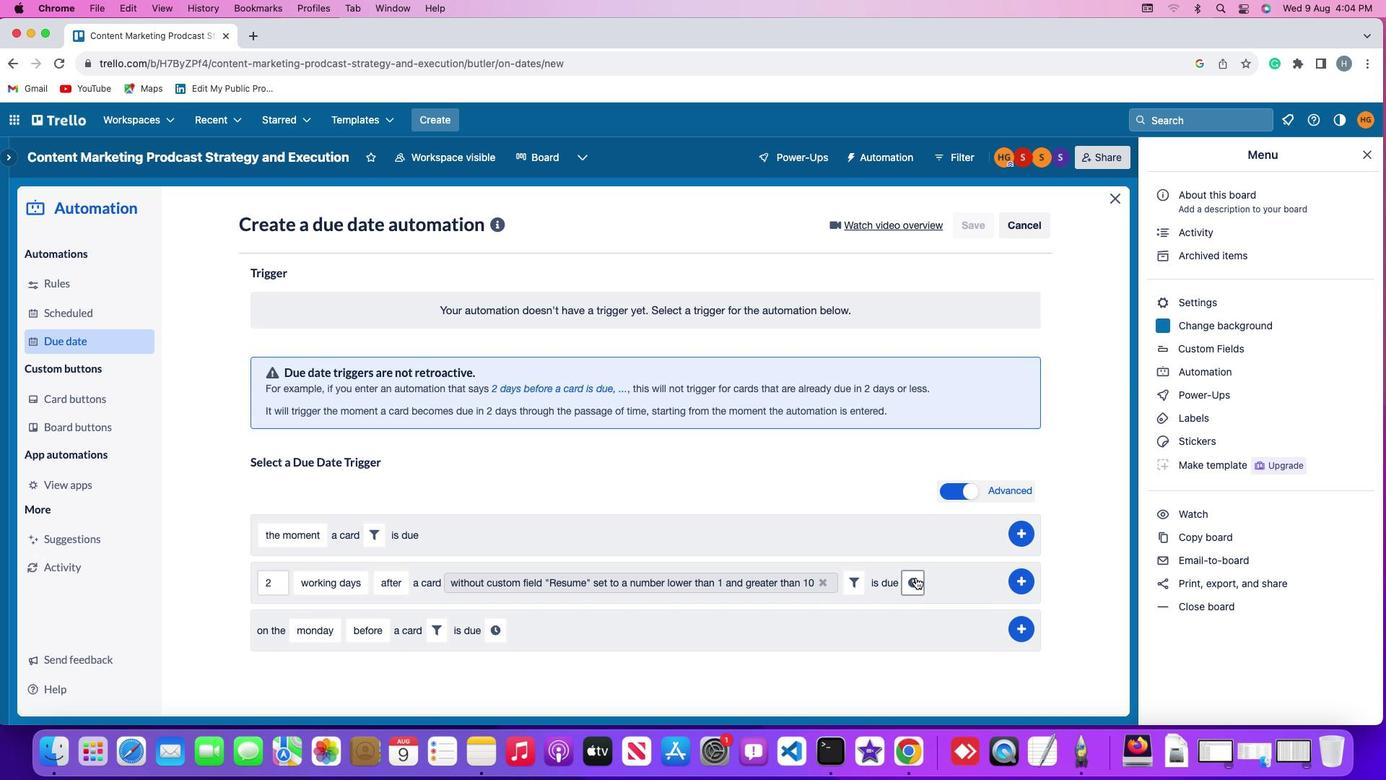 
Action: Mouse pressed left at (909, 570)
Screenshot: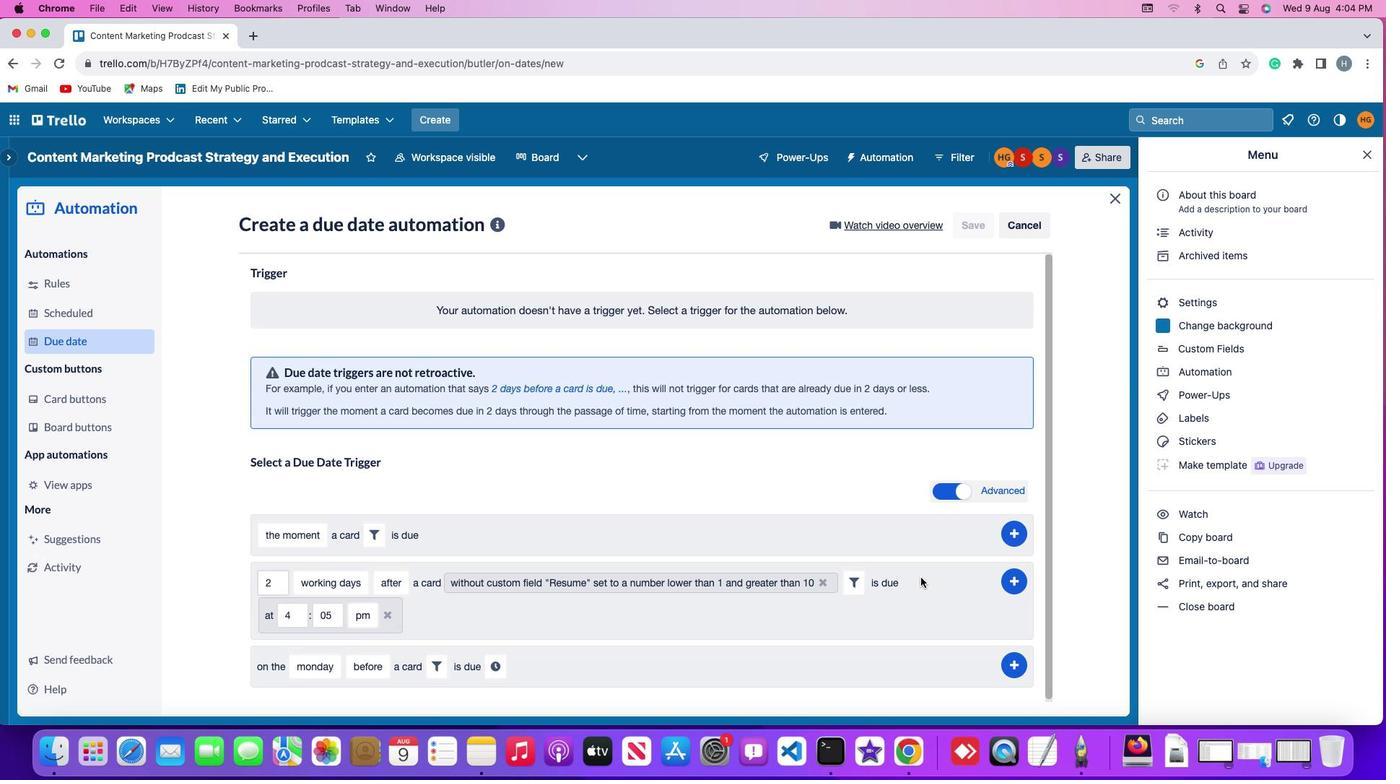 
Action: Mouse moved to (293, 603)
Screenshot: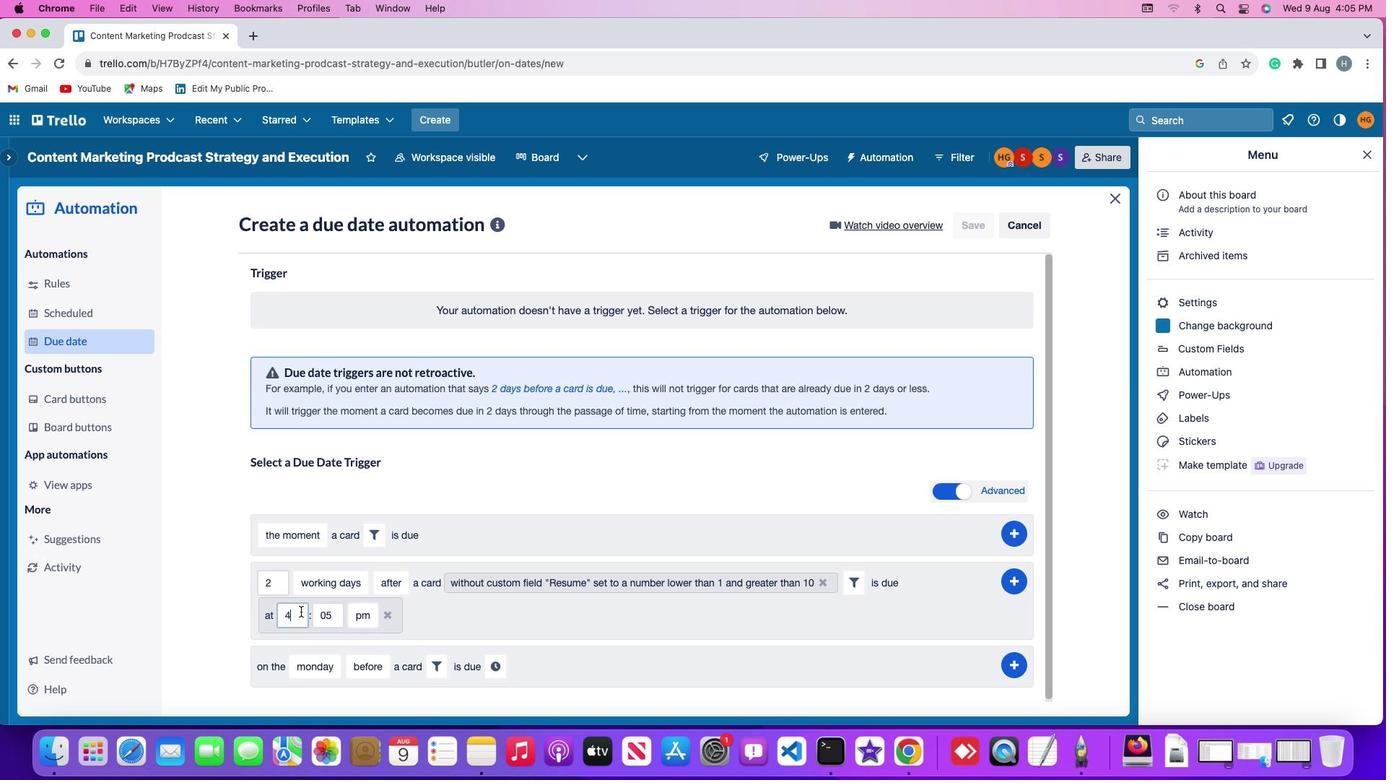 
Action: Mouse pressed left at (293, 603)
Screenshot: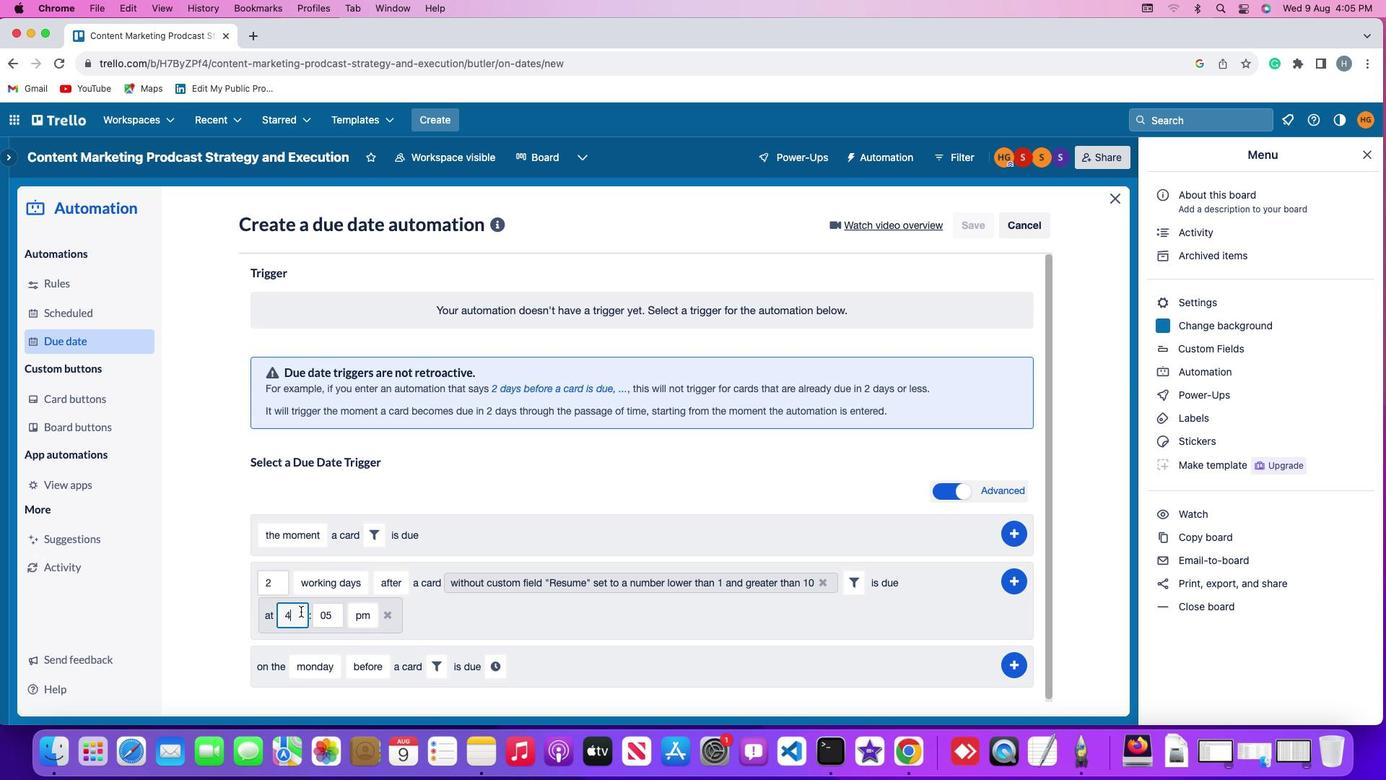 
Action: Key pressed Key.backspace
Screenshot: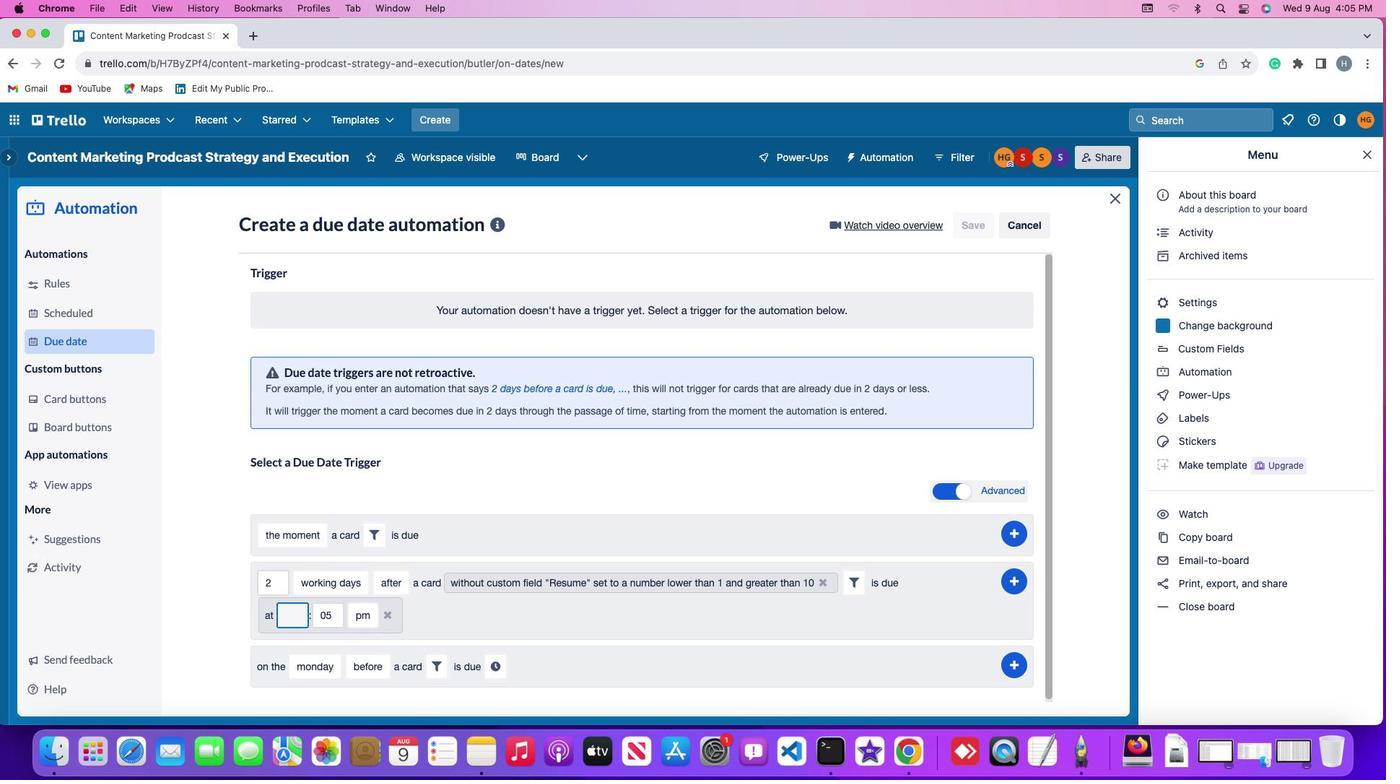 
Action: Mouse moved to (293, 603)
Screenshot: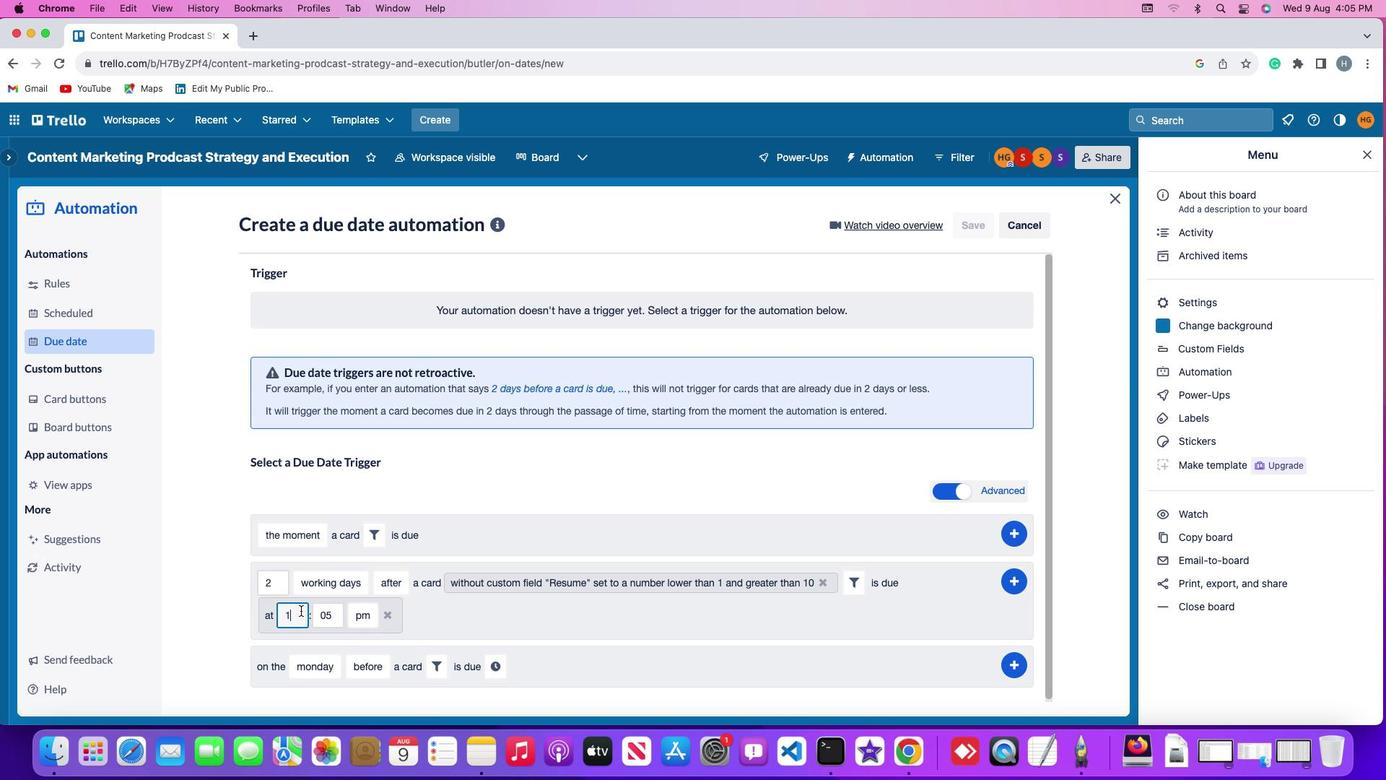 
Action: Key pressed '1'
Screenshot: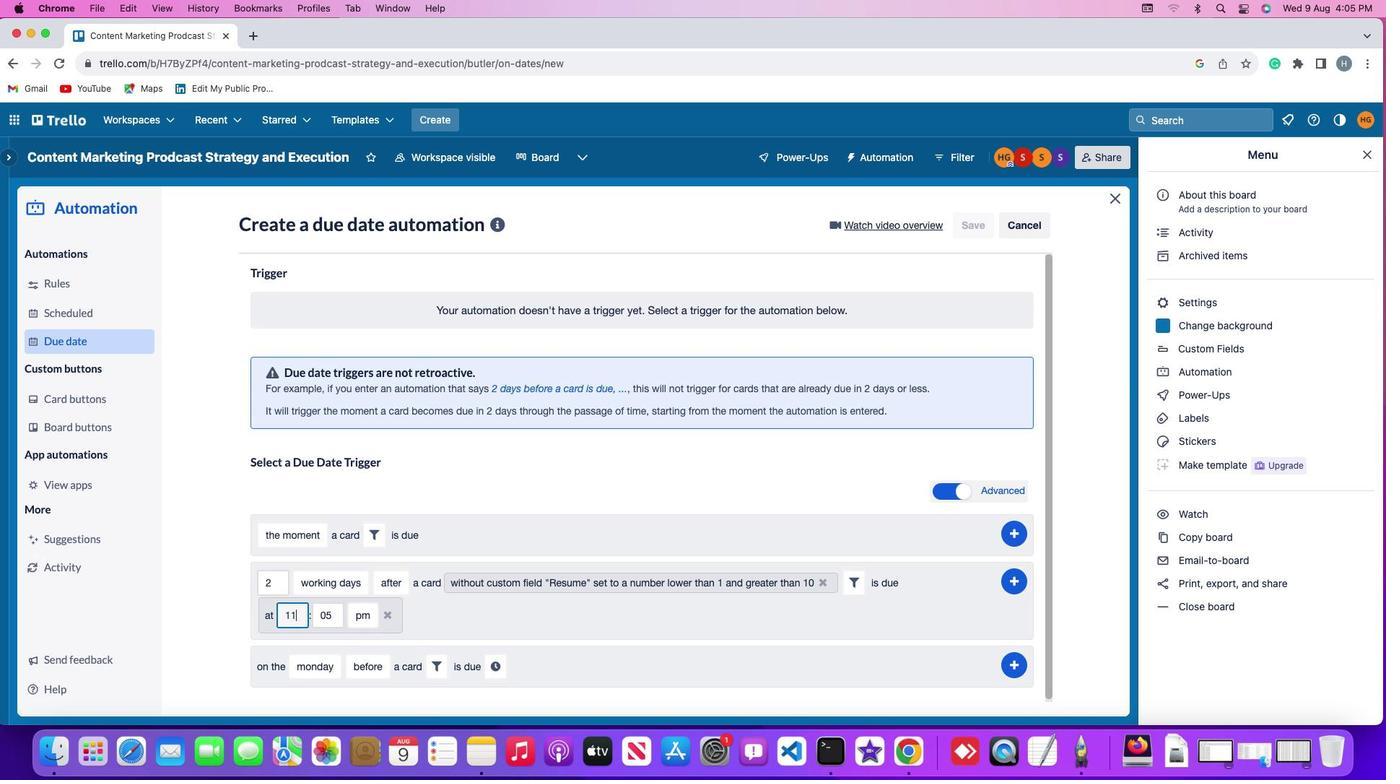 
Action: Mouse moved to (294, 603)
Screenshot: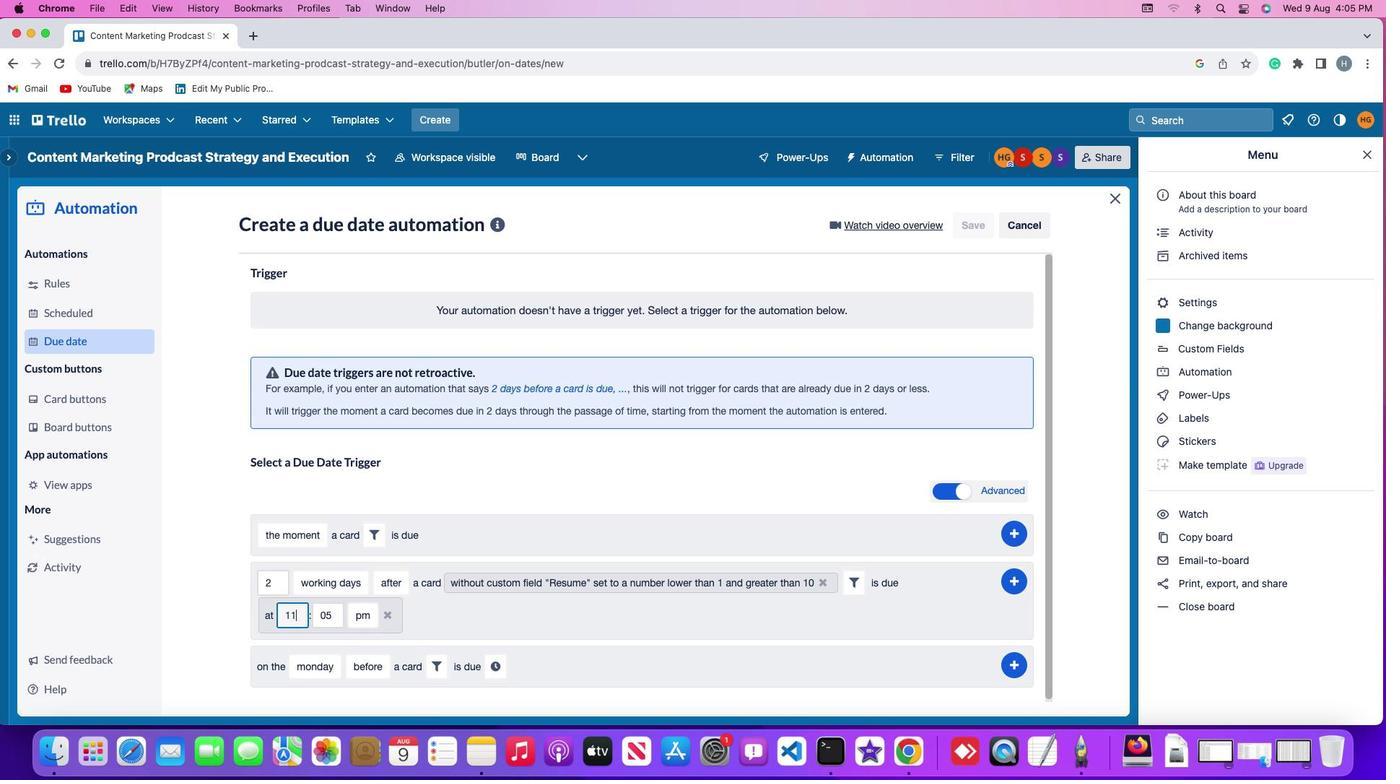 
Action: Key pressed '1'
Screenshot: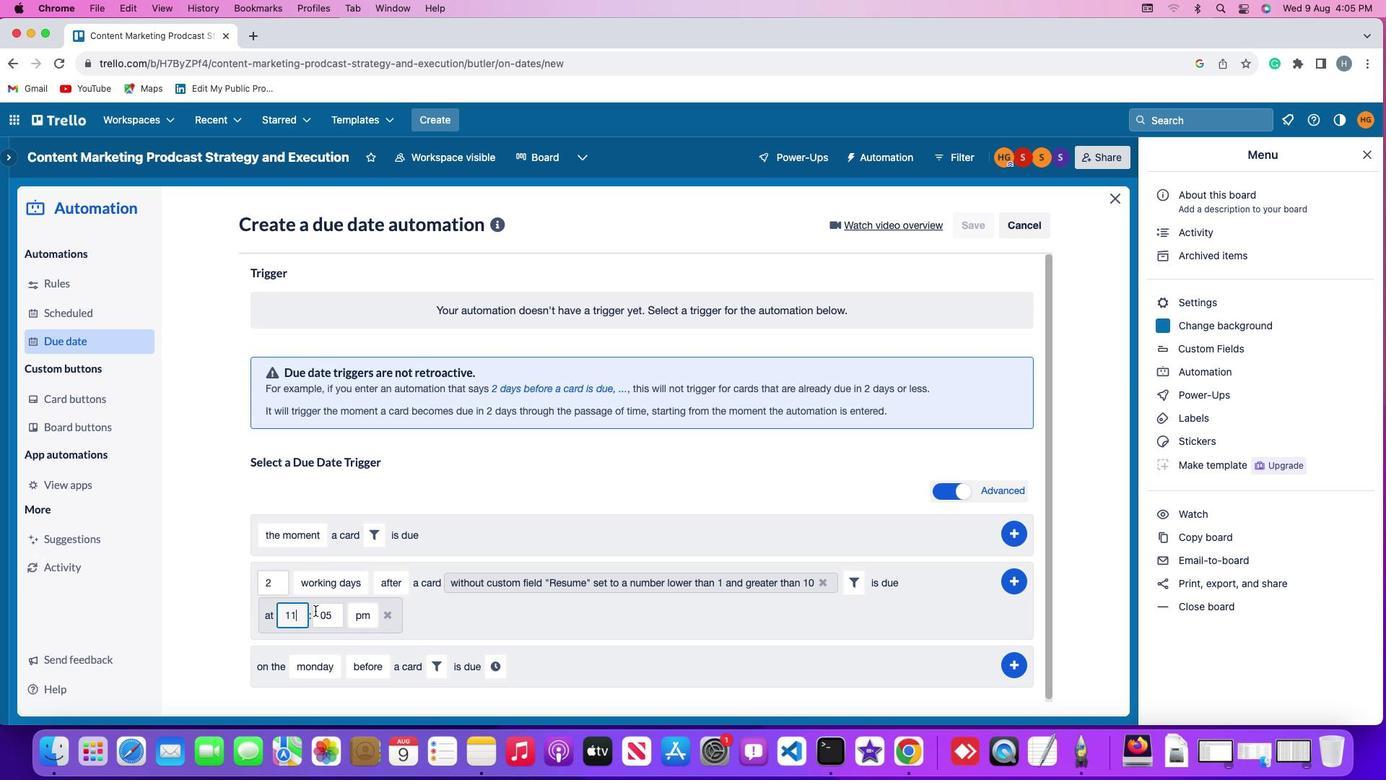 
Action: Mouse moved to (329, 606)
Screenshot: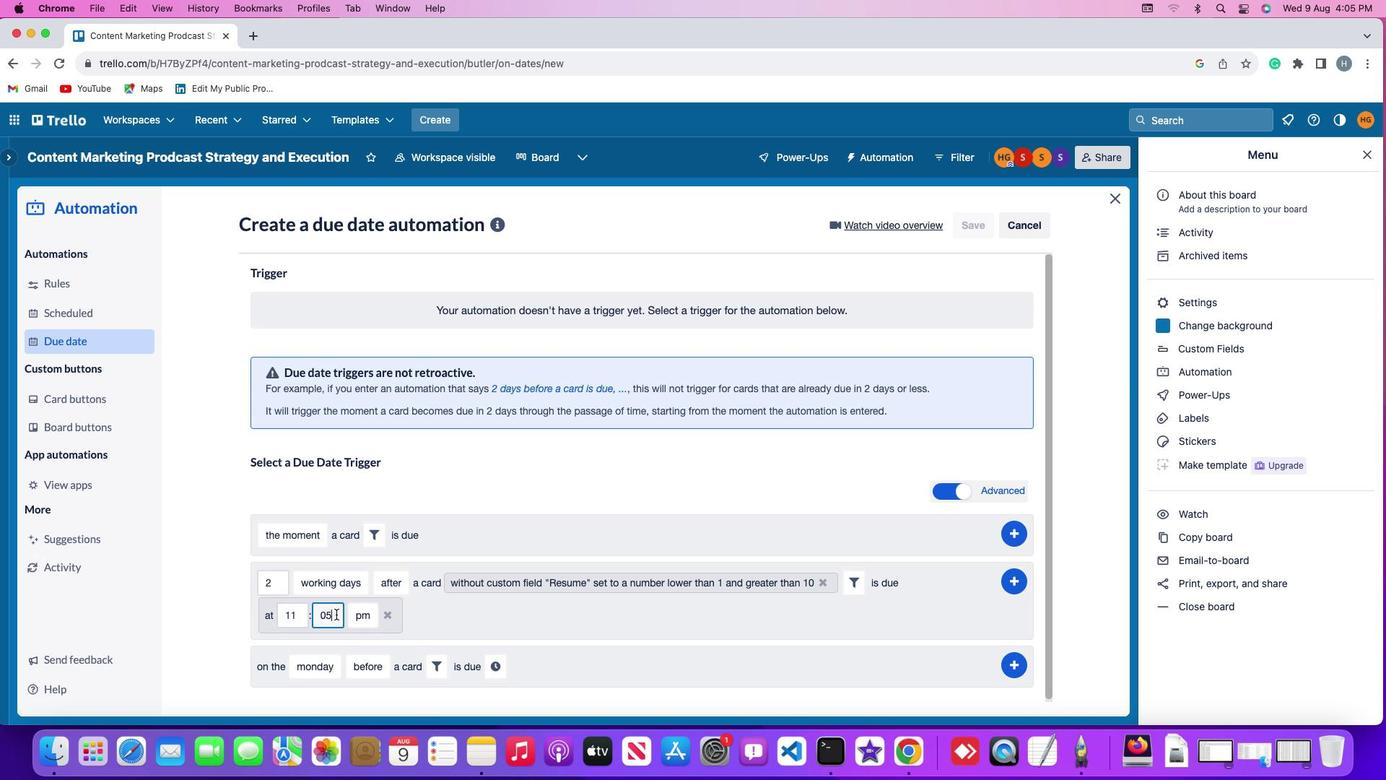 
Action: Mouse pressed left at (329, 606)
Screenshot: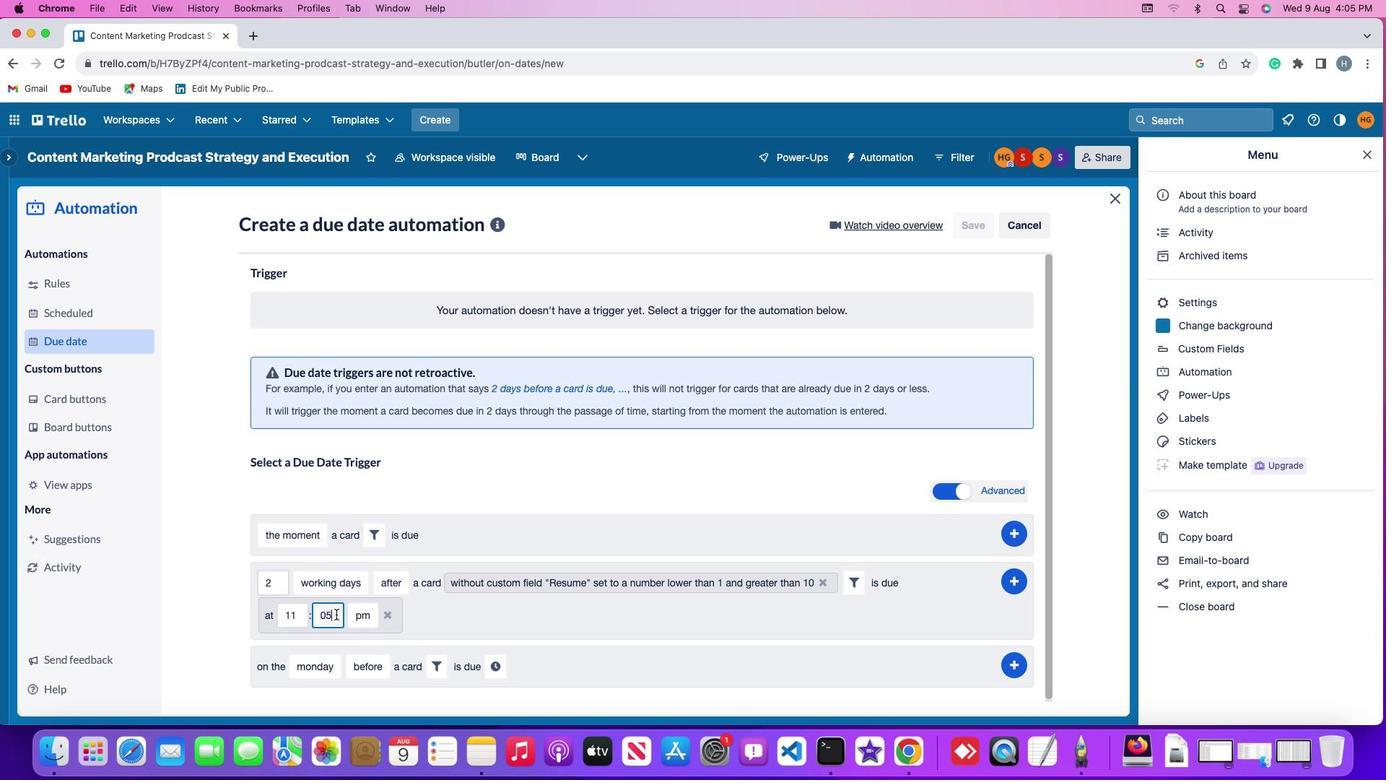 
Action: Key pressed Key.backspaceKey.backspace'0''0'
Screenshot: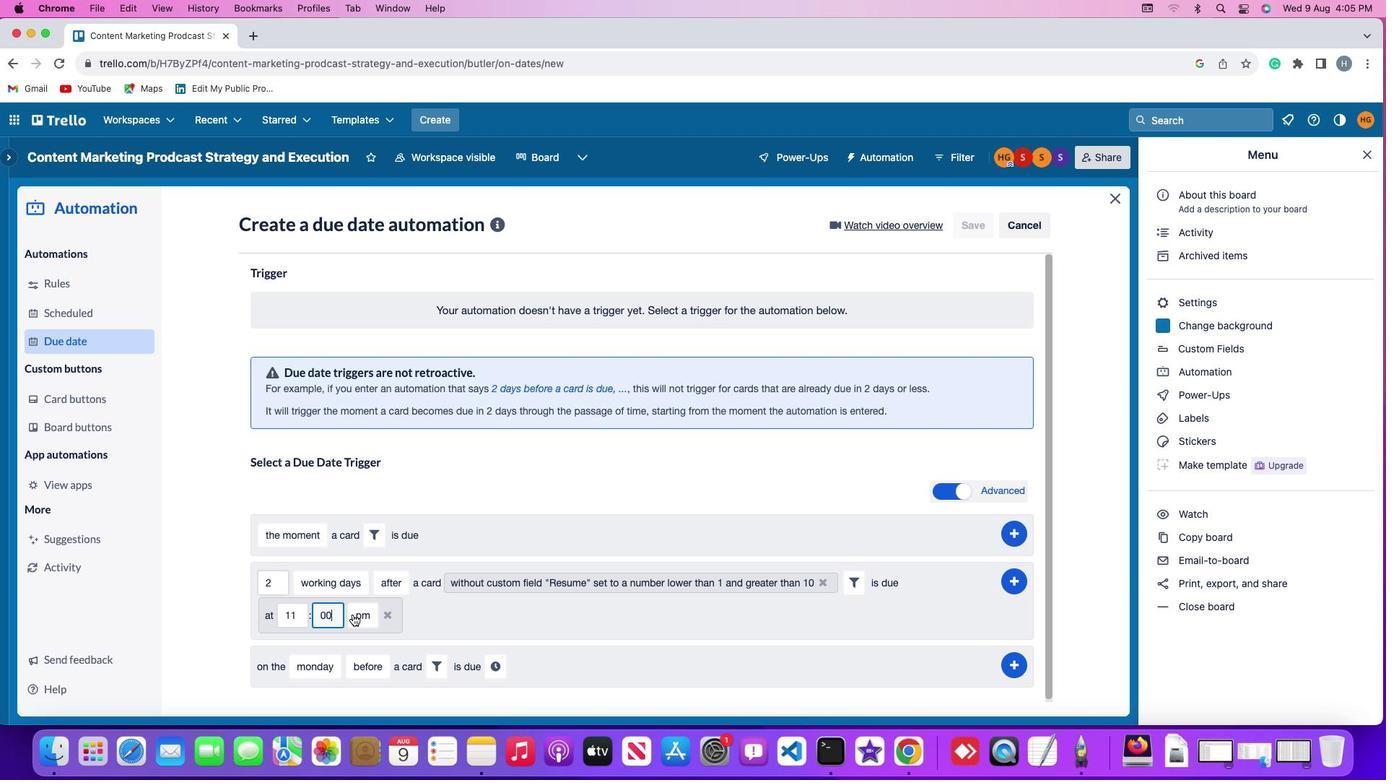 
Action: Mouse moved to (346, 607)
Screenshot: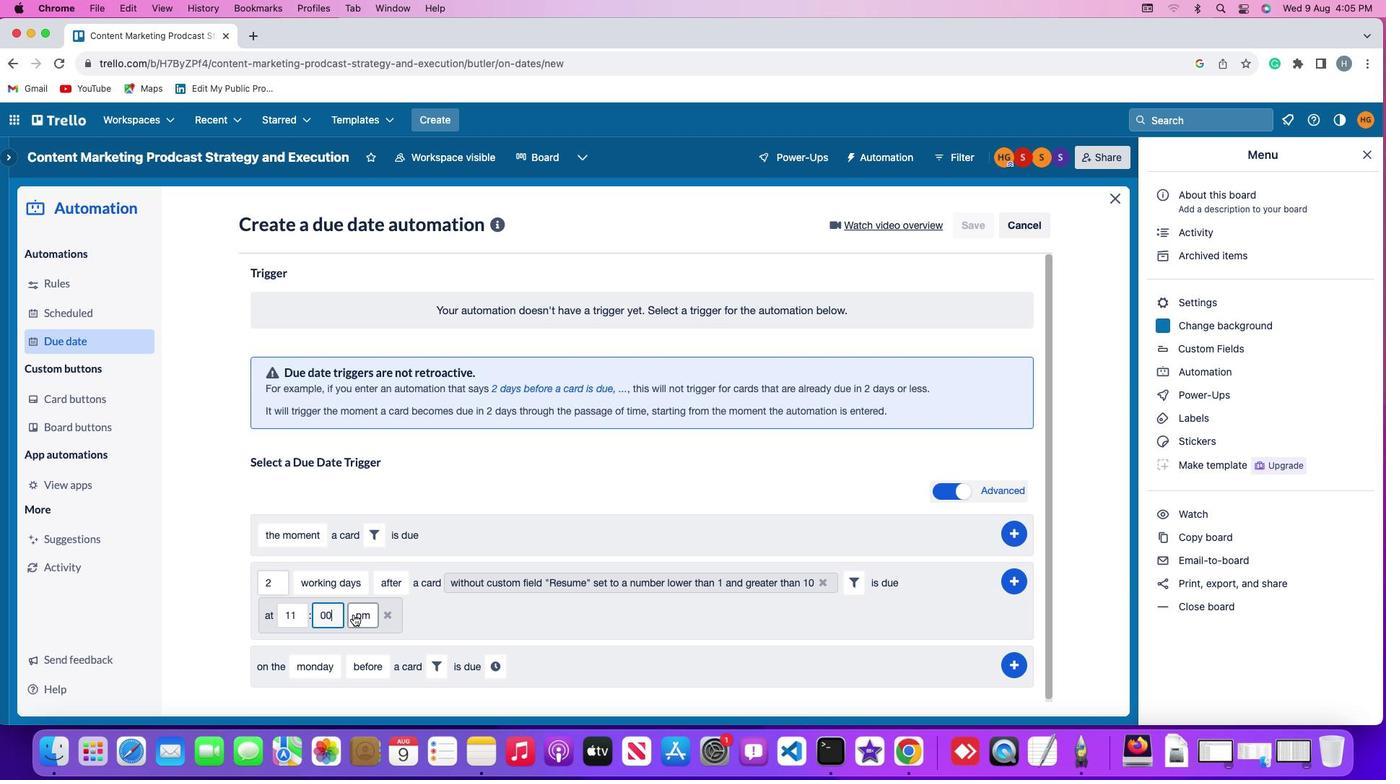 
Action: Mouse pressed left at (346, 607)
Screenshot: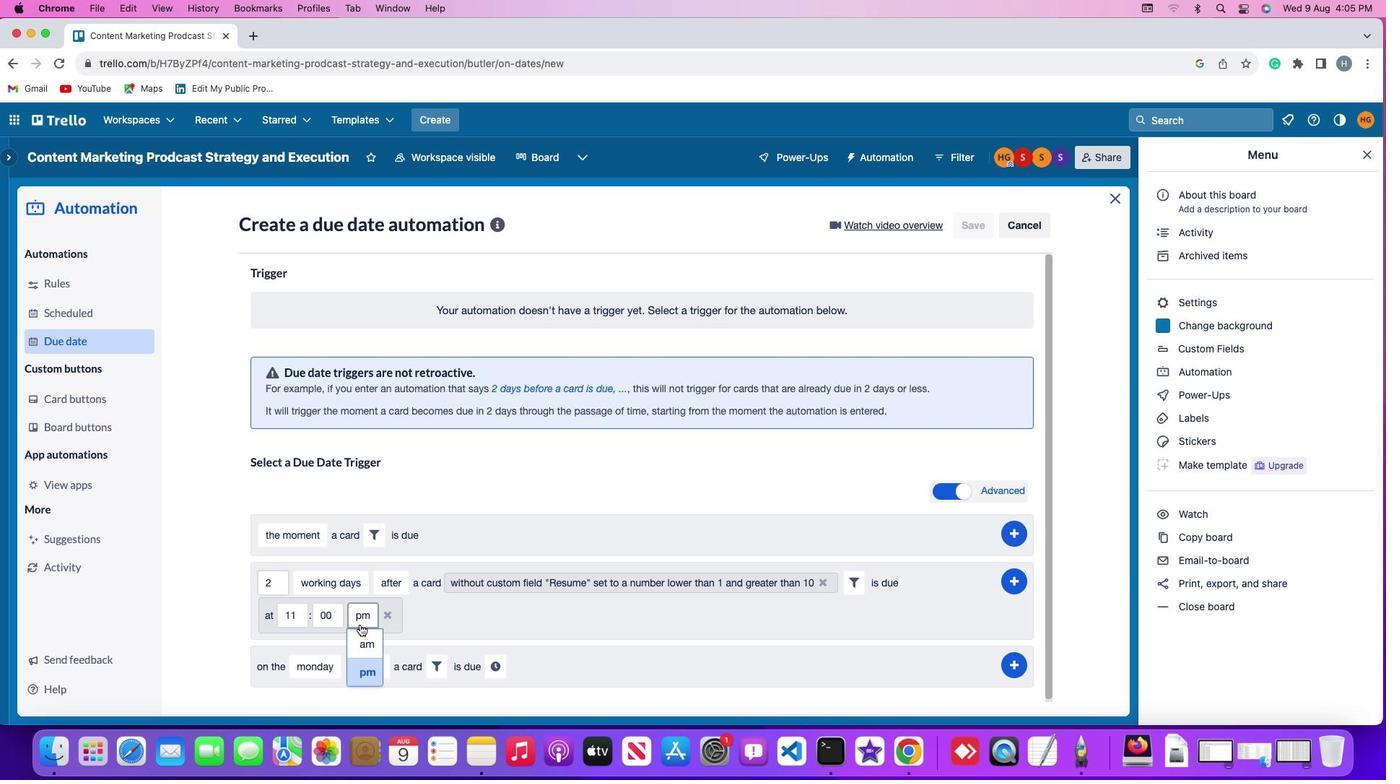 
Action: Mouse moved to (359, 632)
Screenshot: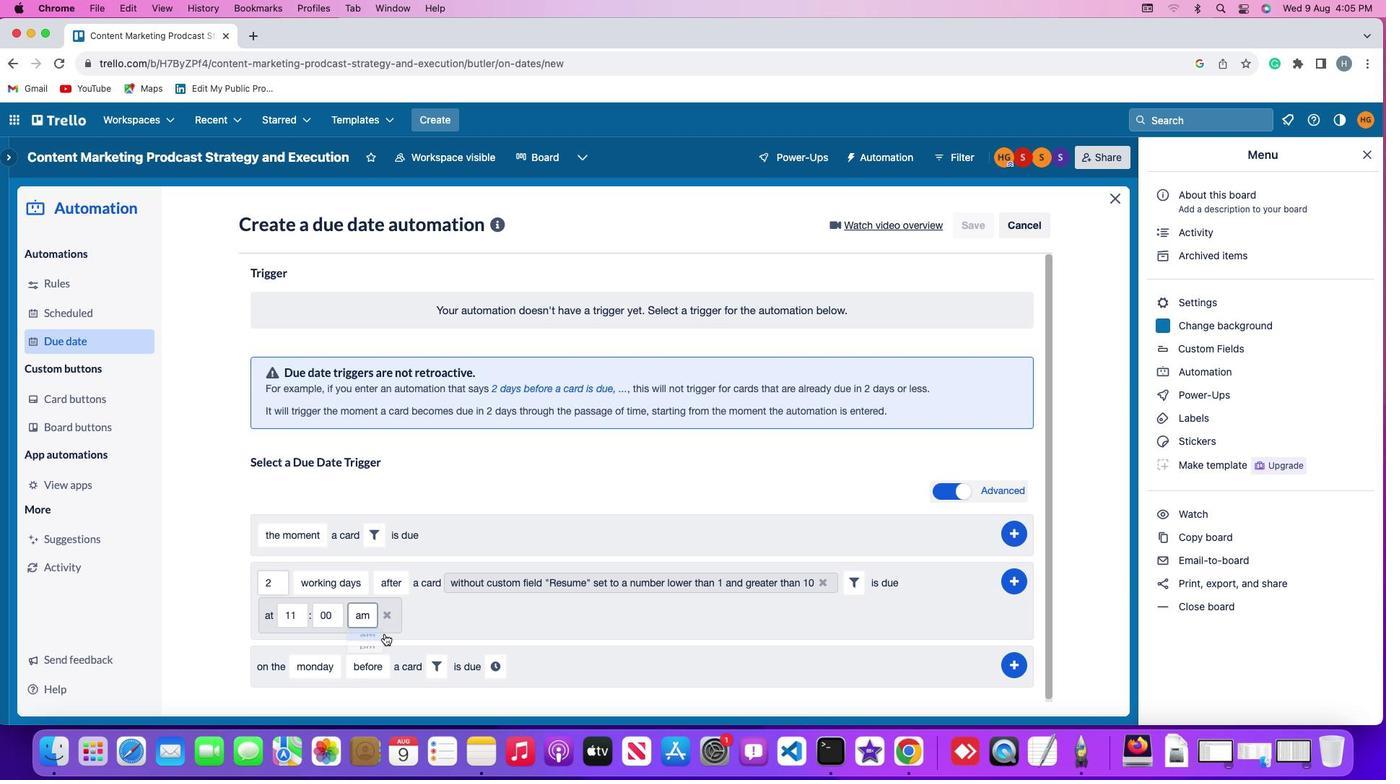 
Action: Mouse pressed left at (359, 632)
Screenshot: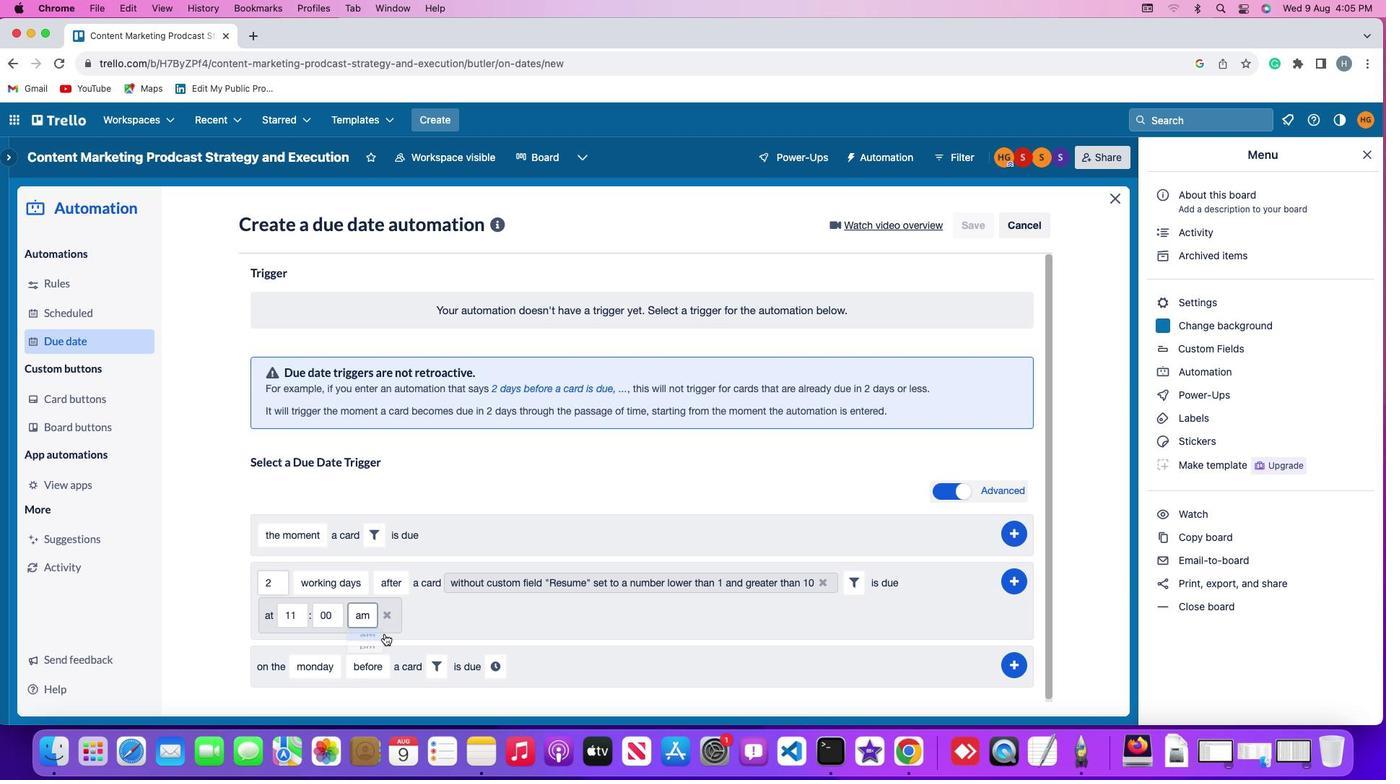 
Action: Mouse moved to (1010, 572)
Screenshot: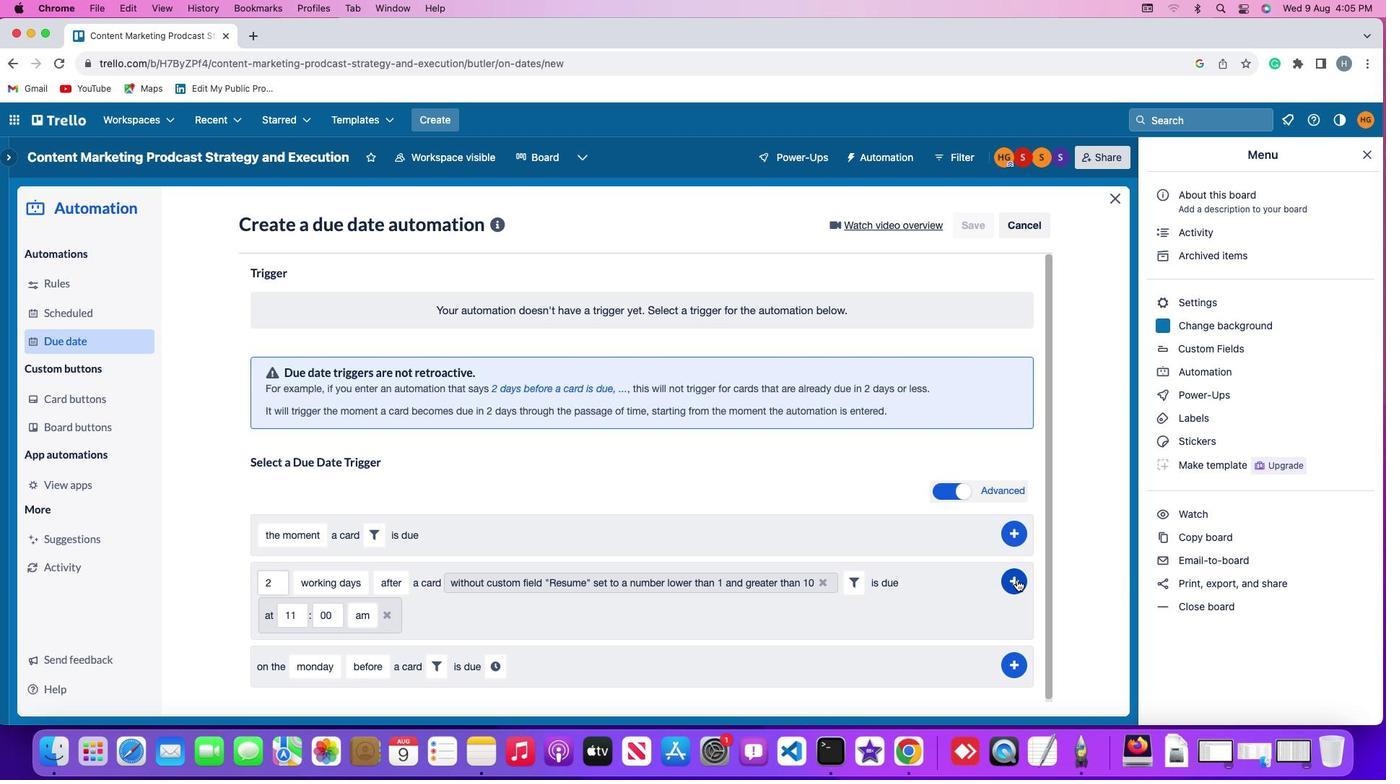 
Action: Mouse pressed left at (1010, 572)
Screenshot: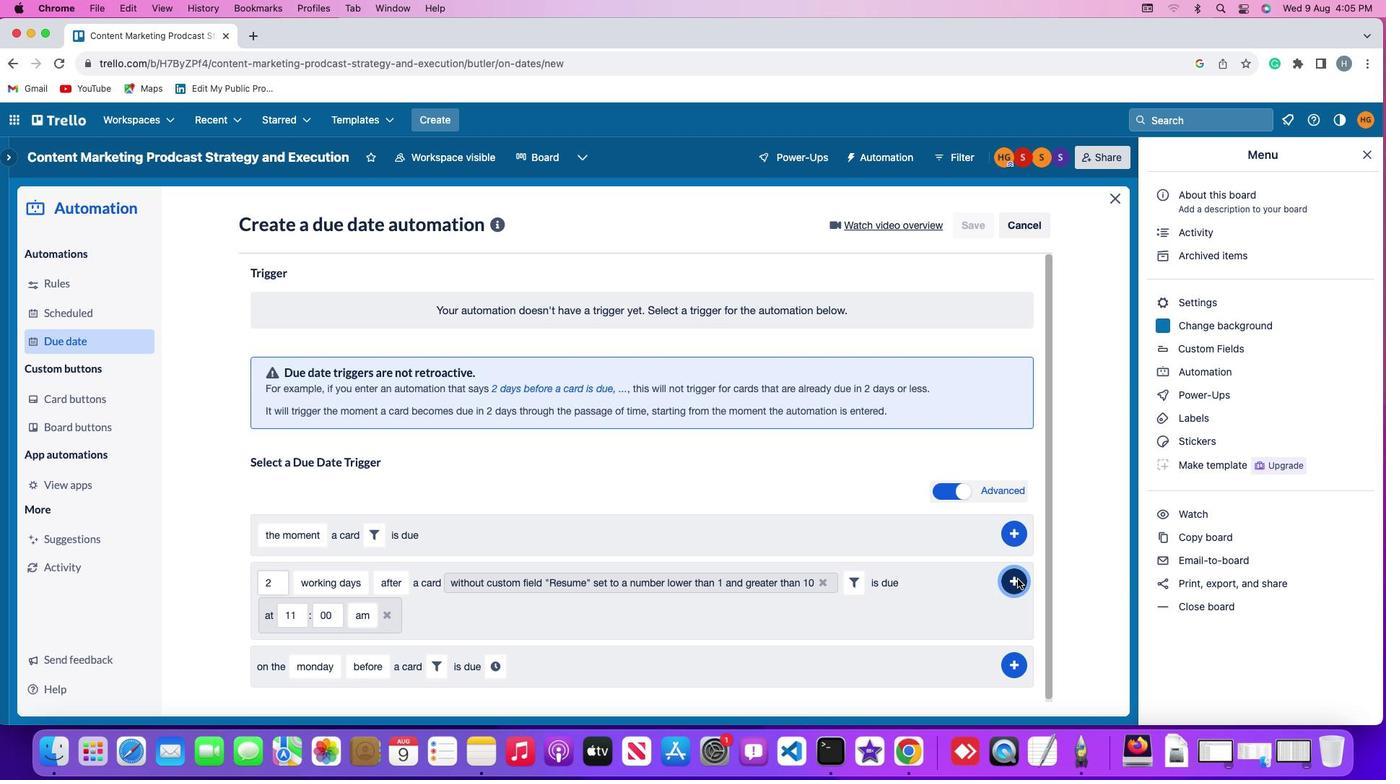 
Action: Mouse moved to (1076, 460)
Screenshot: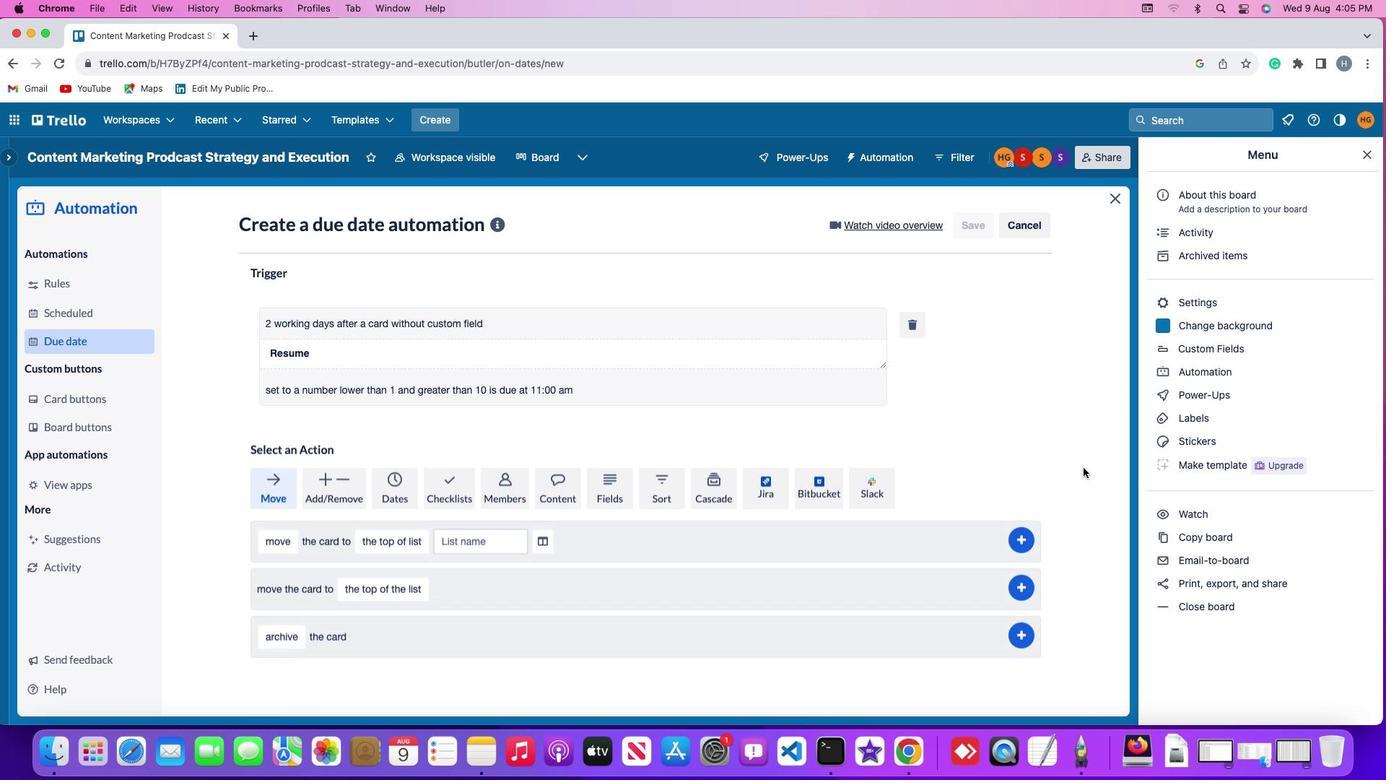 
